 Task: Open Card Blog Post Writing in Board Ad Campaigns to Workspace Information Technology and add a team member Softage.4@softage.net, a label Blue, a checklist Language Teaching, an attachment from your computer, a color Blue and finally, add a card description 'Develop and launch new referral program' and a comment 'Let us approach this task with a sense of collaboration and teamwork, leveraging the strengths of each team member.'. Add a start date 'Jan 04, 1900' with a due date 'Jan 11, 1900'
Action: Mouse moved to (40, 268)
Screenshot: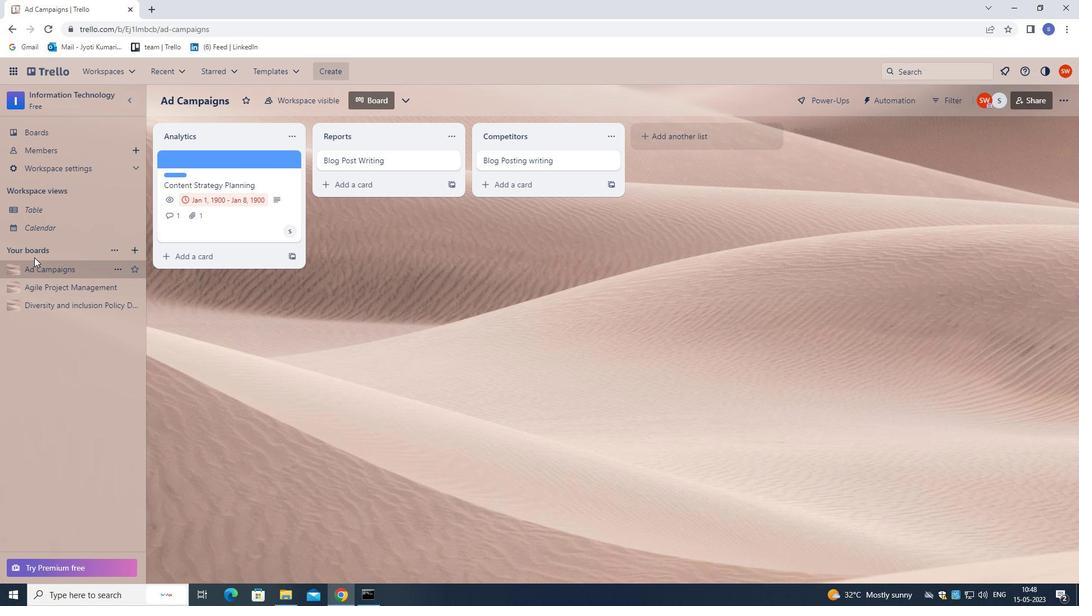 
Action: Mouse pressed left at (40, 268)
Screenshot: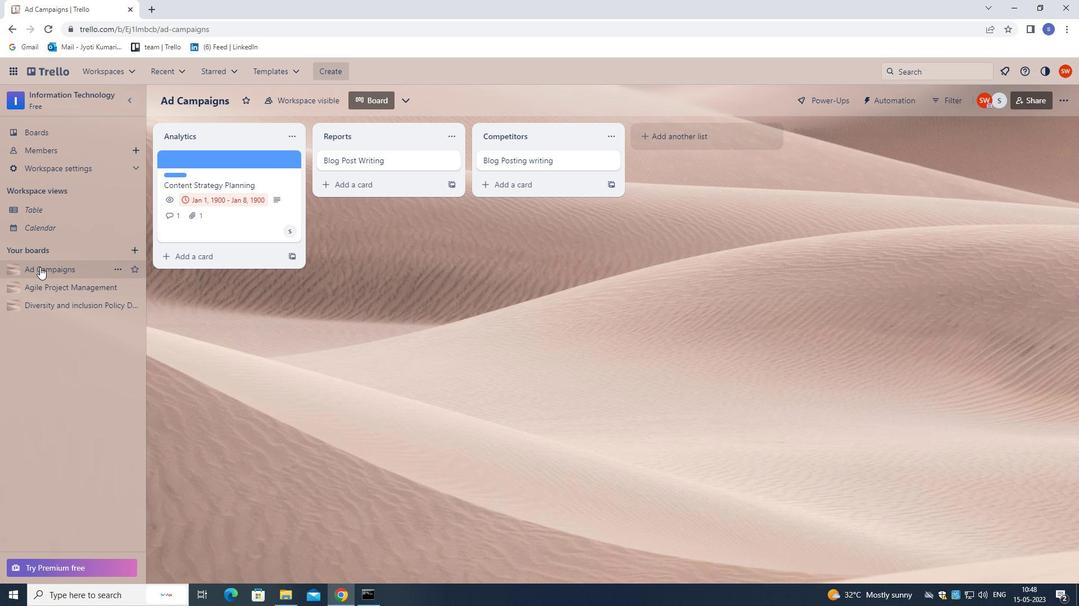 
Action: Mouse pressed left at (40, 268)
Screenshot: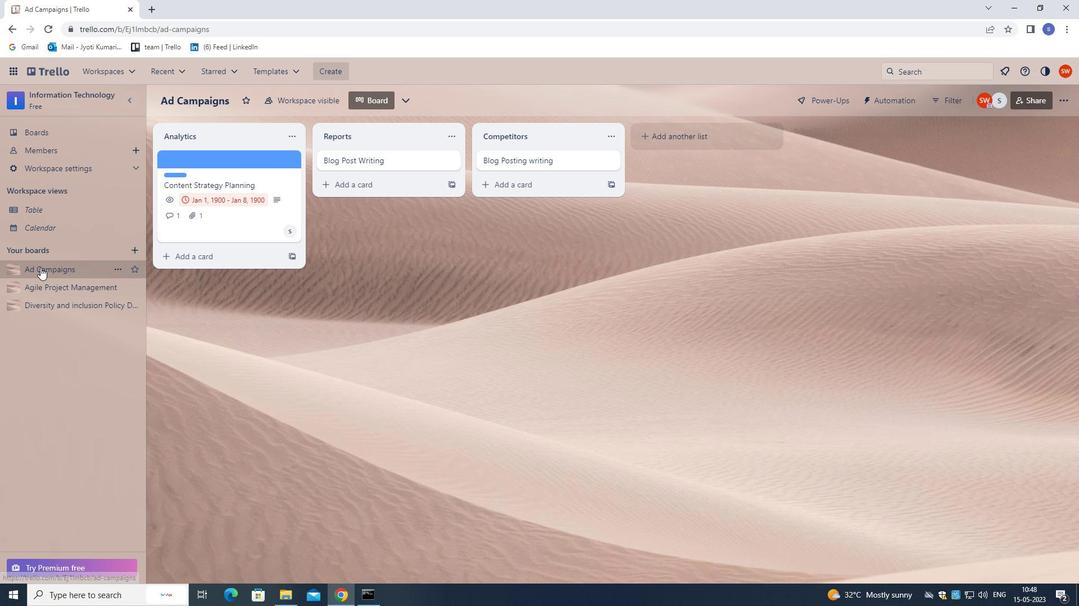 
Action: Mouse moved to (364, 163)
Screenshot: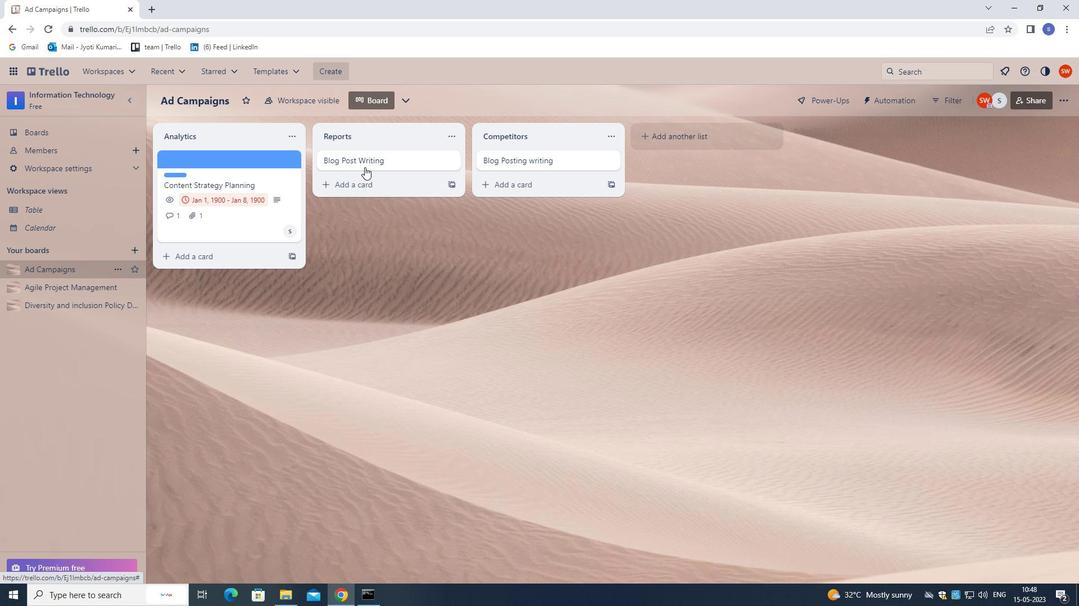 
Action: Mouse pressed left at (364, 163)
Screenshot: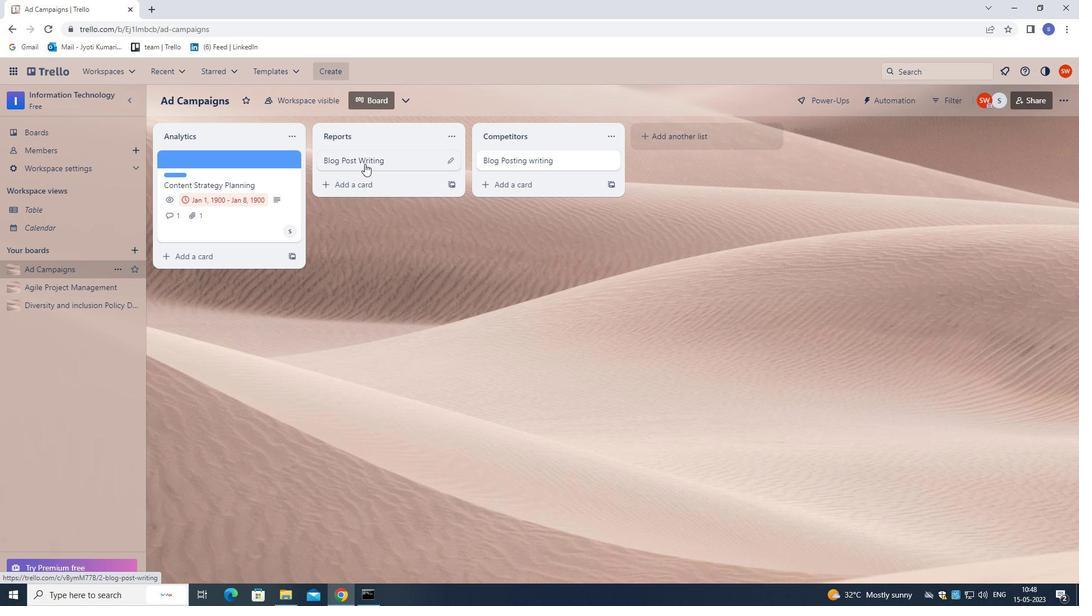 
Action: Mouse moved to (653, 193)
Screenshot: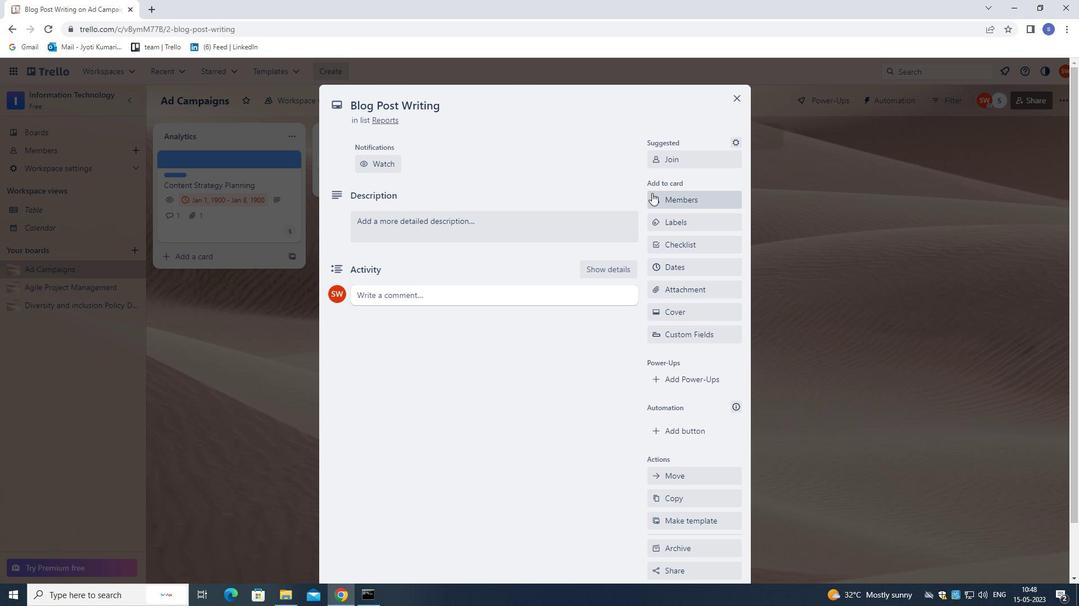 
Action: Mouse pressed left at (653, 193)
Screenshot: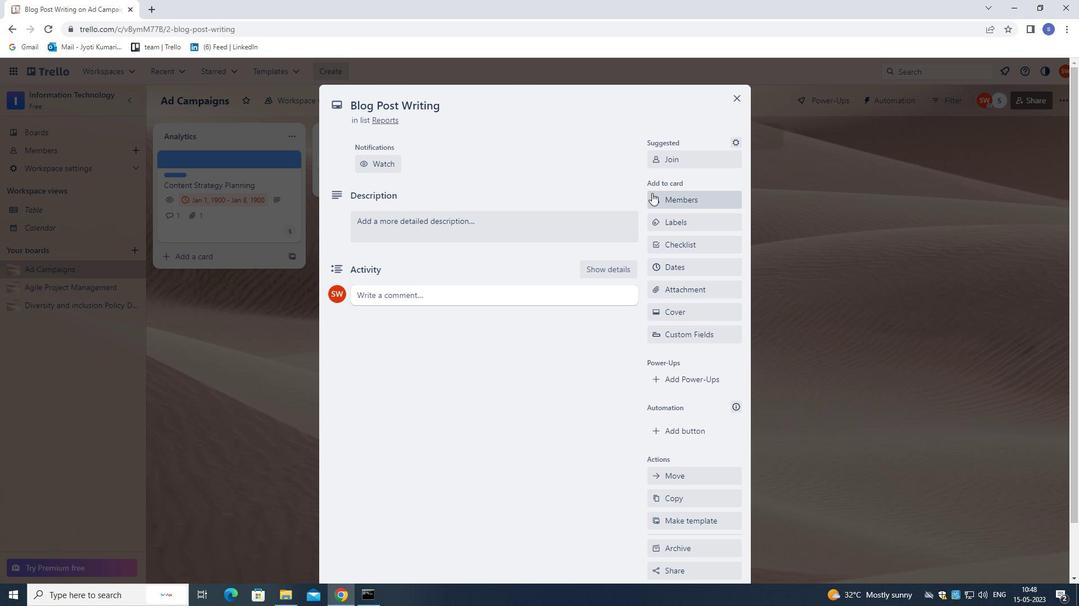 
Action: Mouse moved to (301, 295)
Screenshot: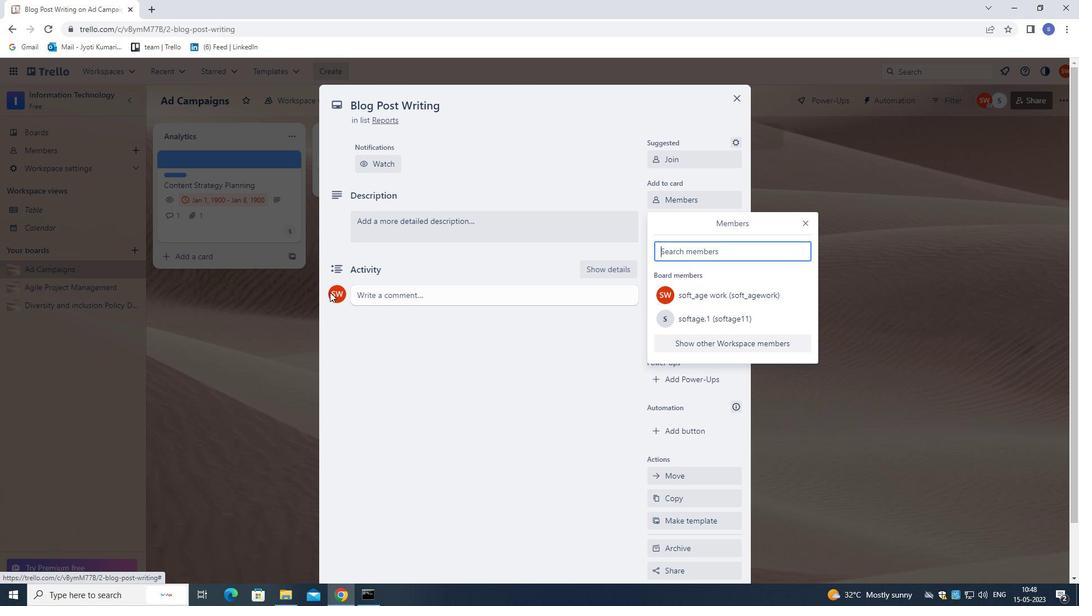 
Action: Key pressed softage.4<Key.shift>@SOFTAGE.NET
Screenshot: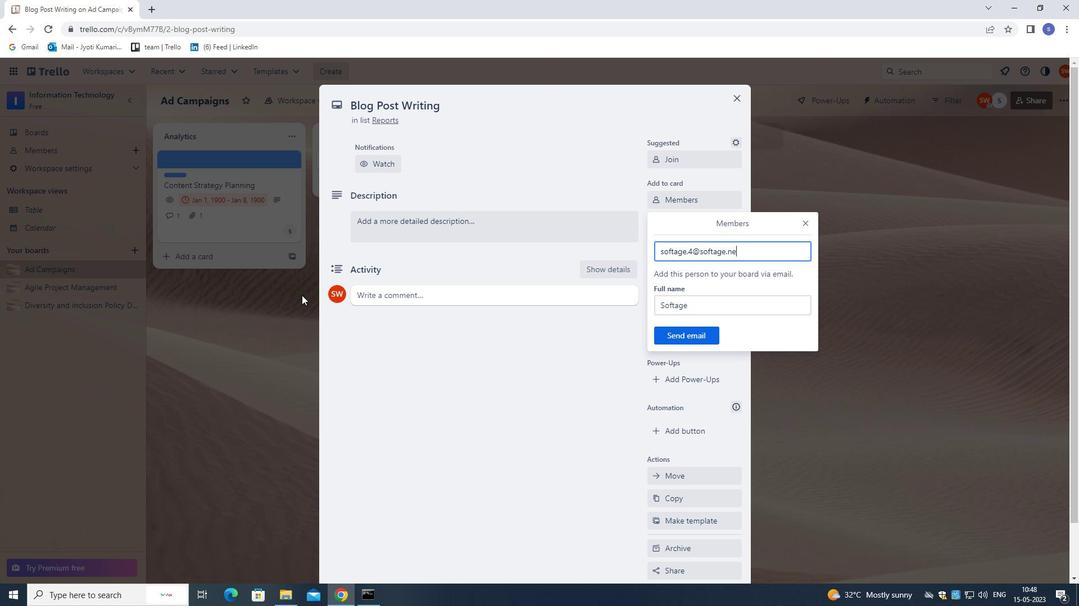 
Action: Mouse moved to (674, 331)
Screenshot: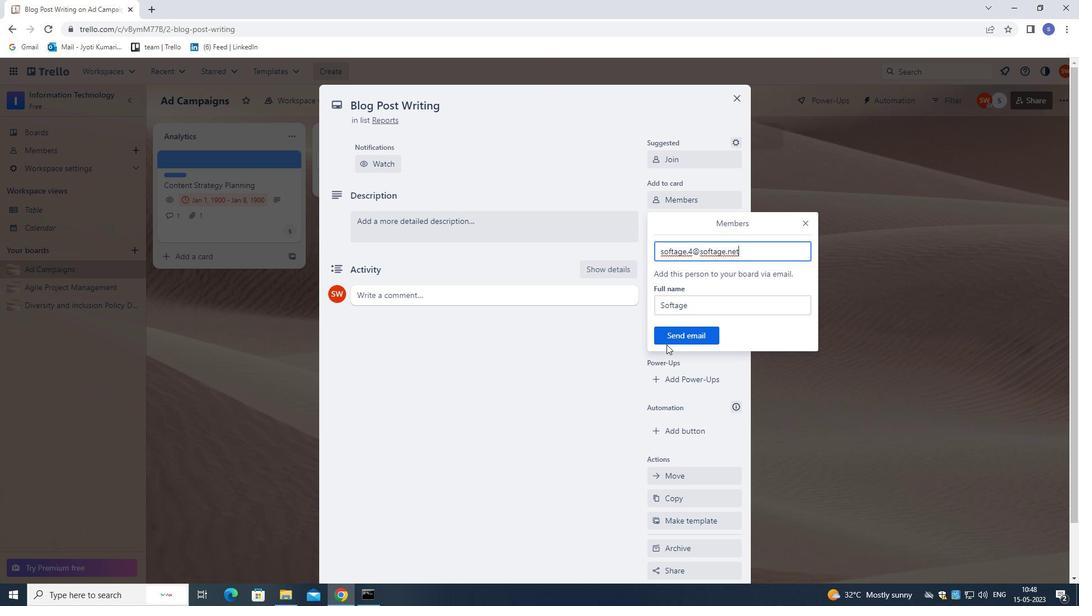 
Action: Mouse pressed left at (674, 331)
Screenshot: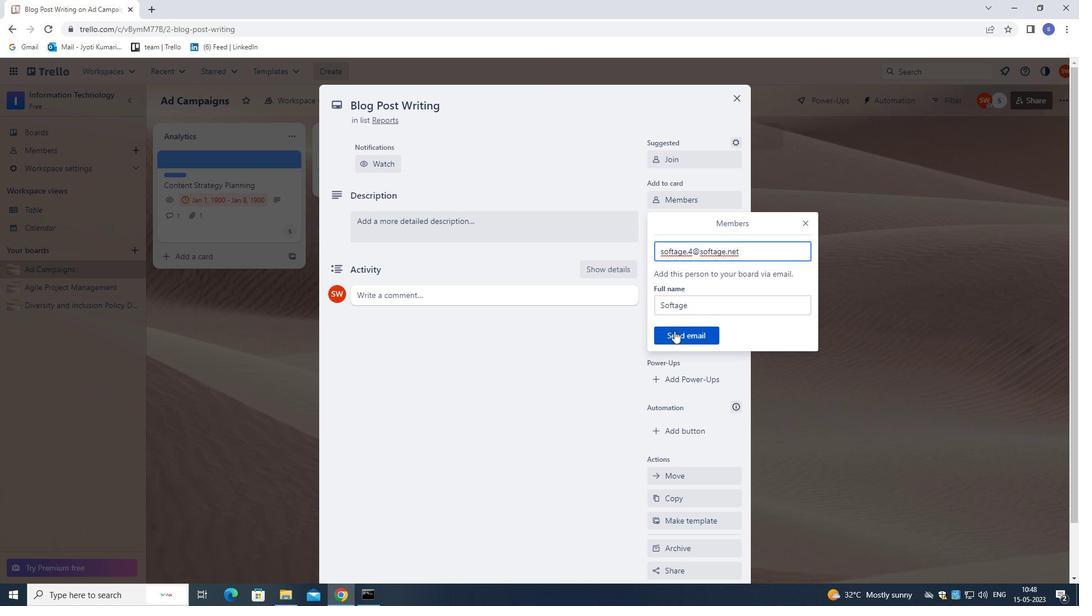 
Action: Mouse moved to (687, 228)
Screenshot: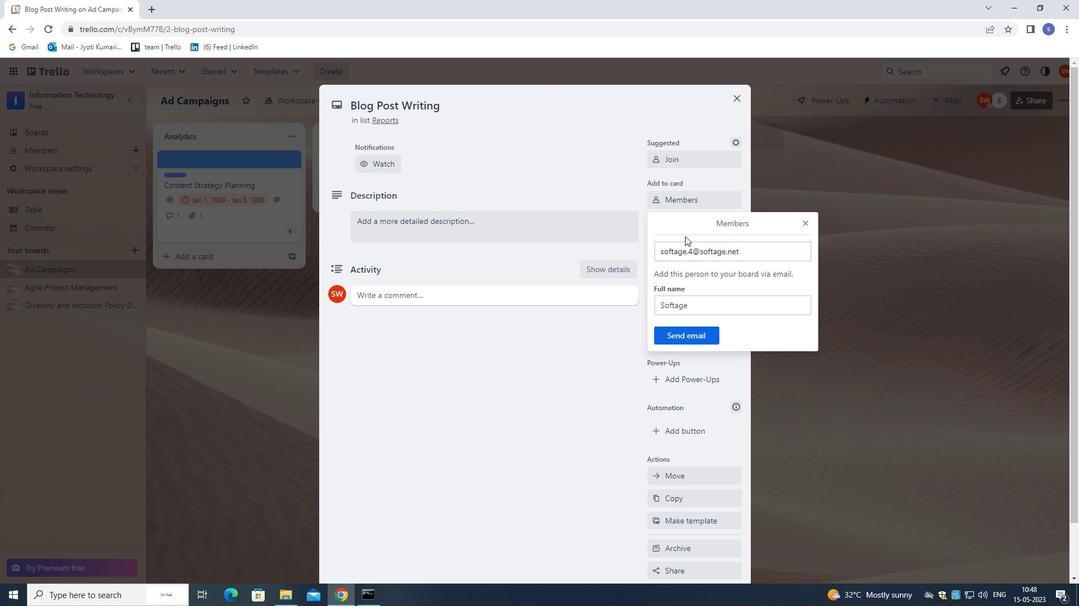 
Action: Mouse pressed left at (687, 228)
Screenshot: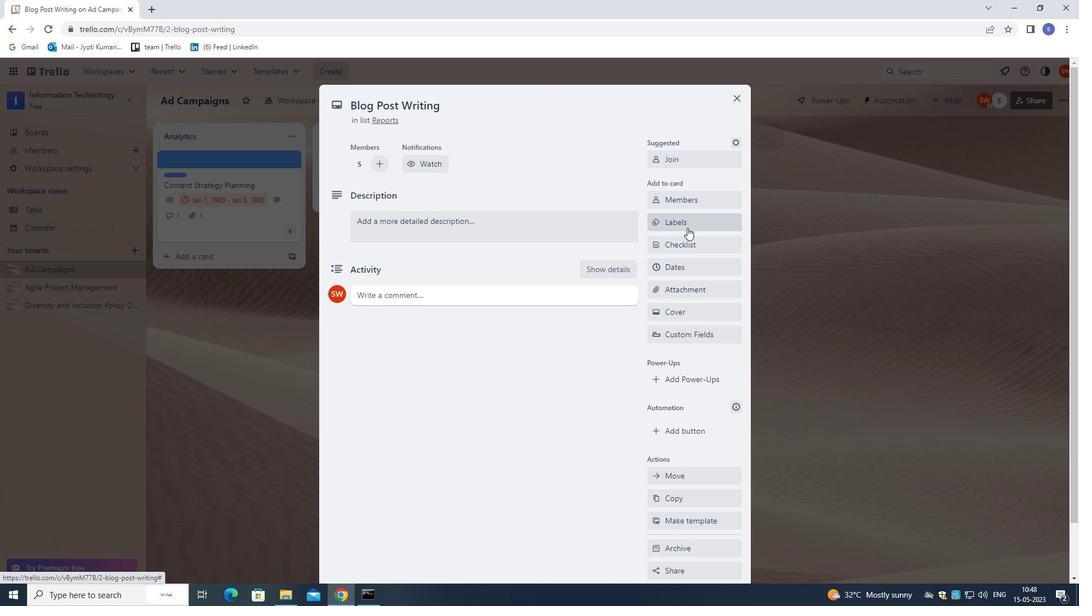 
Action: Key pressed B
Screenshot: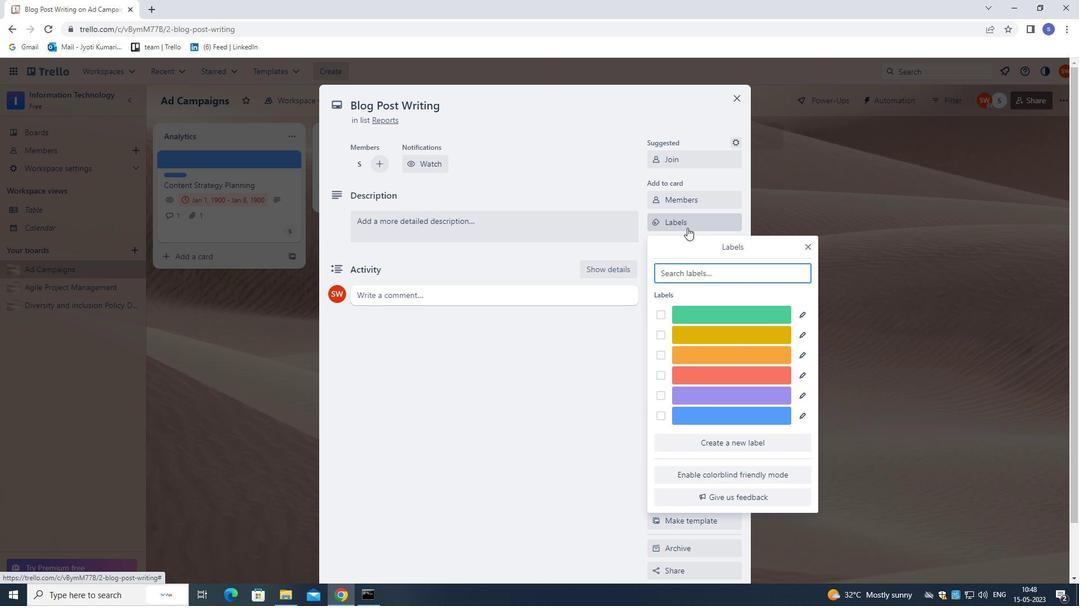 
Action: Mouse moved to (721, 314)
Screenshot: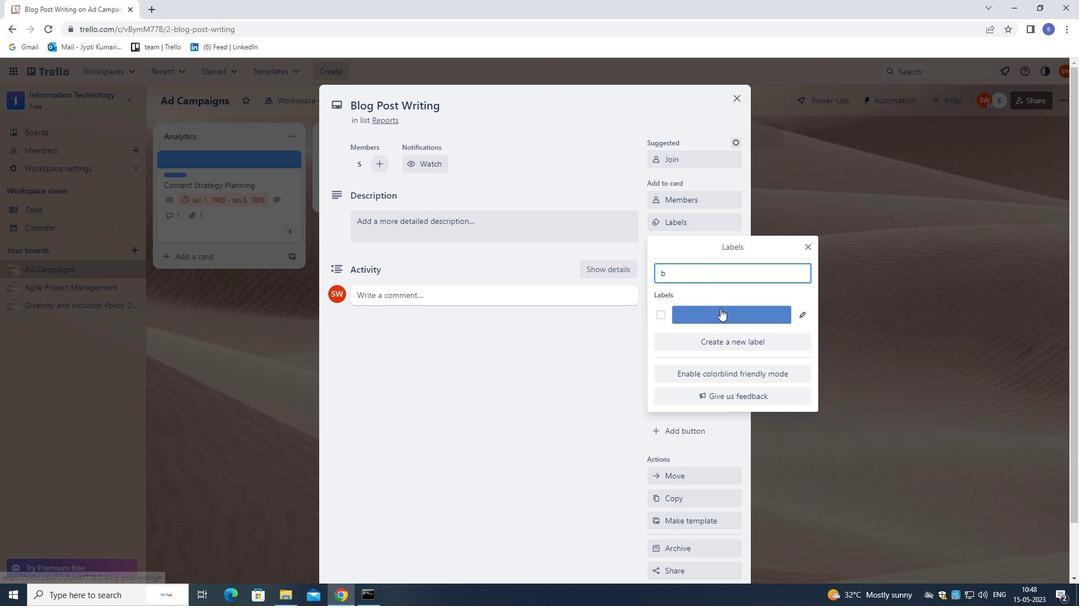 
Action: Mouse pressed left at (721, 314)
Screenshot: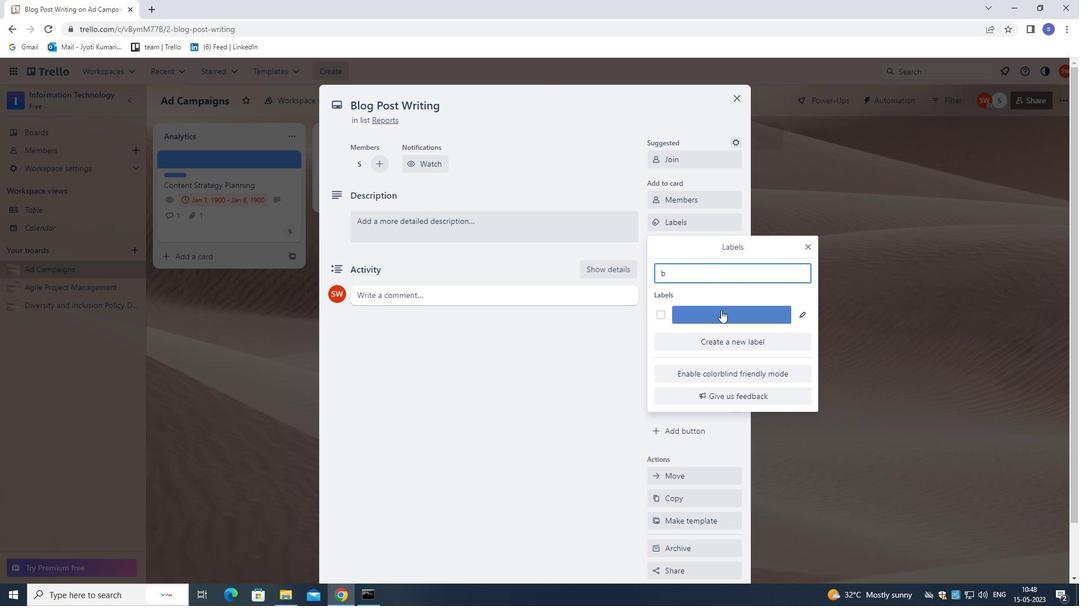 
Action: Mouse moved to (810, 244)
Screenshot: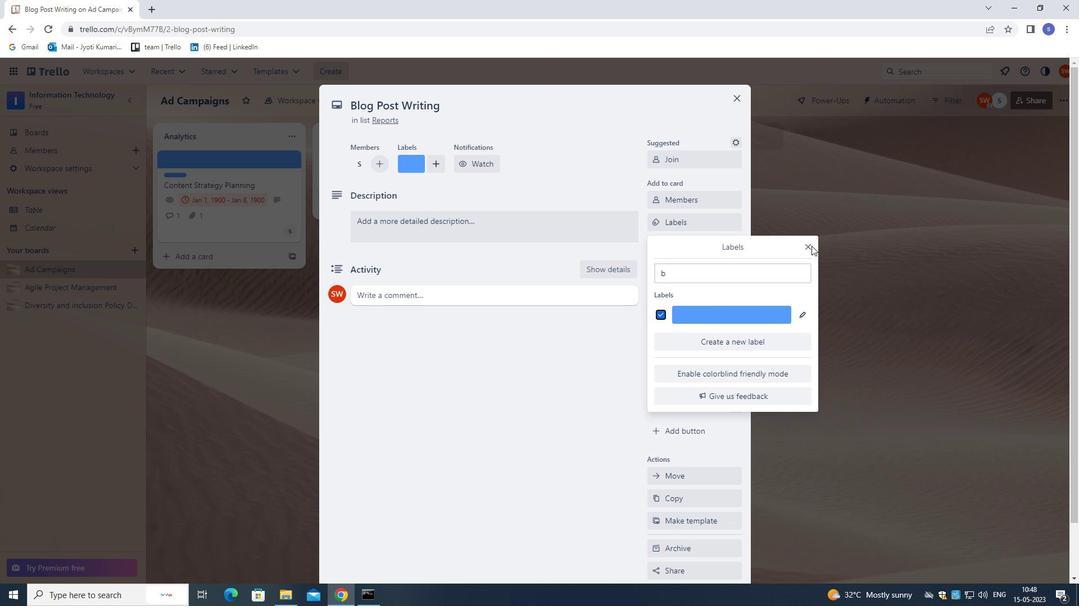 
Action: Mouse pressed left at (810, 244)
Screenshot: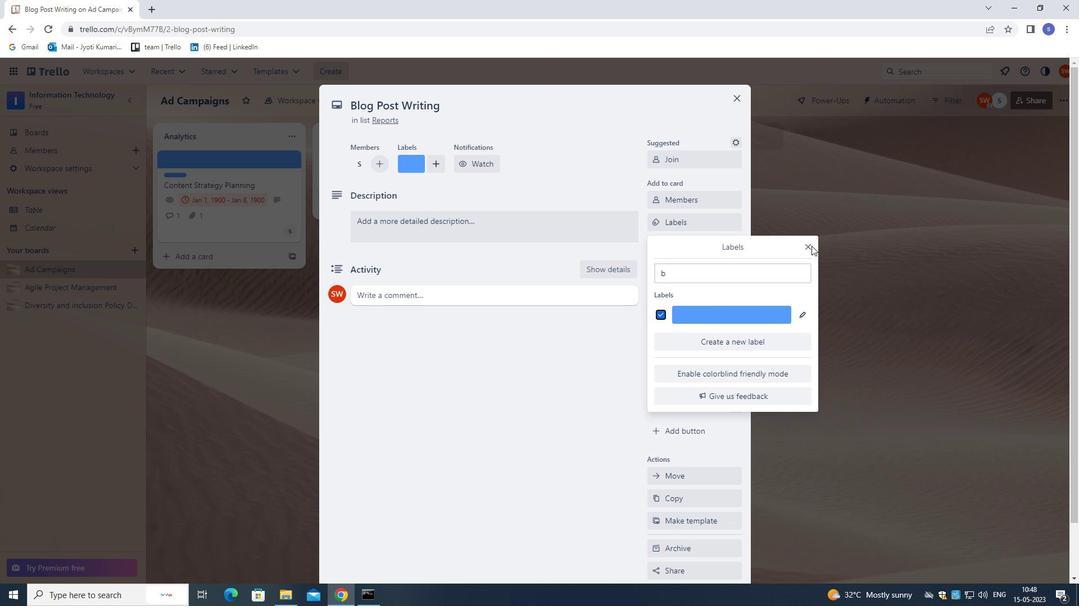 
Action: Mouse moved to (701, 249)
Screenshot: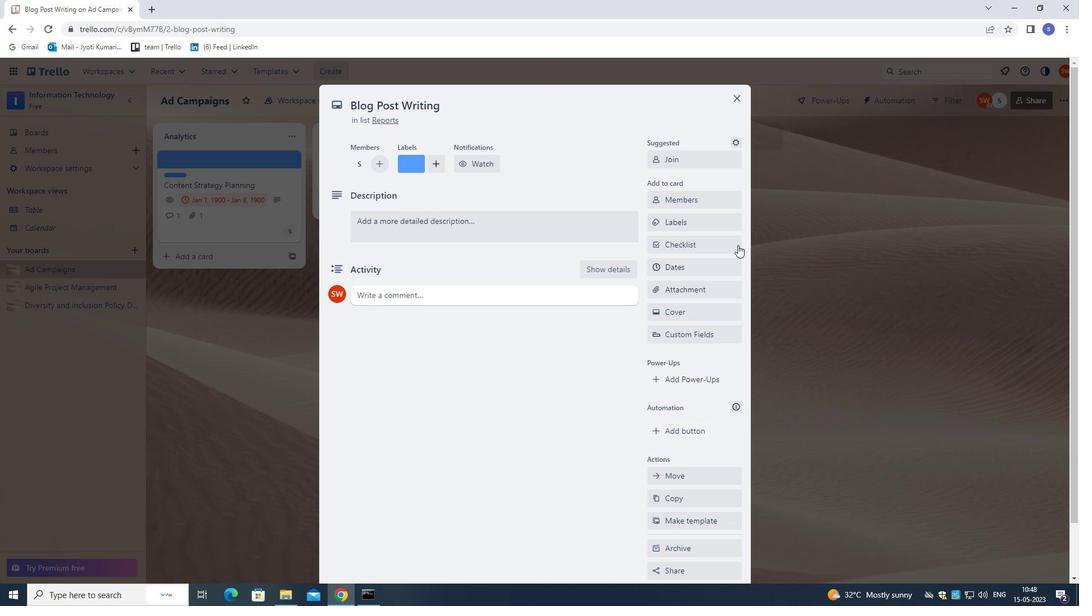 
Action: Mouse pressed left at (701, 249)
Screenshot: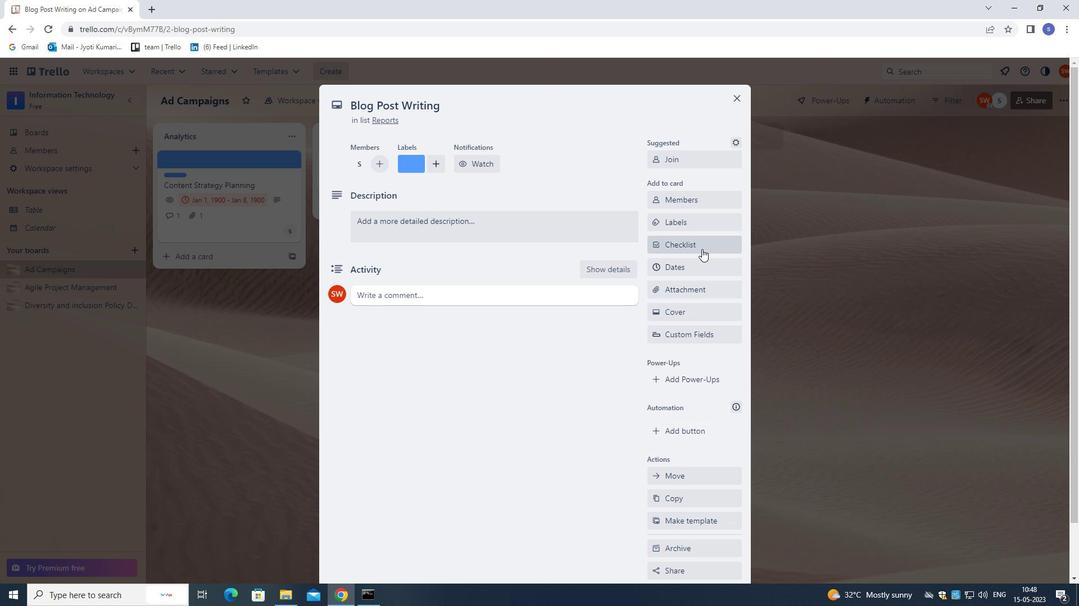 
Action: Mouse moved to (638, 246)
Screenshot: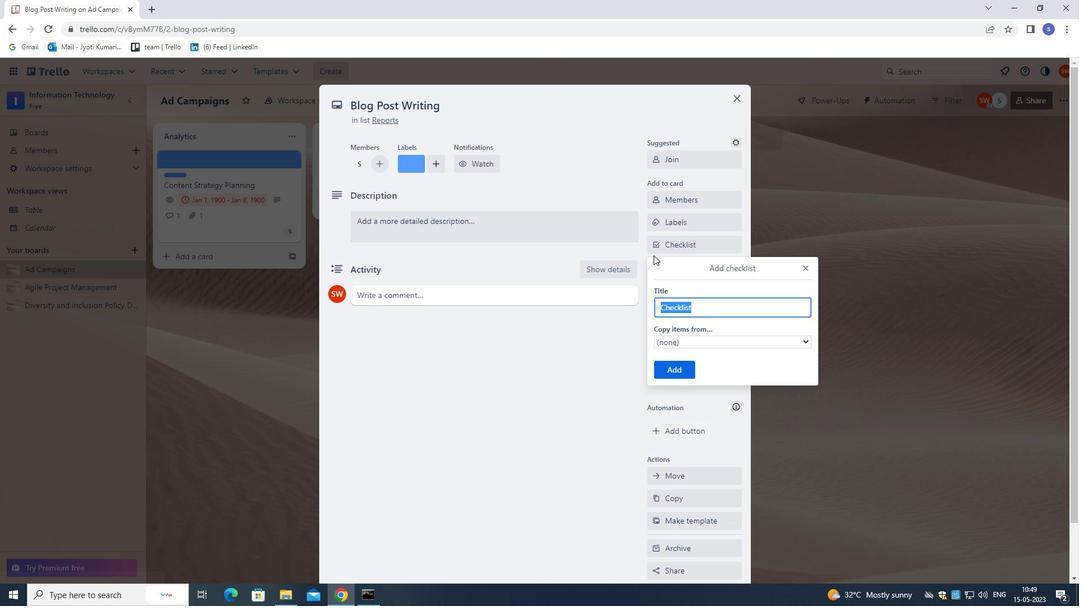
Action: Key pressed <Key.shift>LANGUAGE<Key.space><Key.shift>TEC<Key.backspace>ACHING<Key.enter>
Screenshot: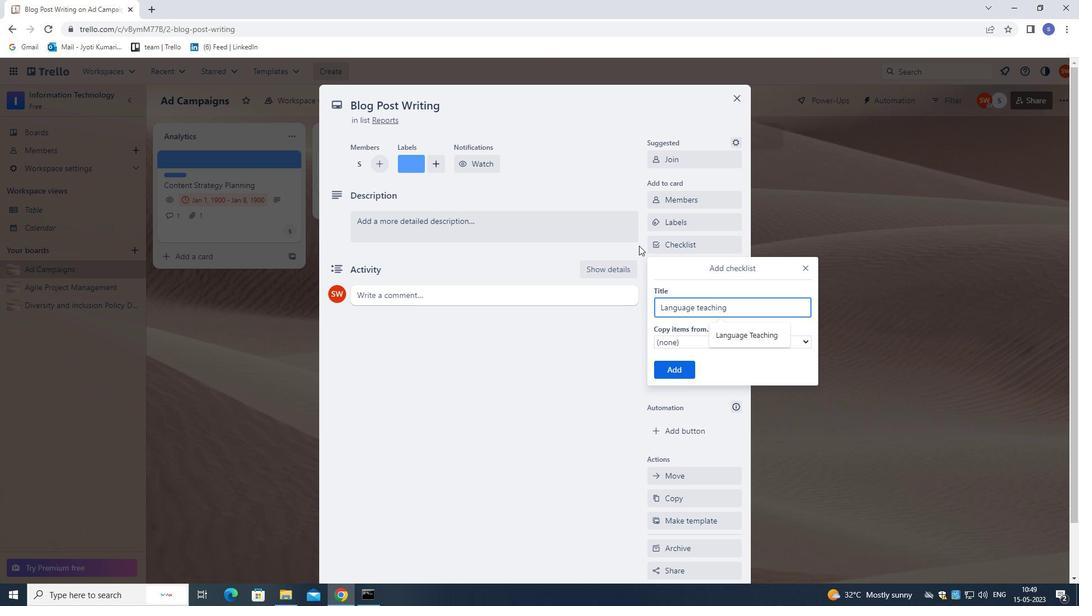 
Action: Mouse moved to (667, 270)
Screenshot: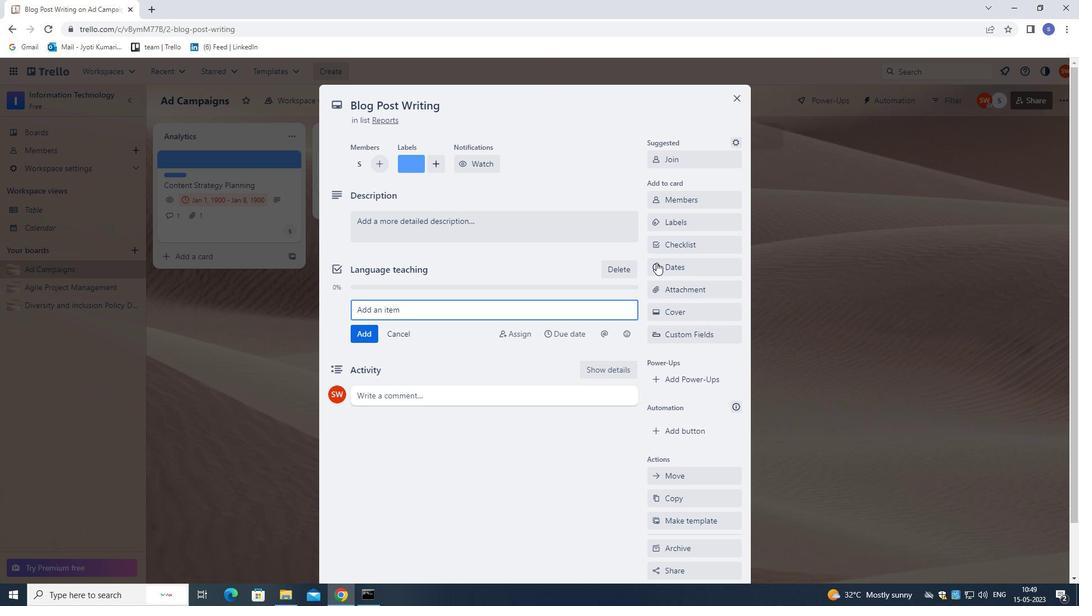 
Action: Mouse pressed left at (667, 270)
Screenshot: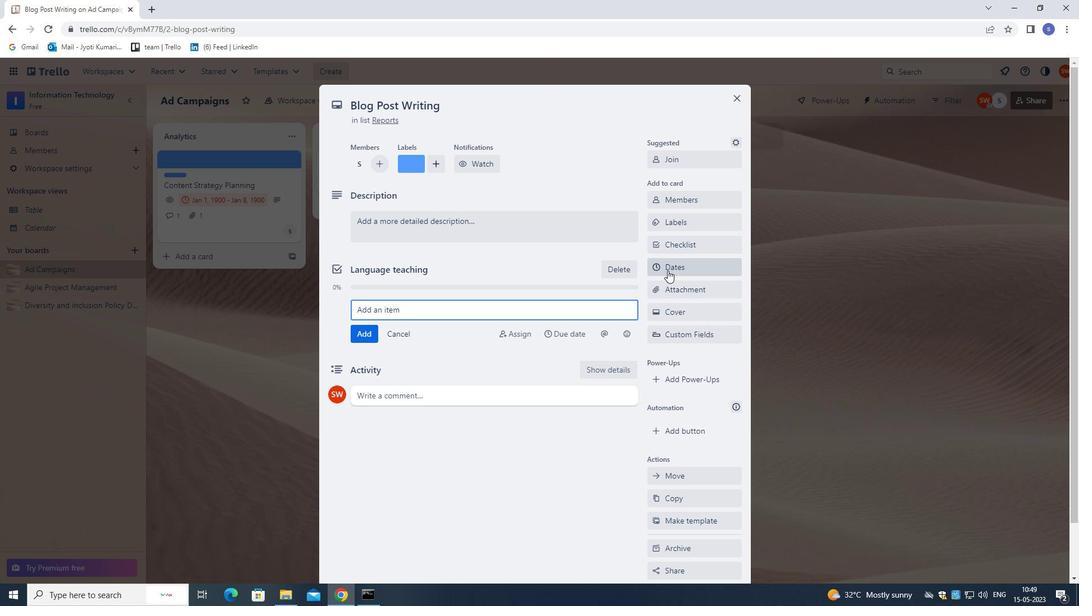 
Action: Mouse moved to (659, 302)
Screenshot: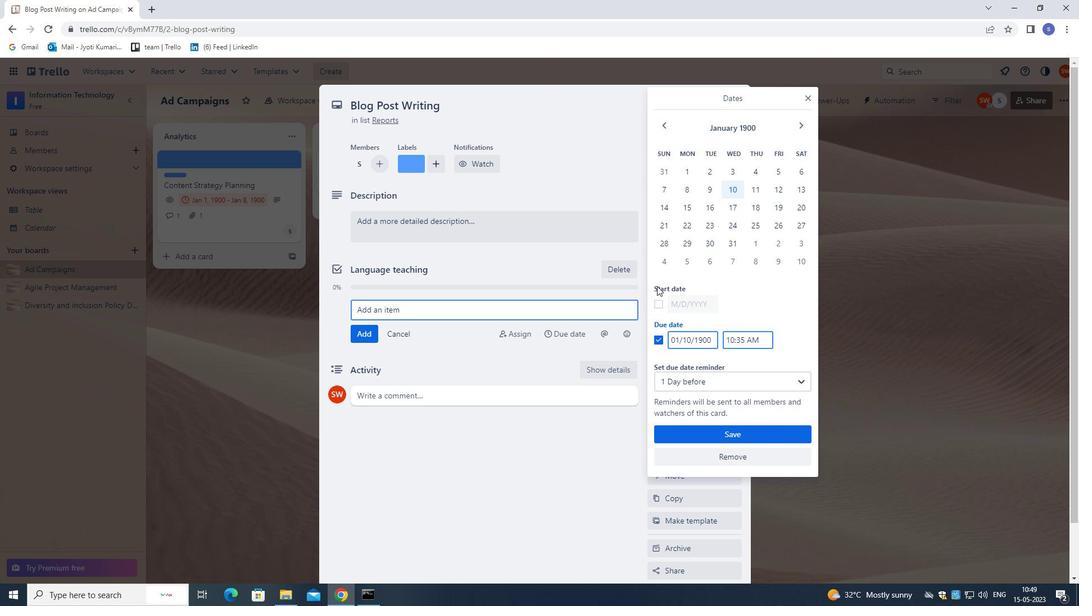 
Action: Mouse pressed left at (659, 302)
Screenshot: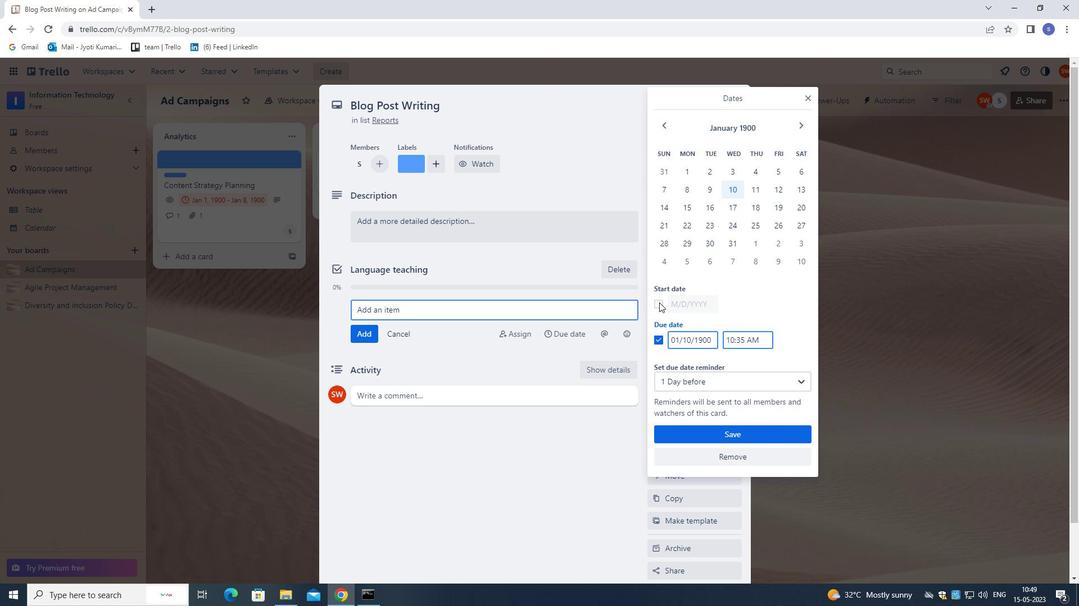 
Action: Mouse moved to (759, 172)
Screenshot: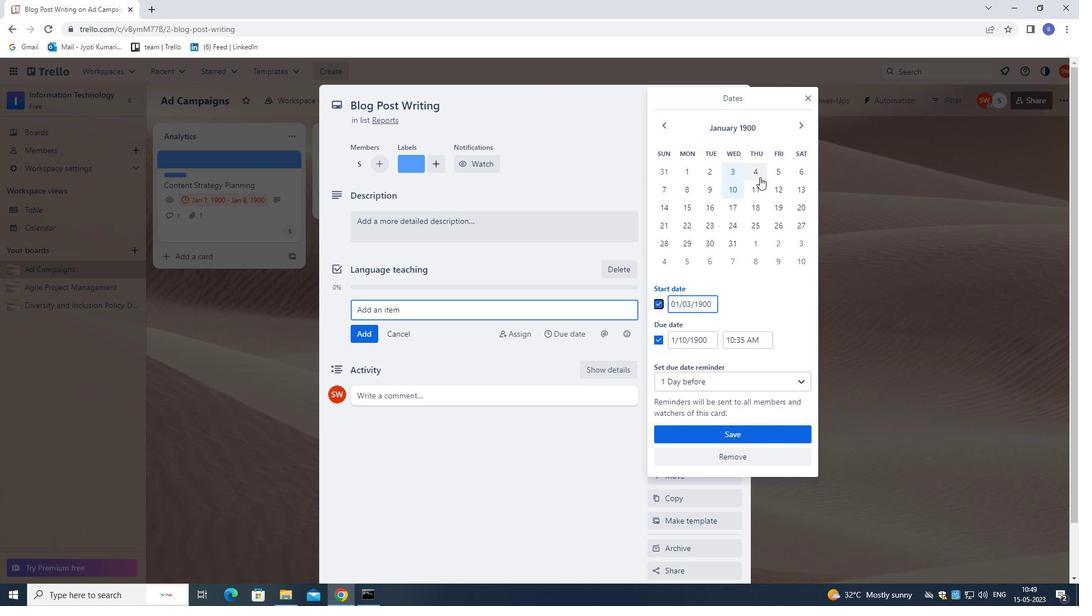 
Action: Mouse pressed left at (759, 172)
Screenshot: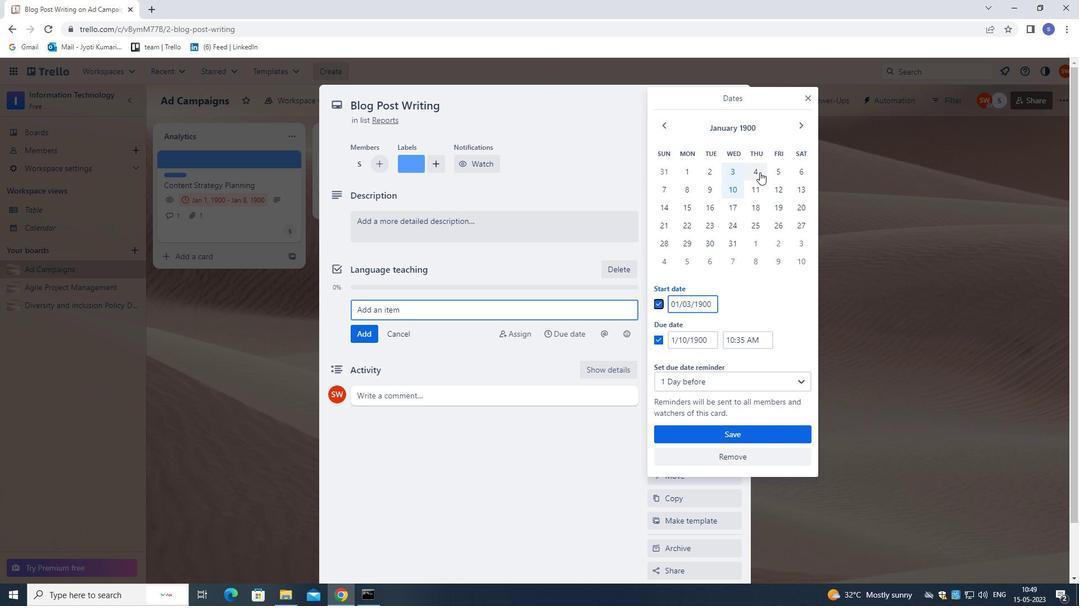 
Action: Mouse moved to (746, 190)
Screenshot: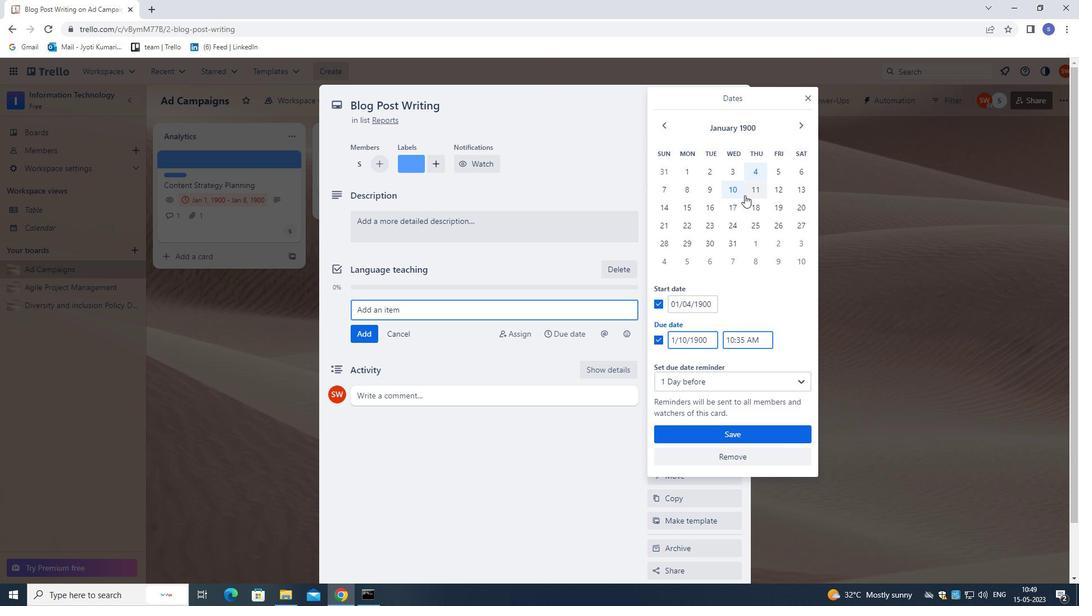 
Action: Mouse pressed left at (746, 190)
Screenshot: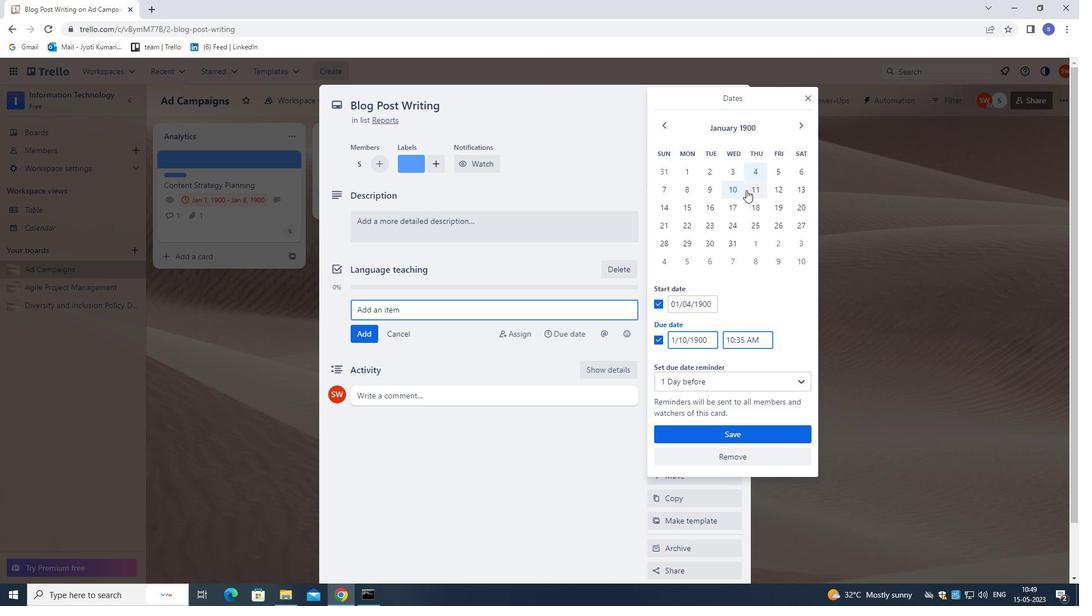 
Action: Mouse moved to (685, 436)
Screenshot: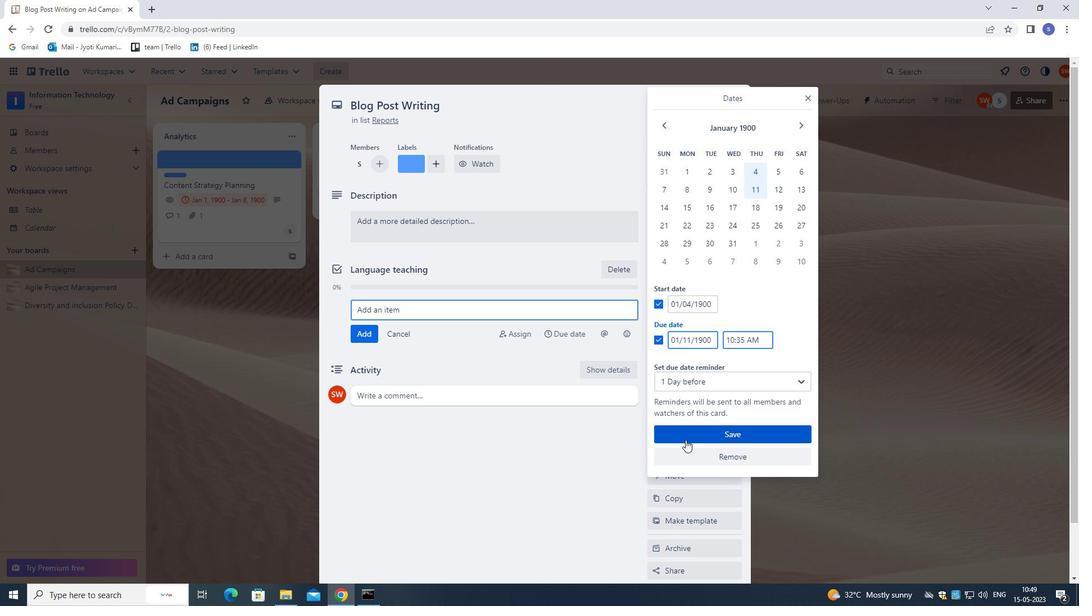 
Action: Mouse pressed left at (685, 436)
Screenshot: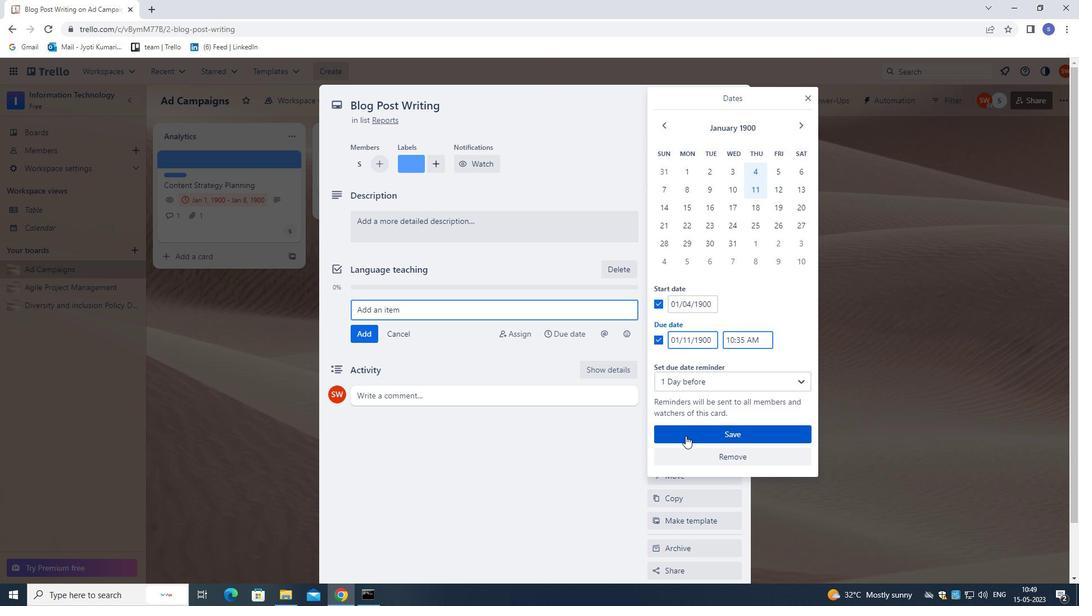 
Action: Mouse moved to (668, 291)
Screenshot: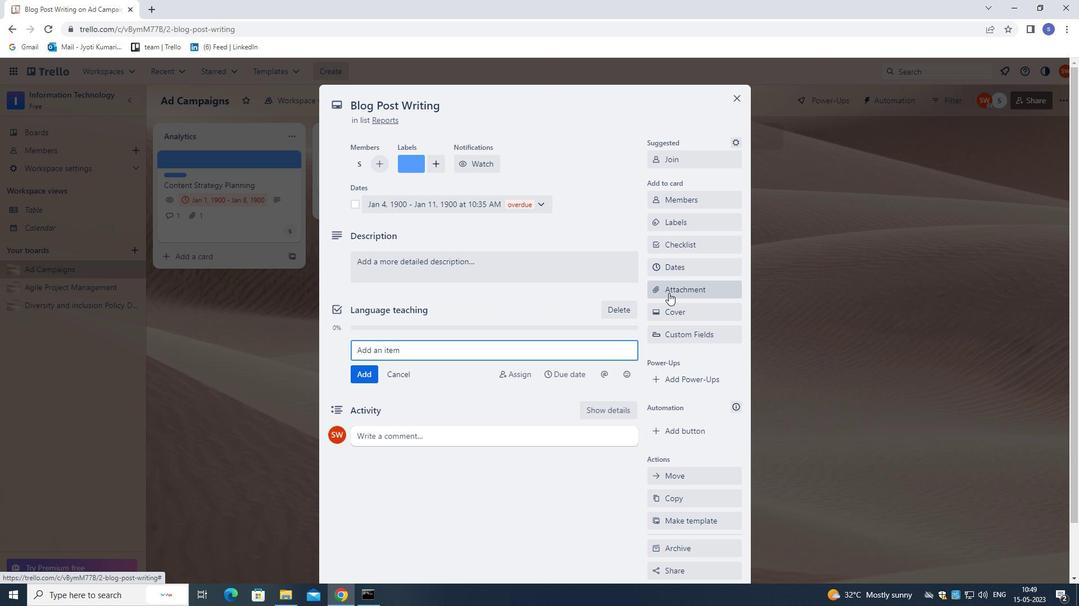 
Action: Mouse pressed left at (668, 291)
Screenshot: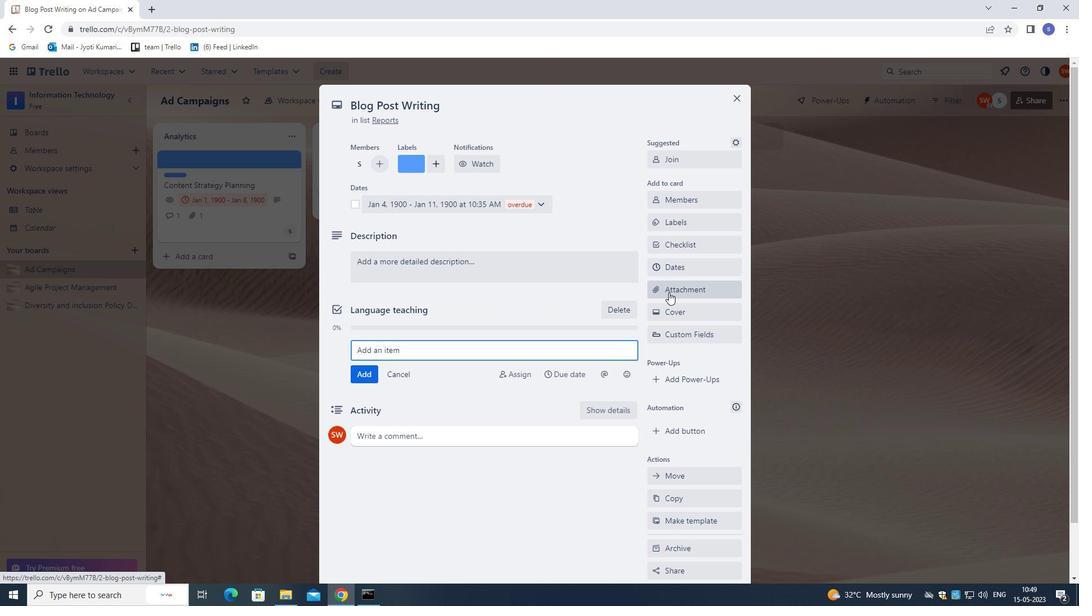 
Action: Mouse moved to (662, 334)
Screenshot: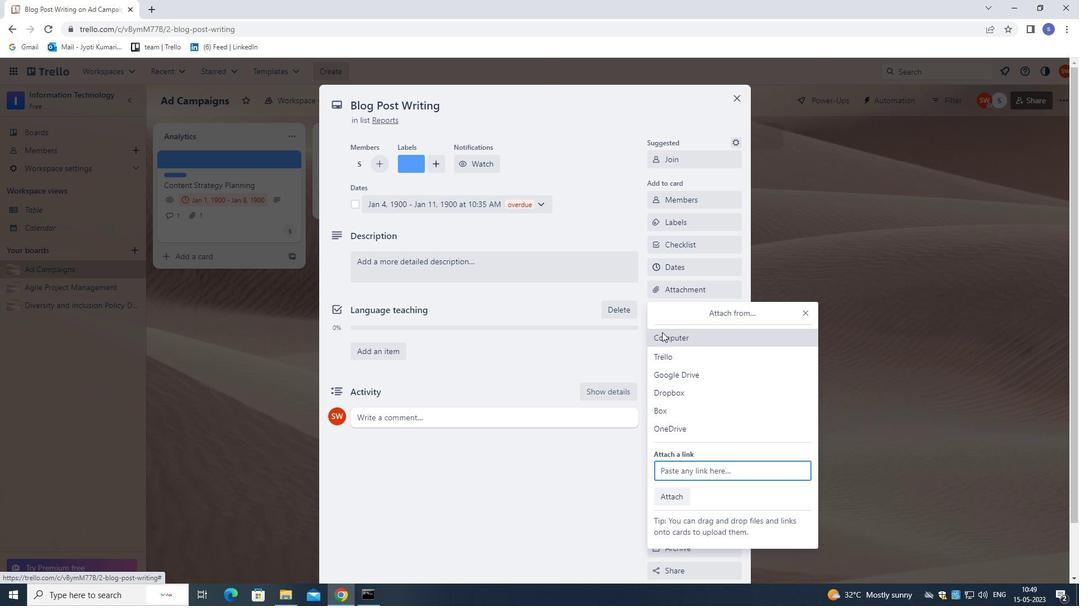 
Action: Mouse pressed left at (662, 334)
Screenshot: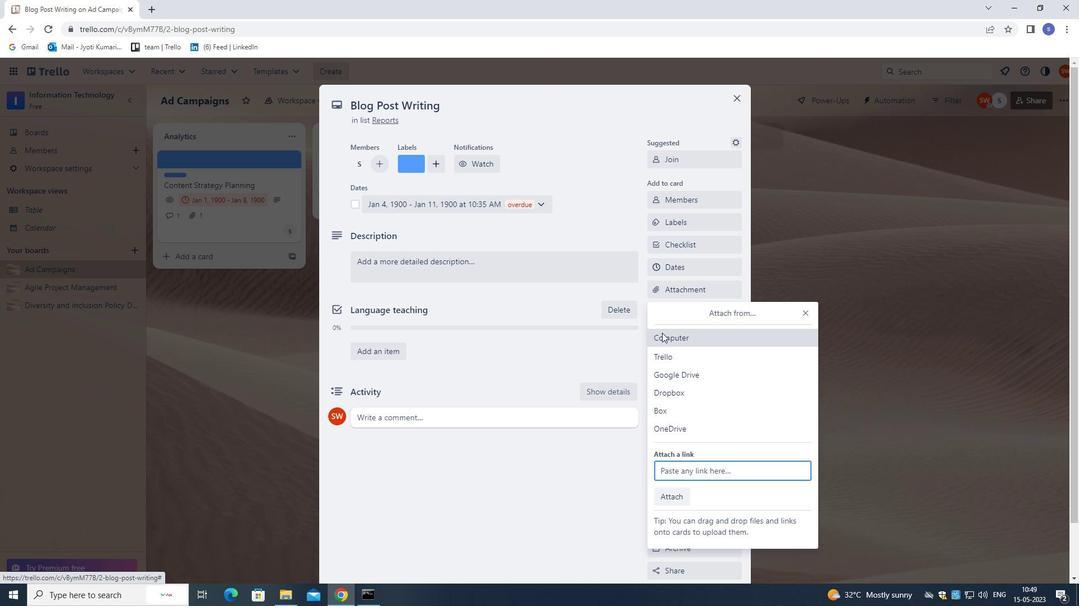 
Action: Mouse moved to (334, 160)
Screenshot: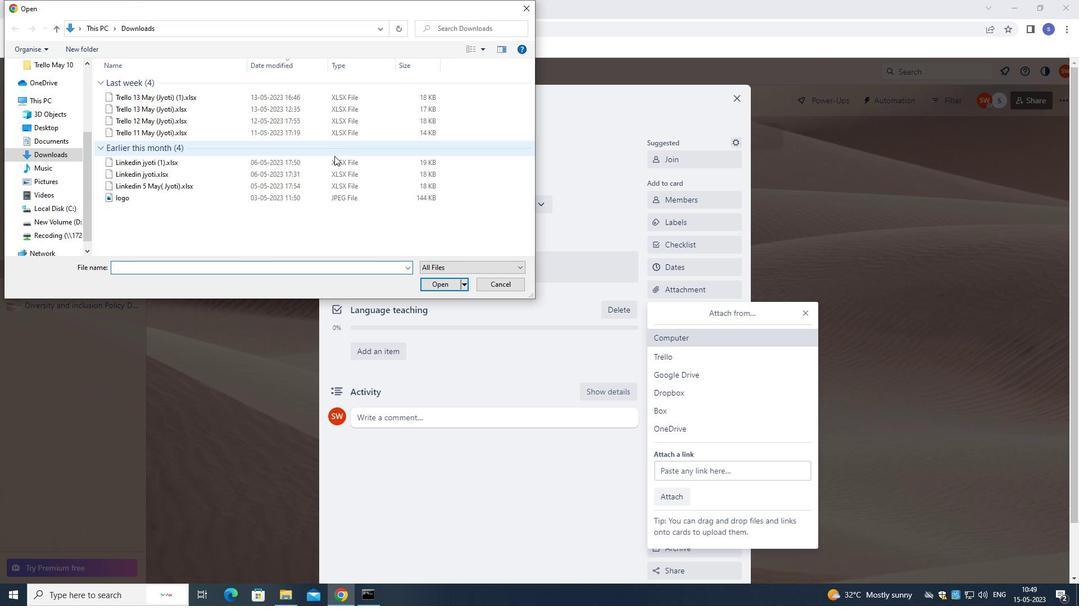 
Action: Mouse pressed left at (334, 160)
Screenshot: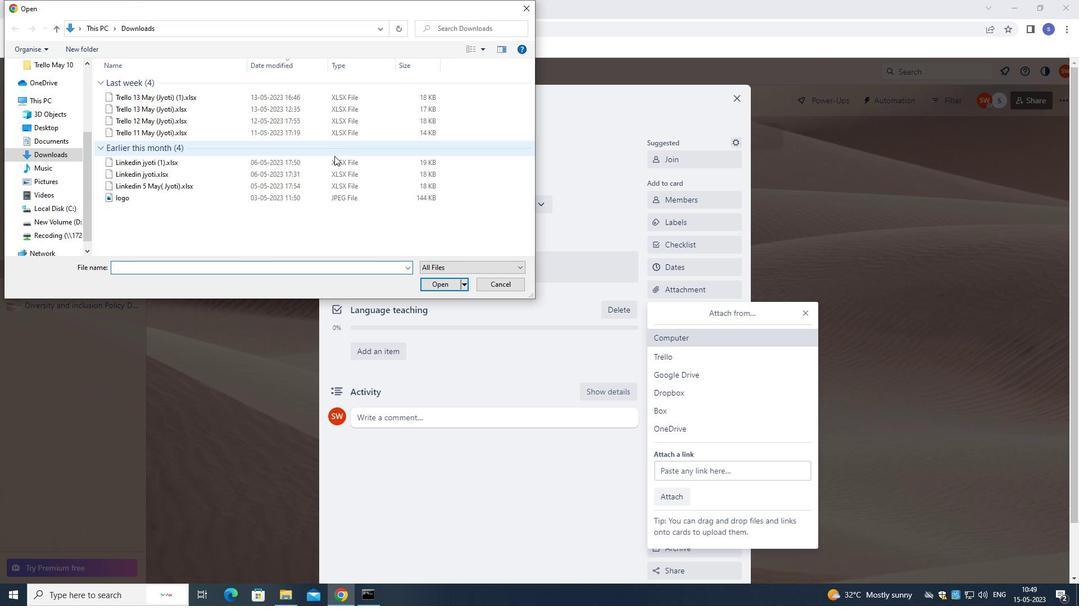 
Action: Mouse moved to (453, 281)
Screenshot: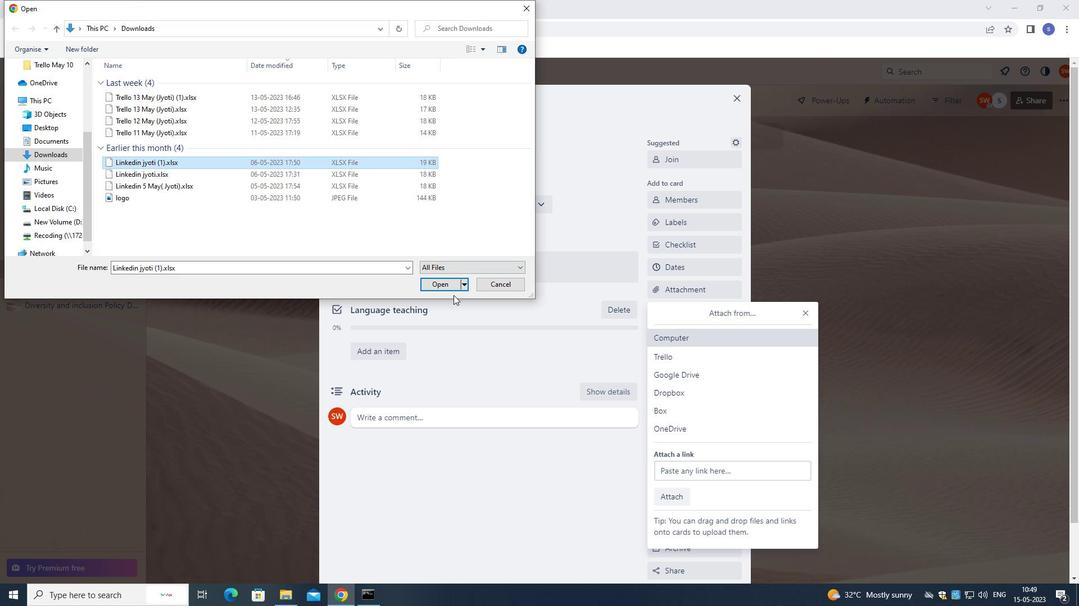 
Action: Mouse pressed left at (453, 281)
Screenshot: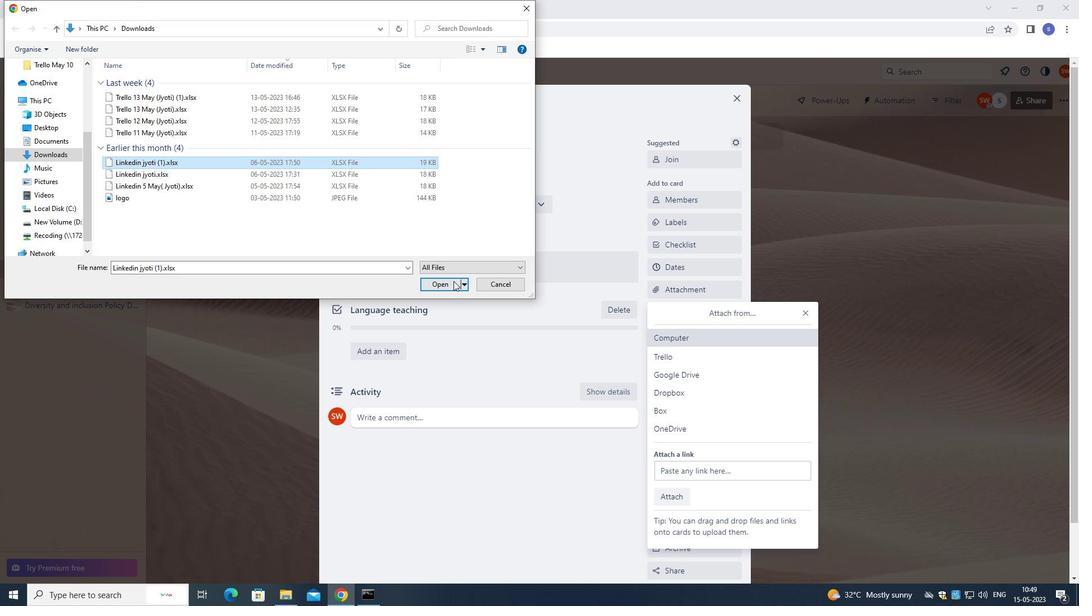 
Action: Mouse moved to (678, 314)
Screenshot: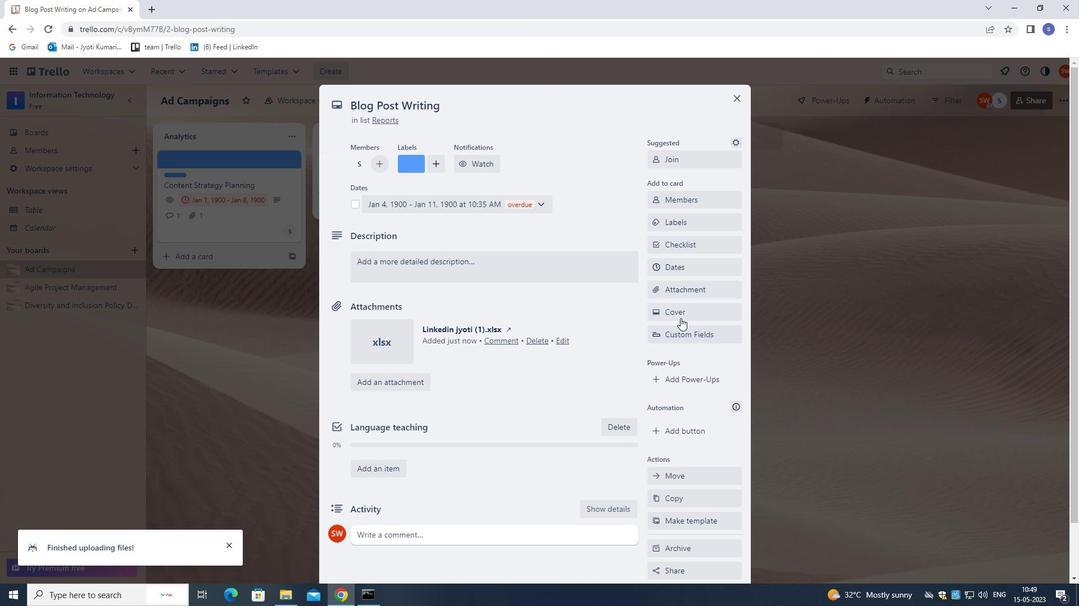 
Action: Mouse pressed left at (678, 314)
Screenshot: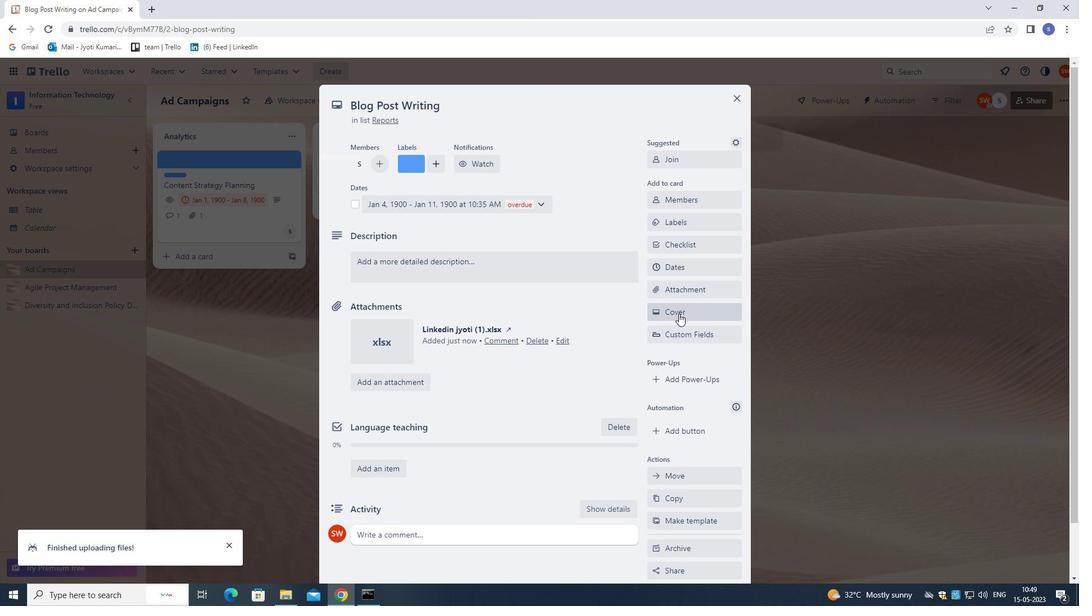 
Action: Mouse moved to (671, 384)
Screenshot: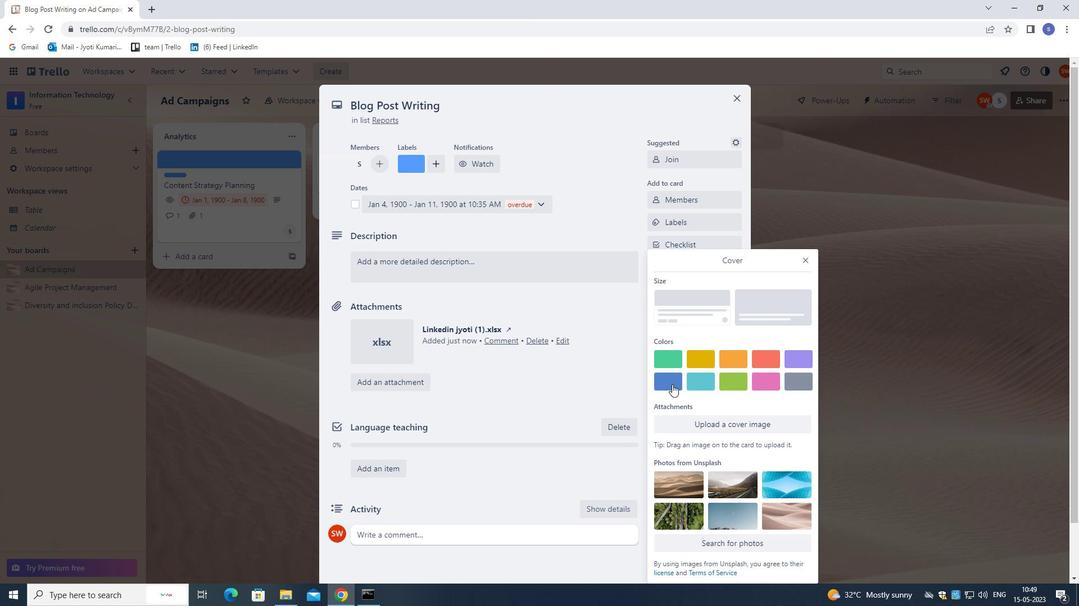 
Action: Mouse pressed left at (671, 384)
Screenshot: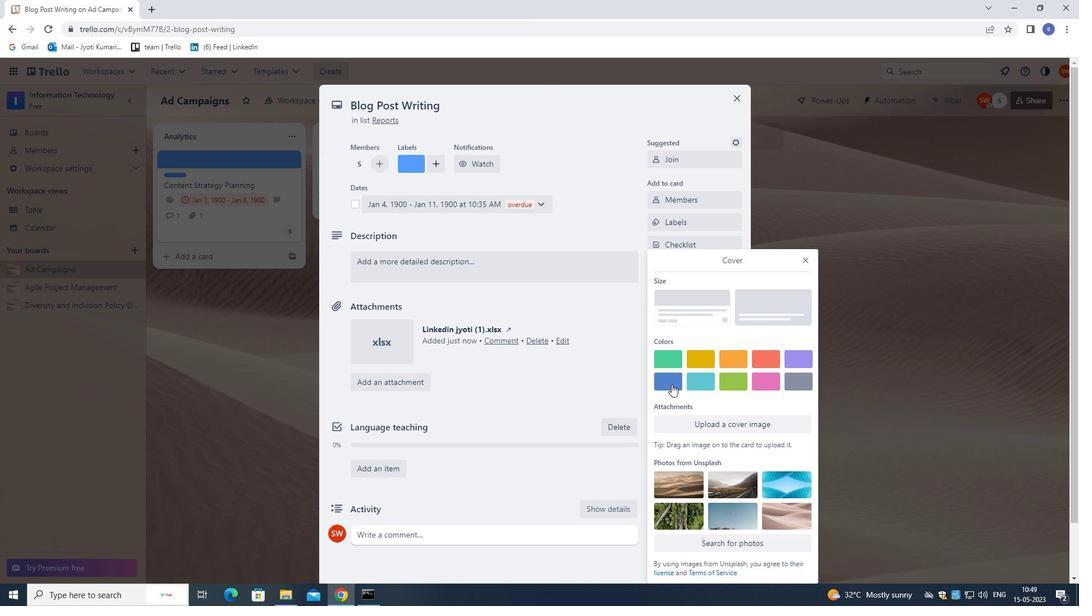 
Action: Mouse moved to (804, 239)
Screenshot: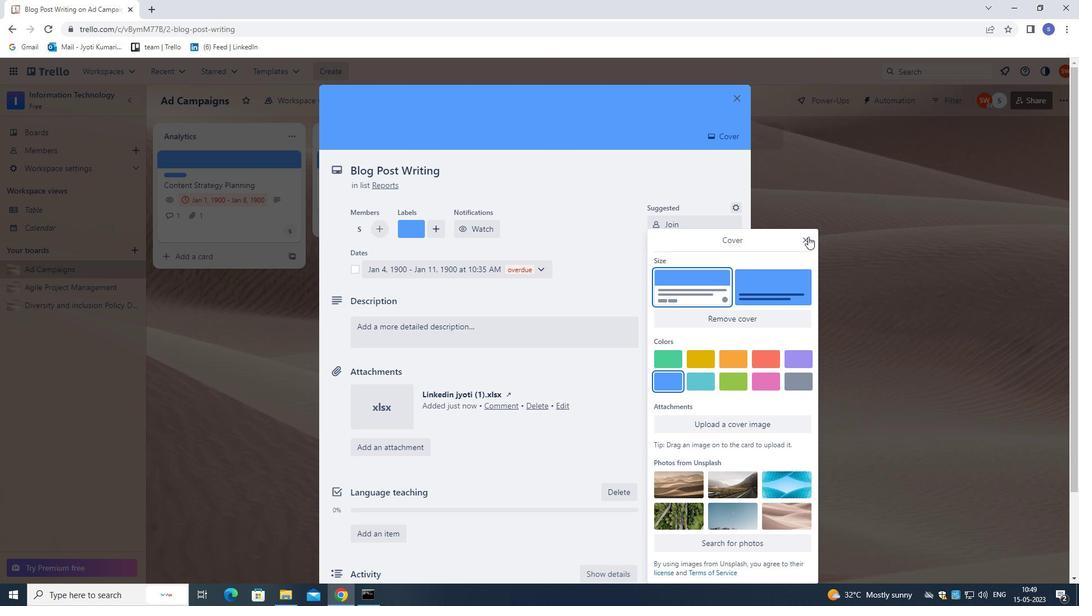 
Action: Mouse pressed left at (804, 239)
Screenshot: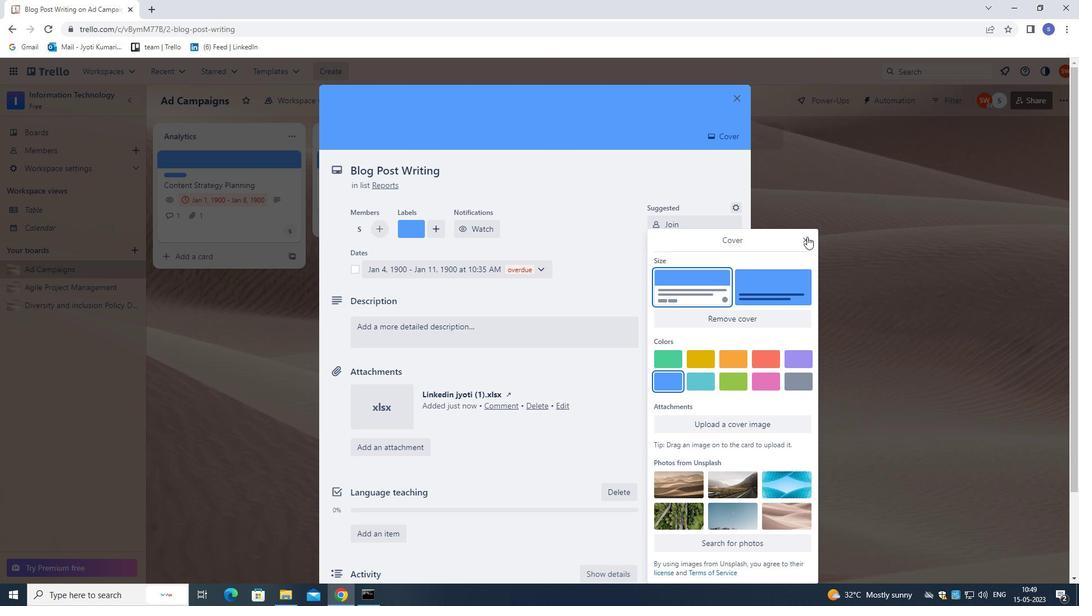 
Action: Mouse moved to (510, 325)
Screenshot: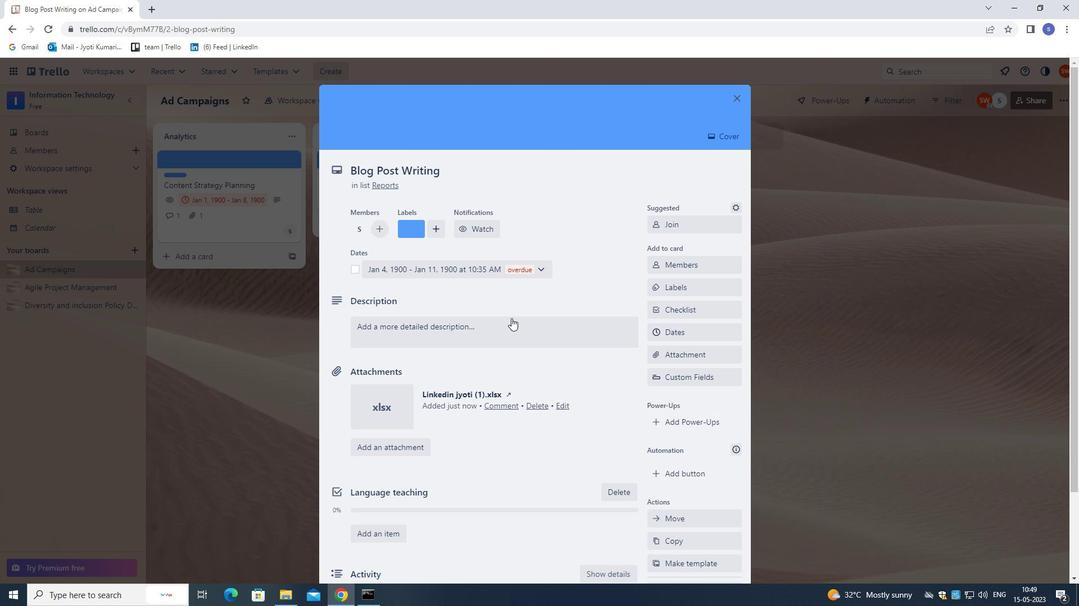 
Action: Mouse pressed left at (510, 325)
Screenshot: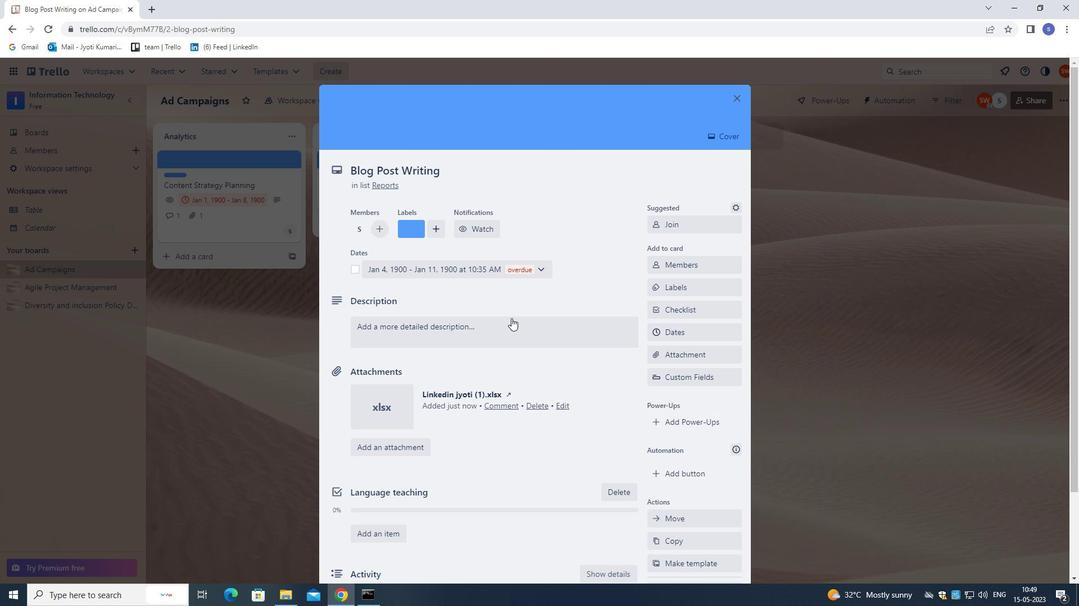 
Action: Mouse moved to (491, 0)
Screenshot: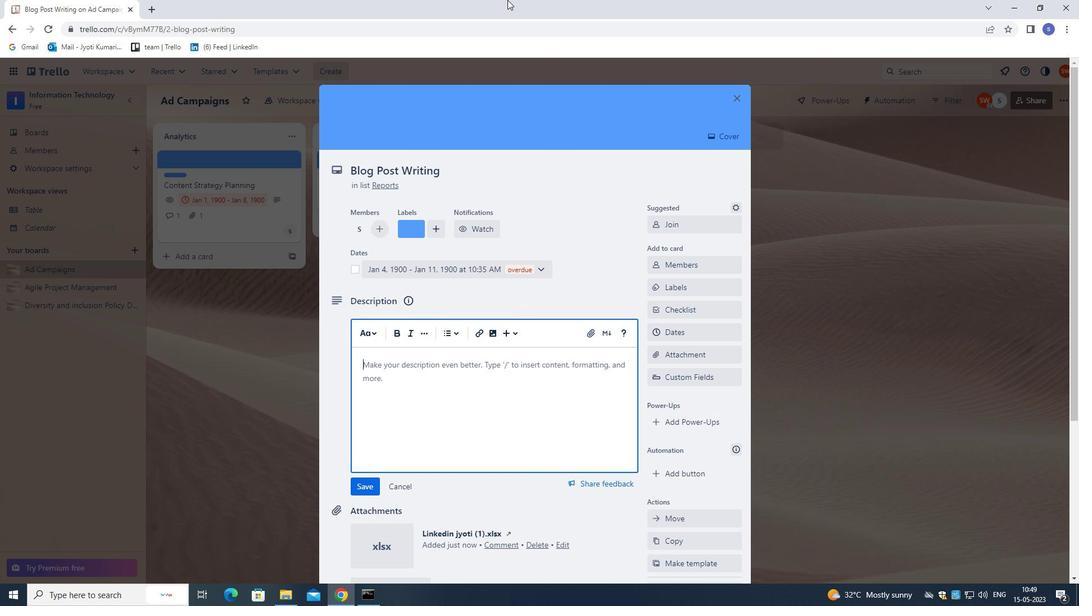 
Action: Key pressed <Key.shift><Key.shift><Key.shift><Key.shift><Key.shift><Key.shift><Key.shift><Key.shift><Key.shift>DEVELOP<Key.space>AND<Key.space>LAUNCH<Key.space>NEW<Key.space>REFERRAL<Key.space>PROGRAM.
Screenshot: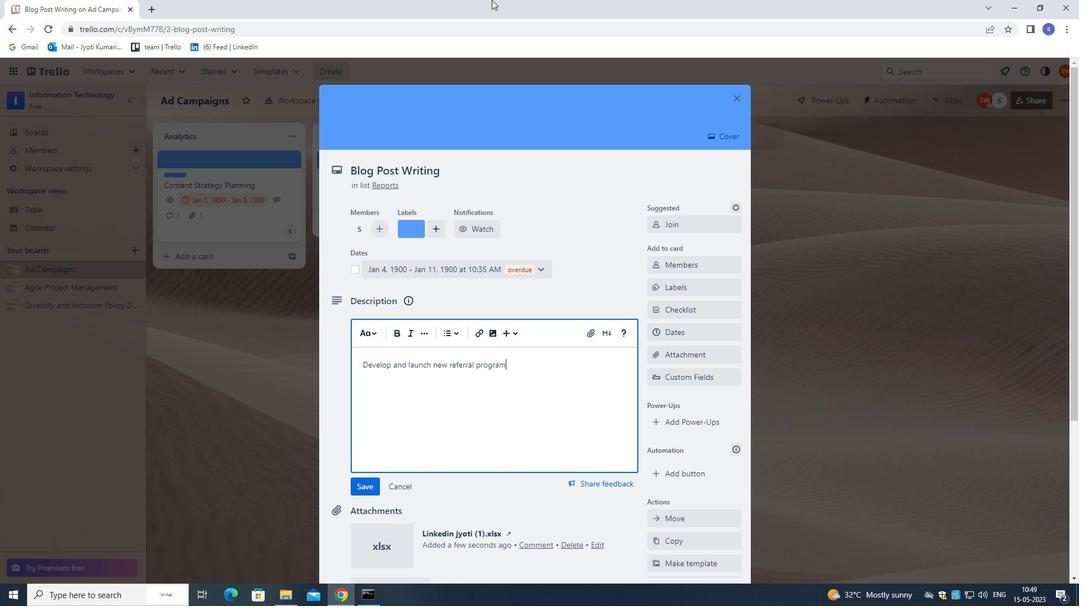 
Action: Mouse moved to (481, 106)
Screenshot: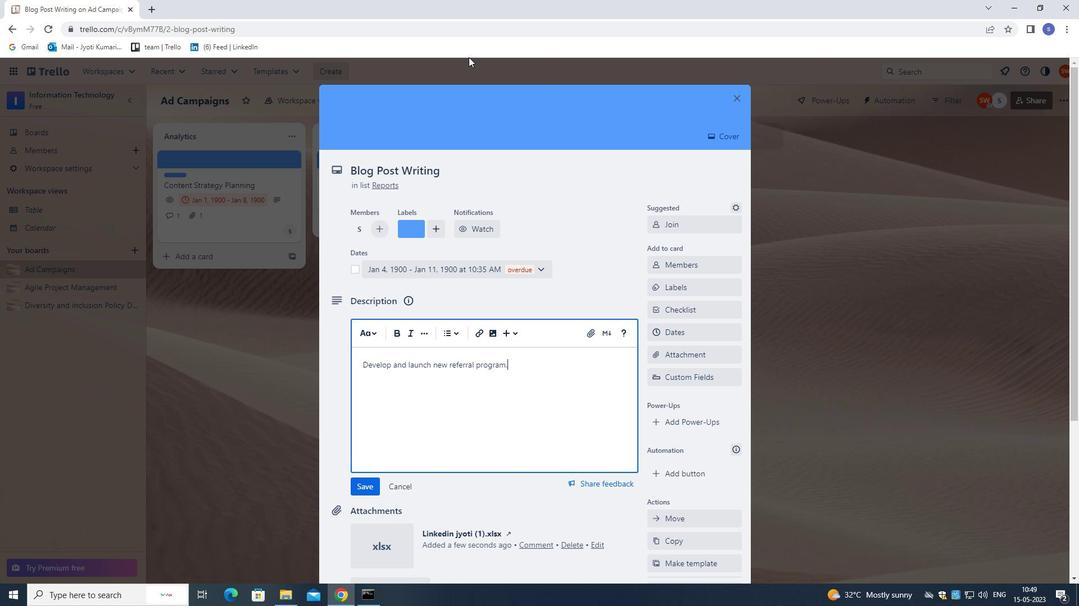 
Action: Mouse scrolled (481, 105) with delta (0, 0)
Screenshot: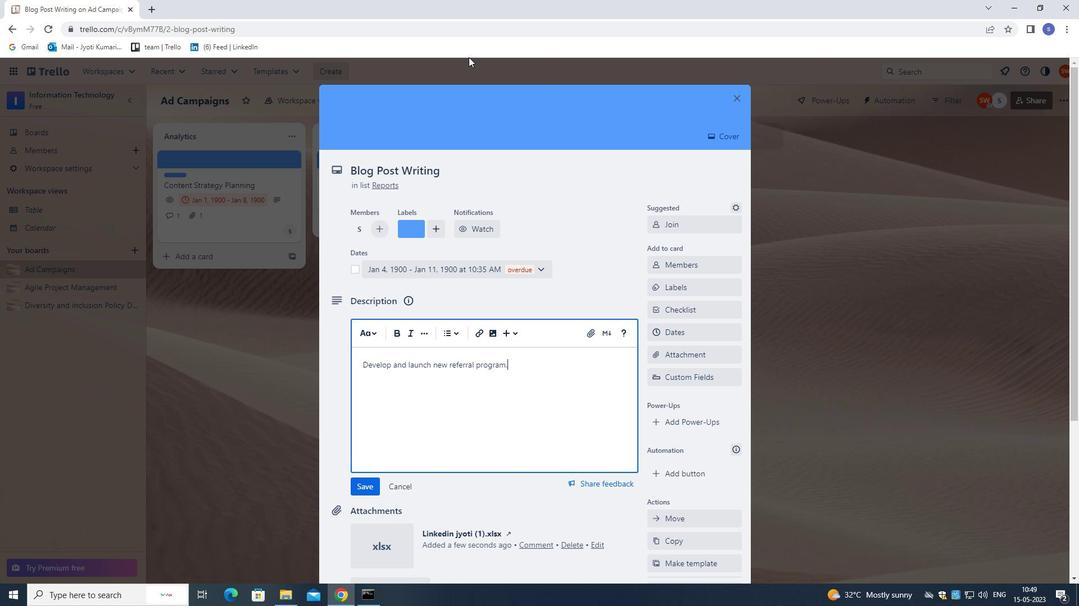 
Action: Mouse moved to (481, 106)
Screenshot: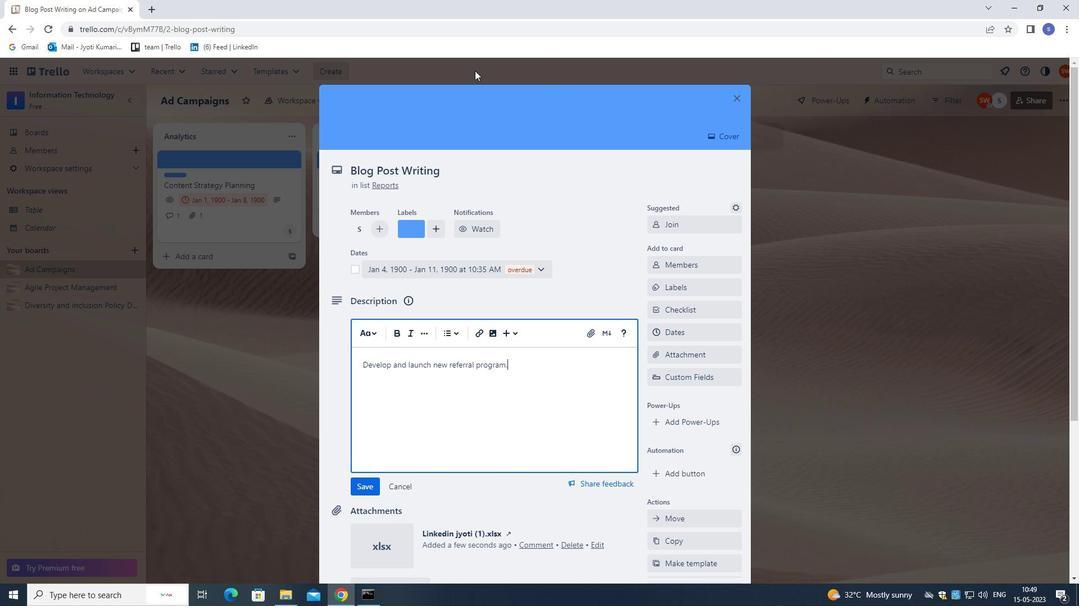 
Action: Mouse scrolled (481, 106) with delta (0, 0)
Screenshot: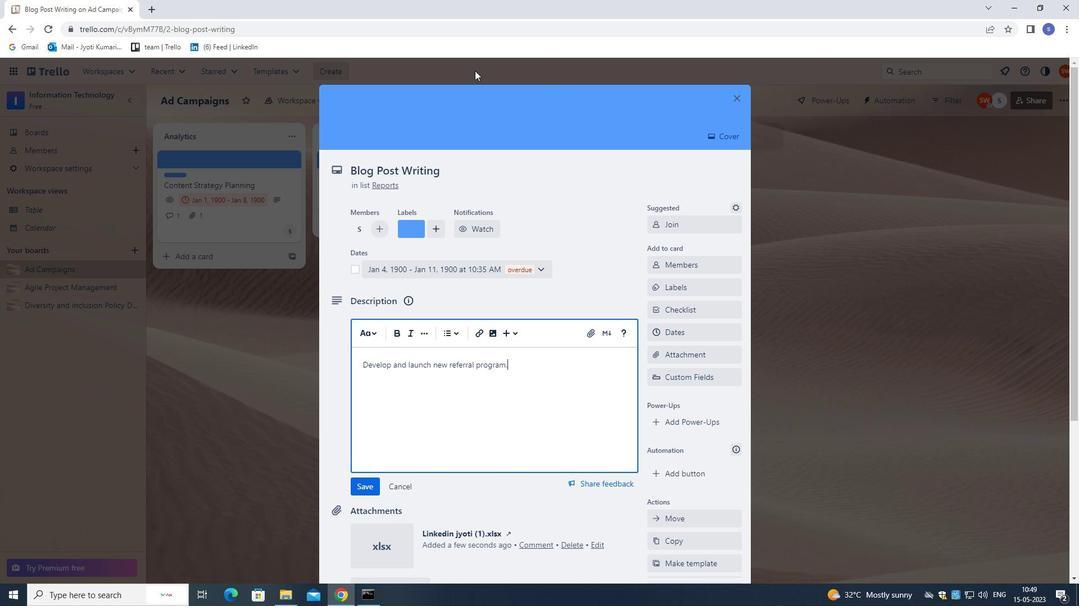 
Action: Mouse moved to (481, 108)
Screenshot: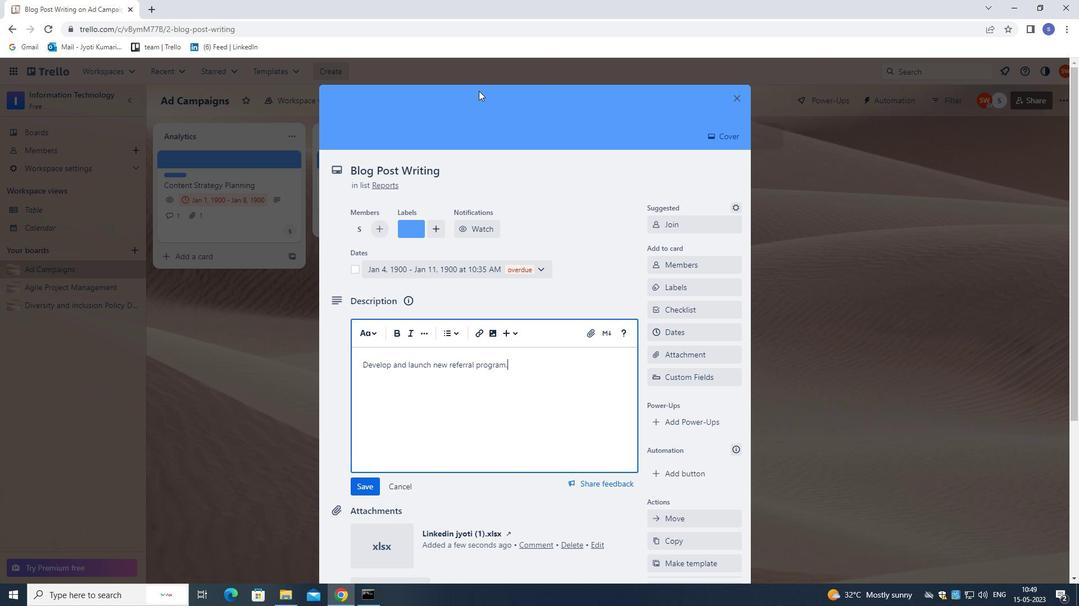 
Action: Mouse scrolled (481, 107) with delta (0, 0)
Screenshot: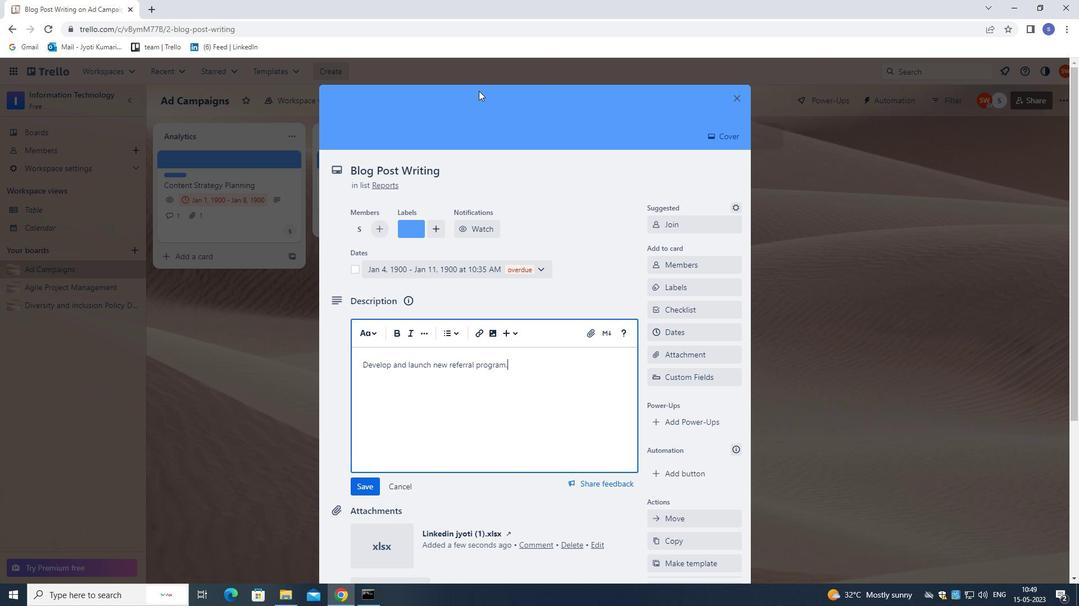 
Action: Mouse moved to (481, 109)
Screenshot: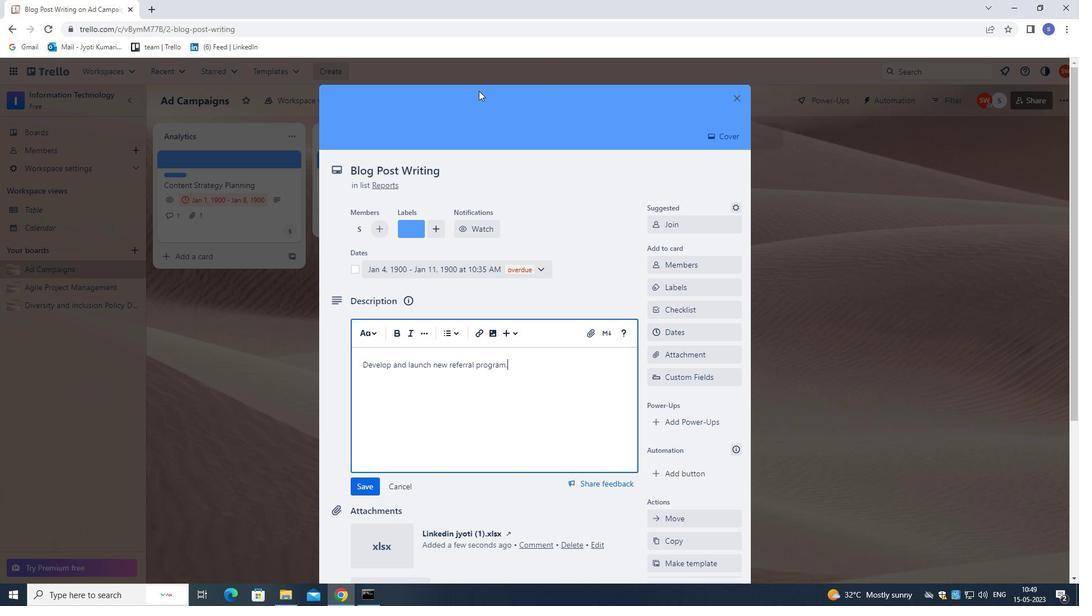 
Action: Mouse scrolled (481, 108) with delta (0, 0)
Screenshot: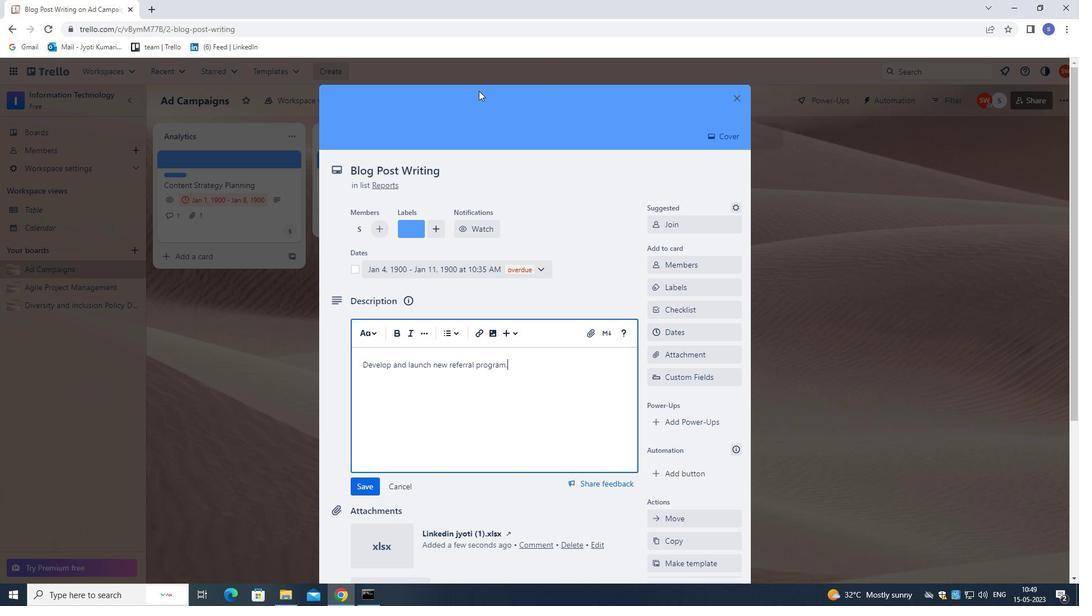 
Action: Mouse moved to (481, 109)
Screenshot: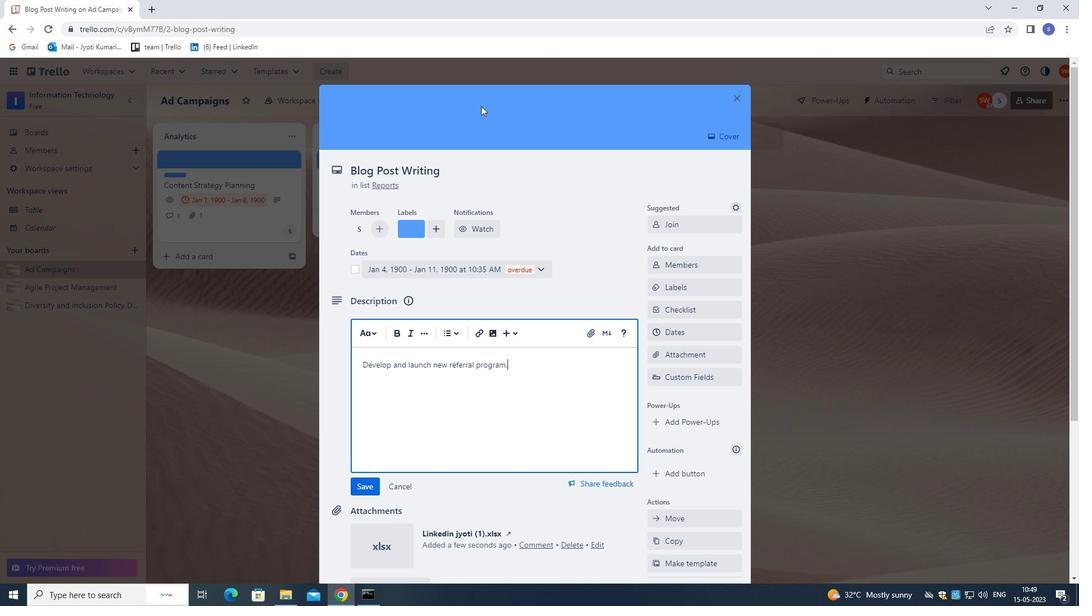 
Action: Mouse scrolled (481, 109) with delta (0, 0)
Screenshot: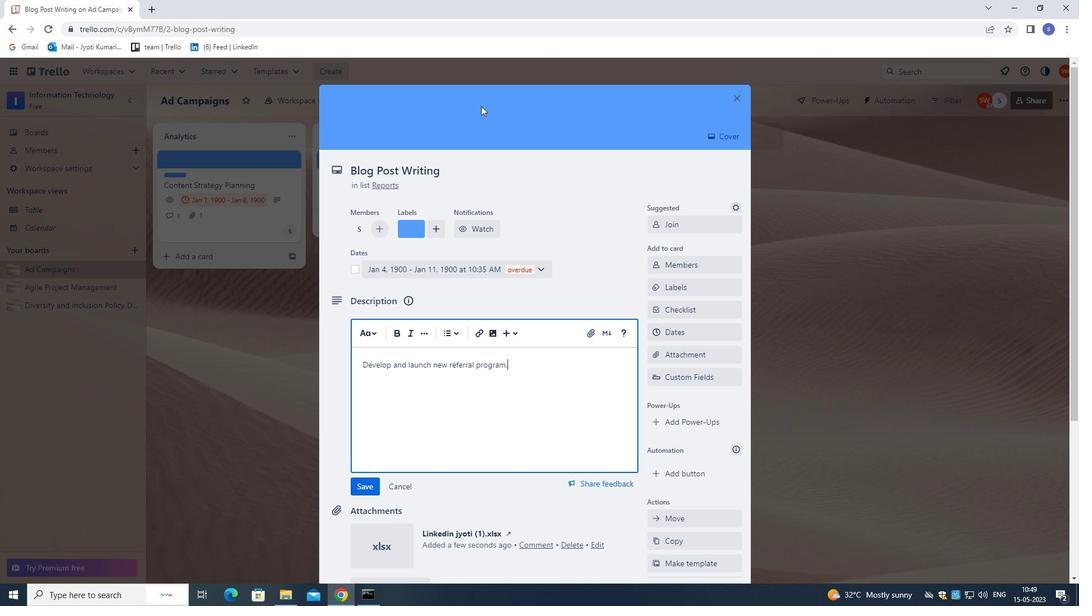 
Action: Mouse moved to (481, 110)
Screenshot: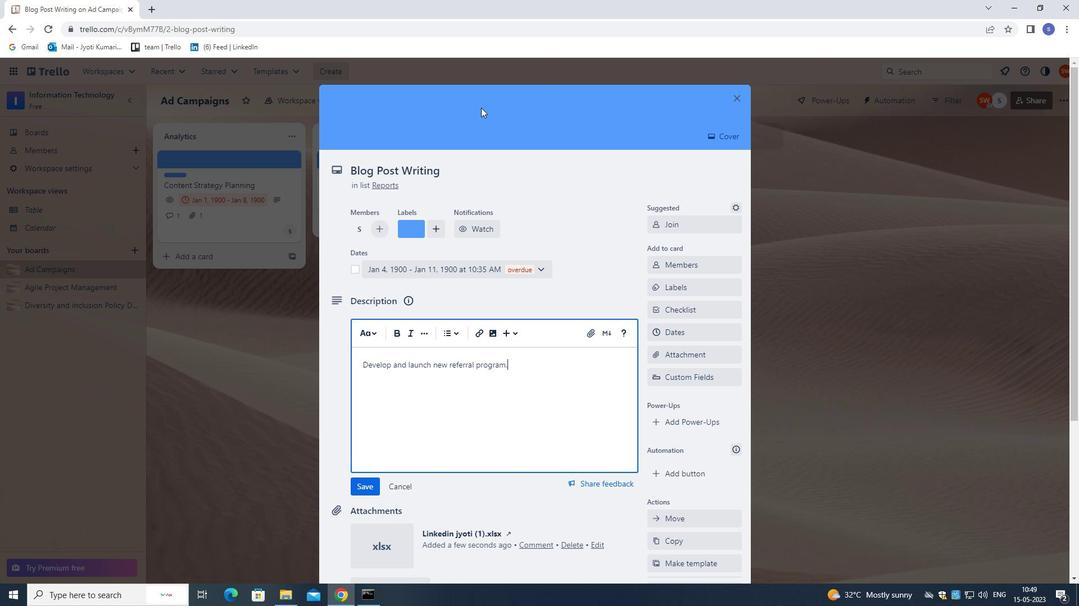 
Action: Mouse scrolled (481, 110) with delta (0, 0)
Screenshot: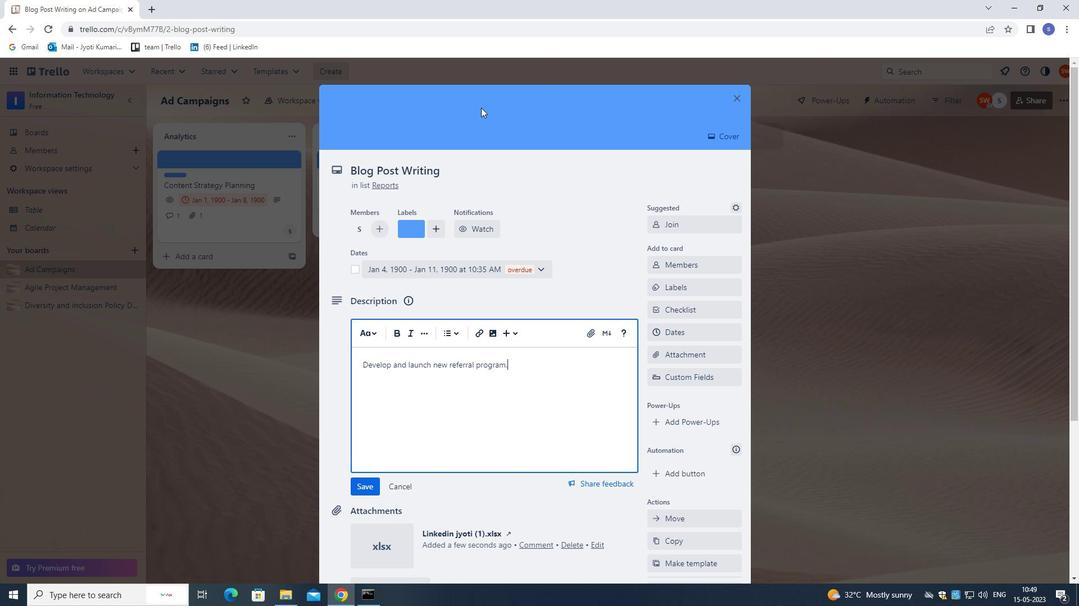 
Action: Mouse moved to (481, 111)
Screenshot: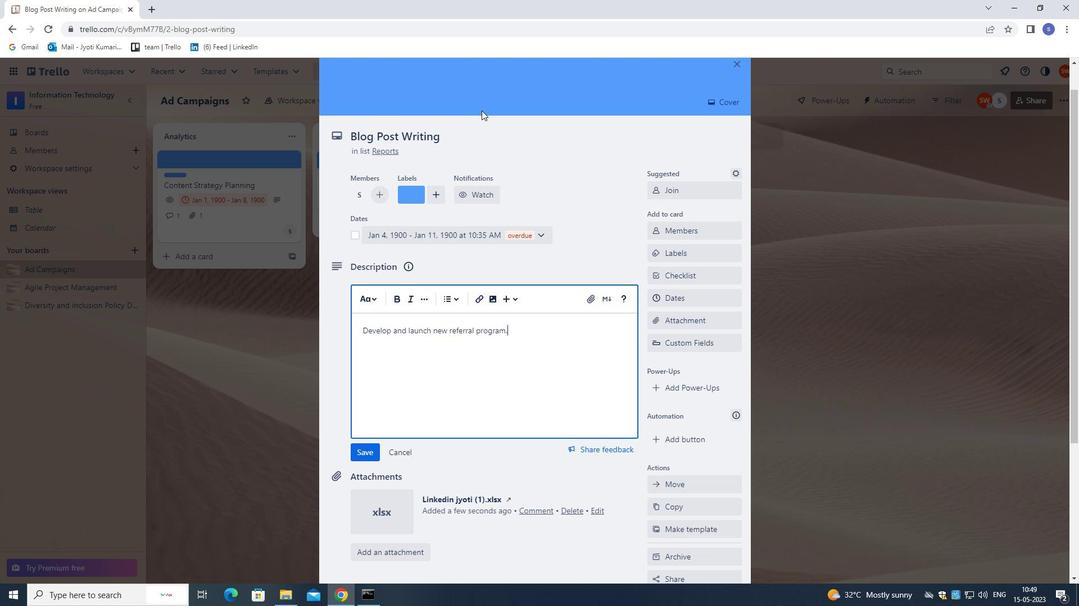 
Action: Mouse scrolled (481, 110) with delta (0, 0)
Screenshot: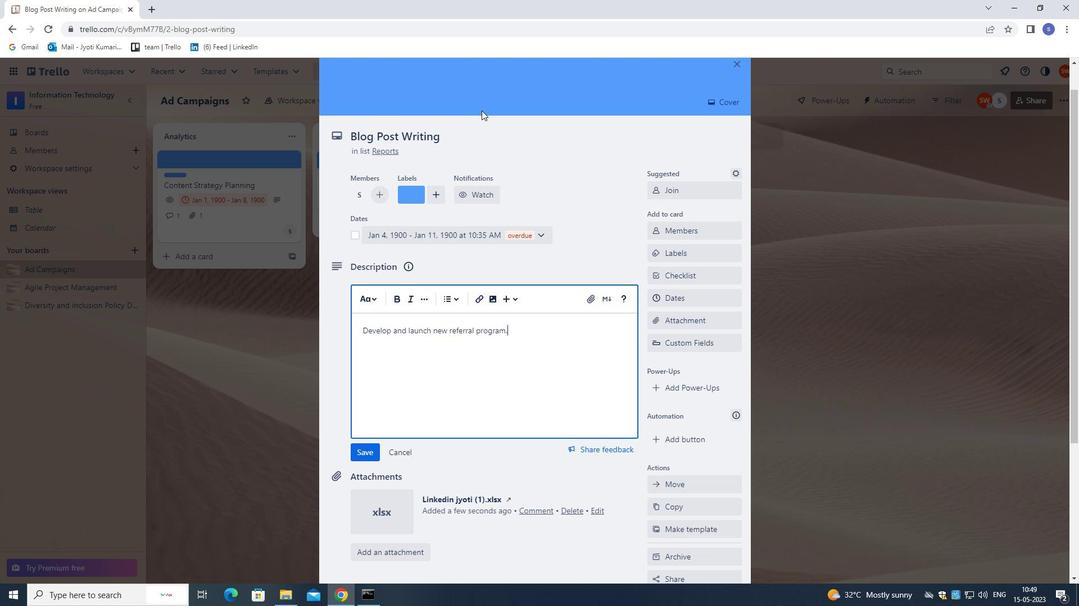 
Action: Mouse moved to (480, 112)
Screenshot: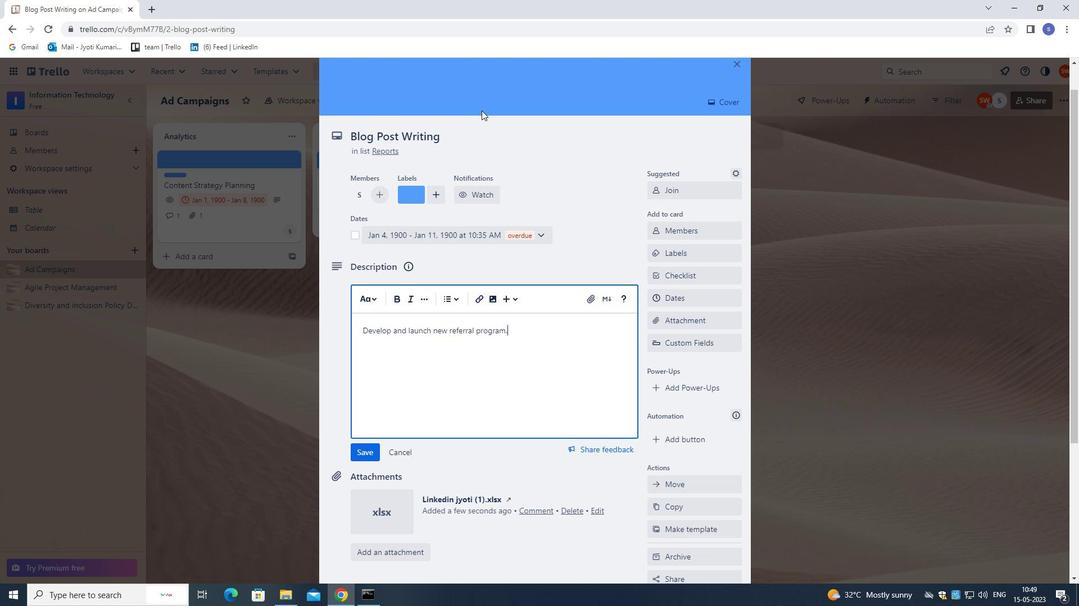 
Action: Mouse scrolled (480, 111) with delta (0, 0)
Screenshot: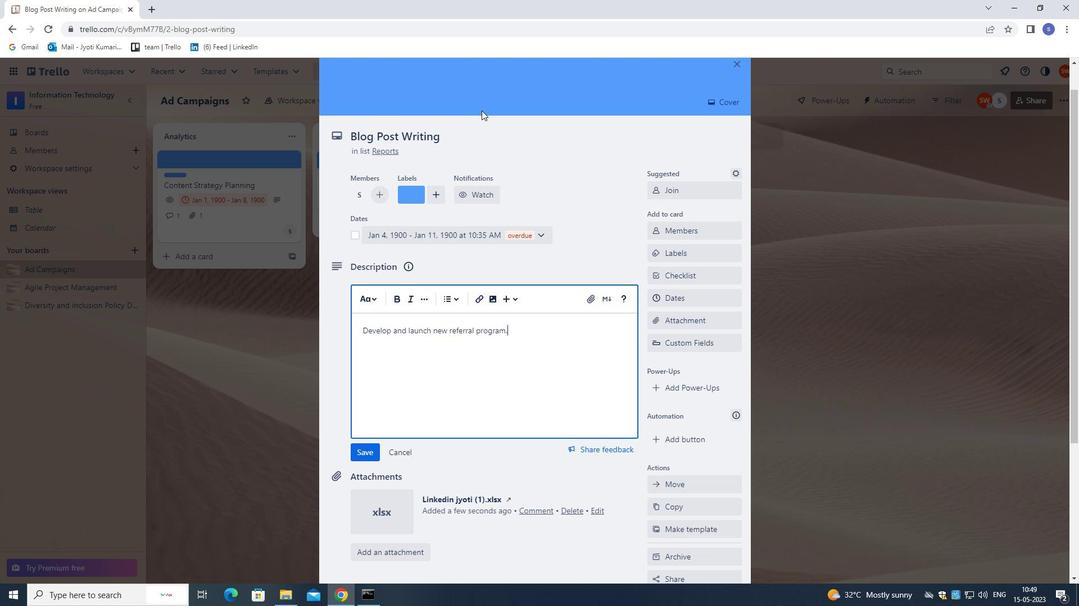 
Action: Mouse moved to (480, 112)
Screenshot: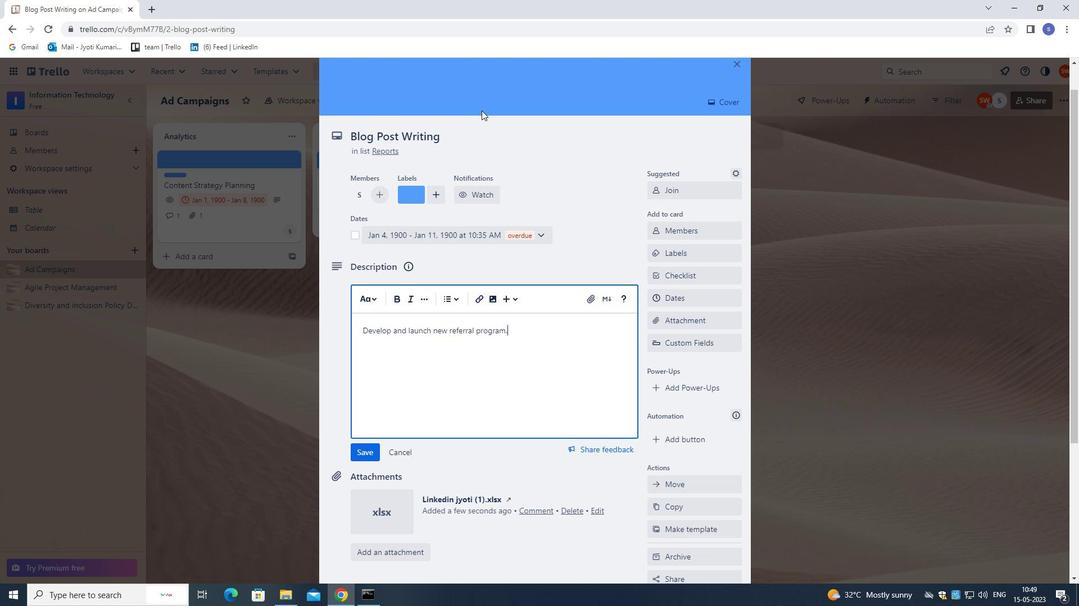 
Action: Mouse scrolled (480, 112) with delta (0, 0)
Screenshot: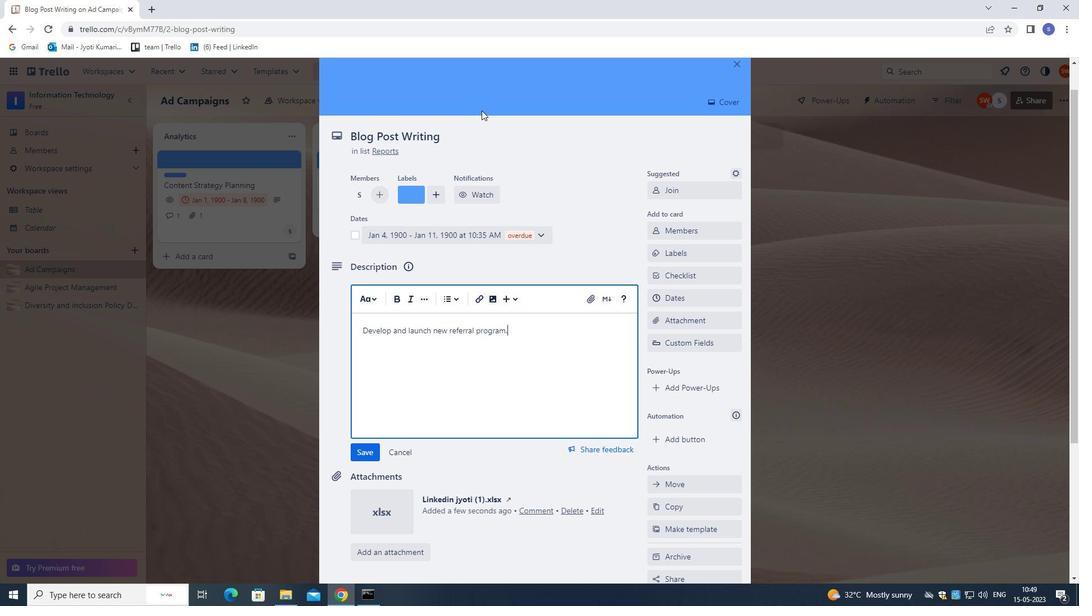 
Action: Mouse moved to (480, 112)
Screenshot: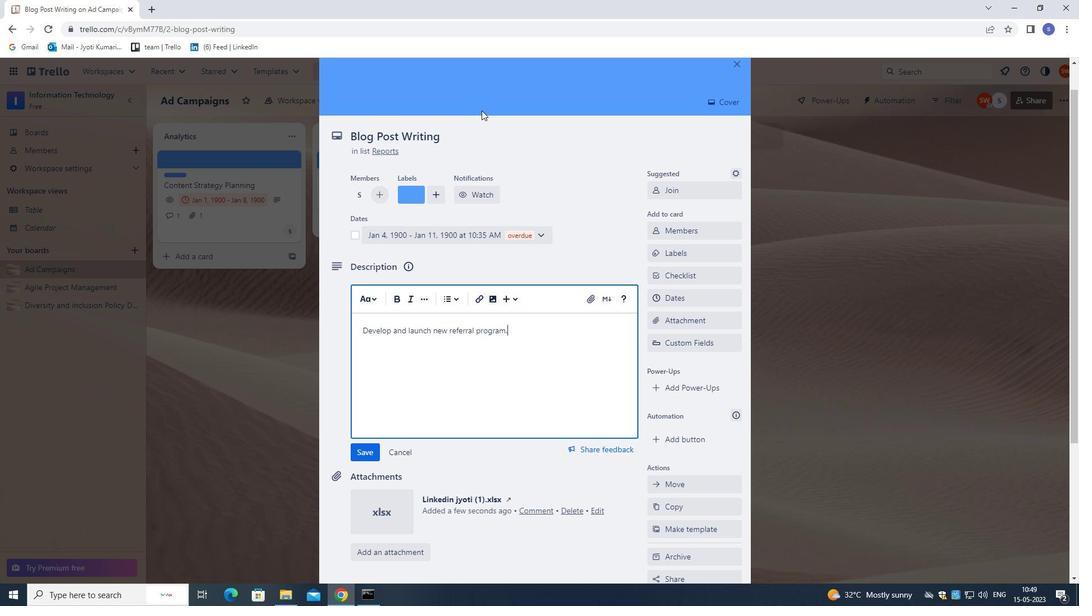 
Action: Mouse scrolled (480, 112) with delta (0, 0)
Screenshot: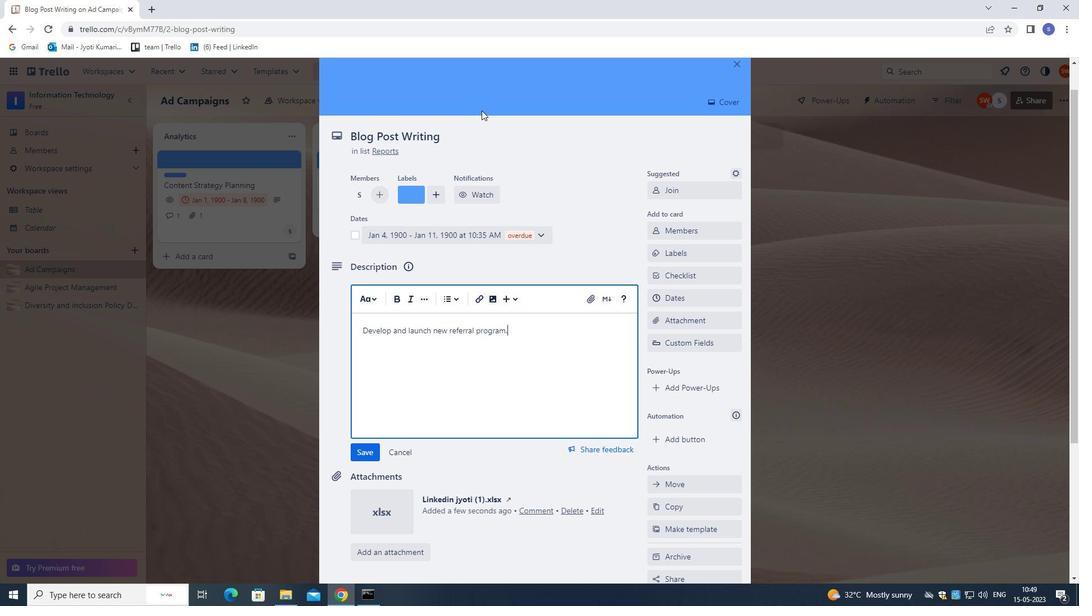 
Action: Mouse moved to (454, 518)
Screenshot: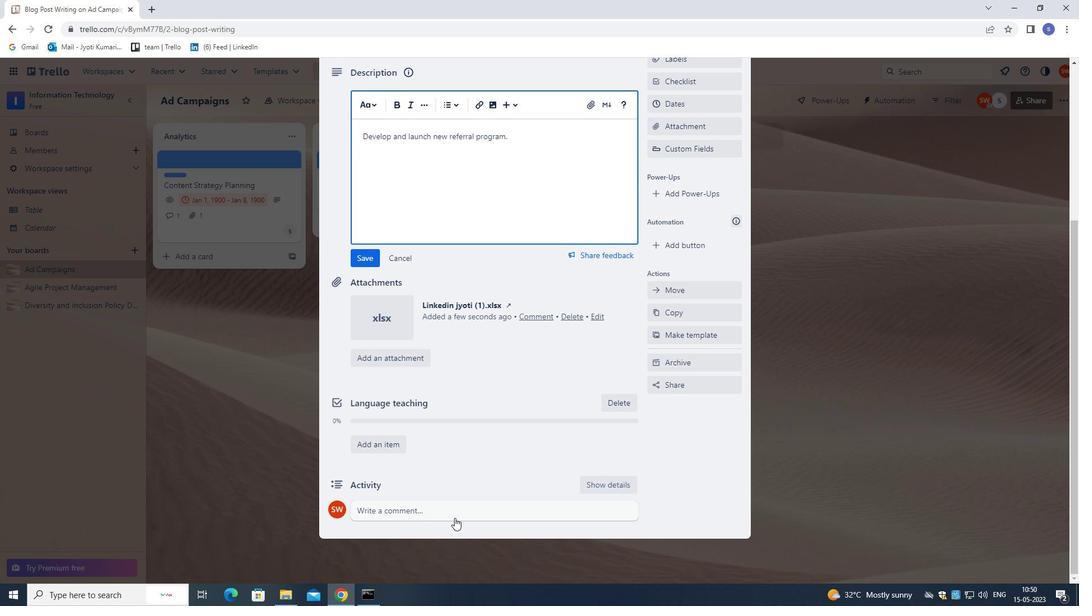 
Action: Mouse pressed left at (454, 518)
Screenshot: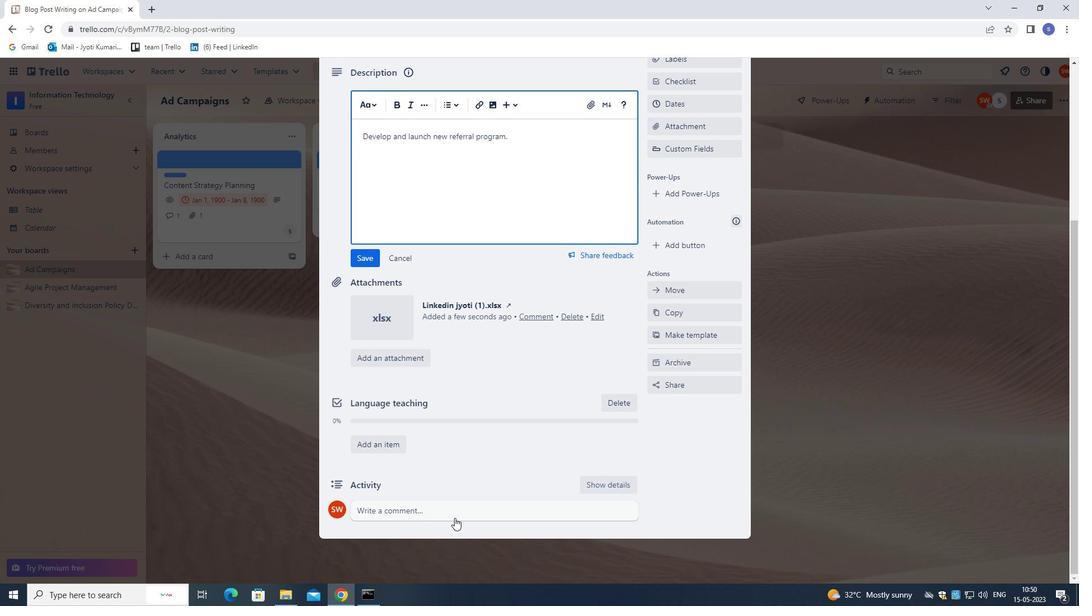 
Action: Mouse moved to (477, 333)
Screenshot: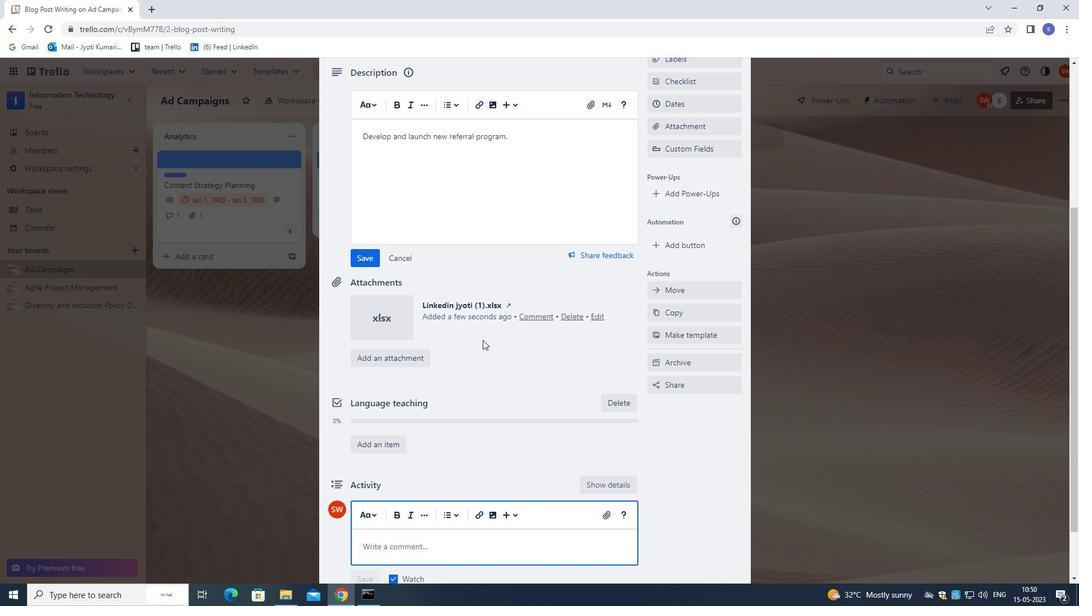 
Action: Key pressed <Key.shift>LET<Key.space>US<Key.space>
Screenshot: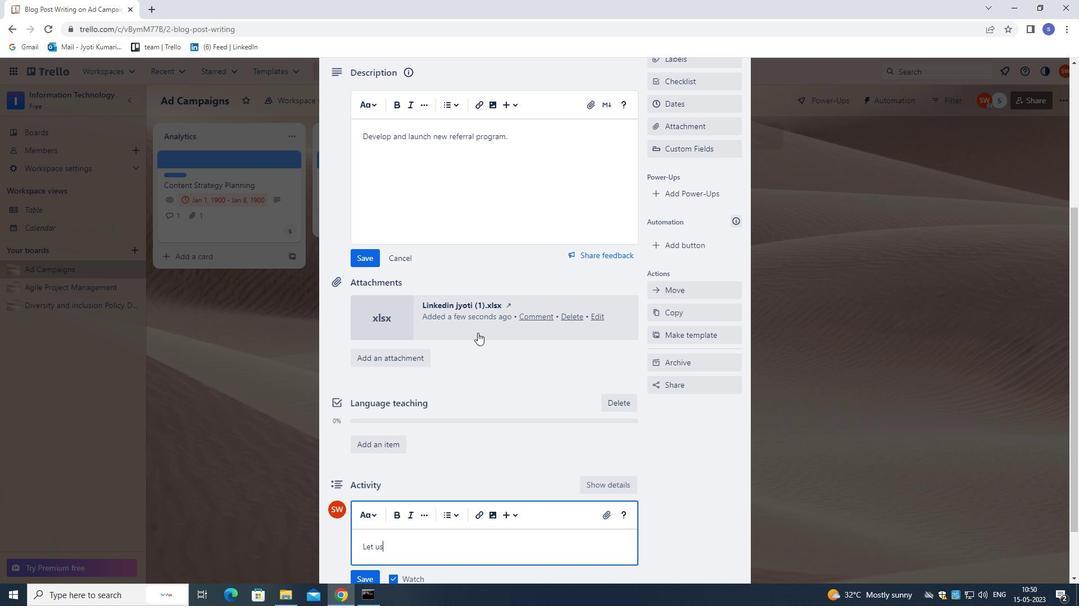 
Action: Mouse moved to (477, 332)
Screenshot: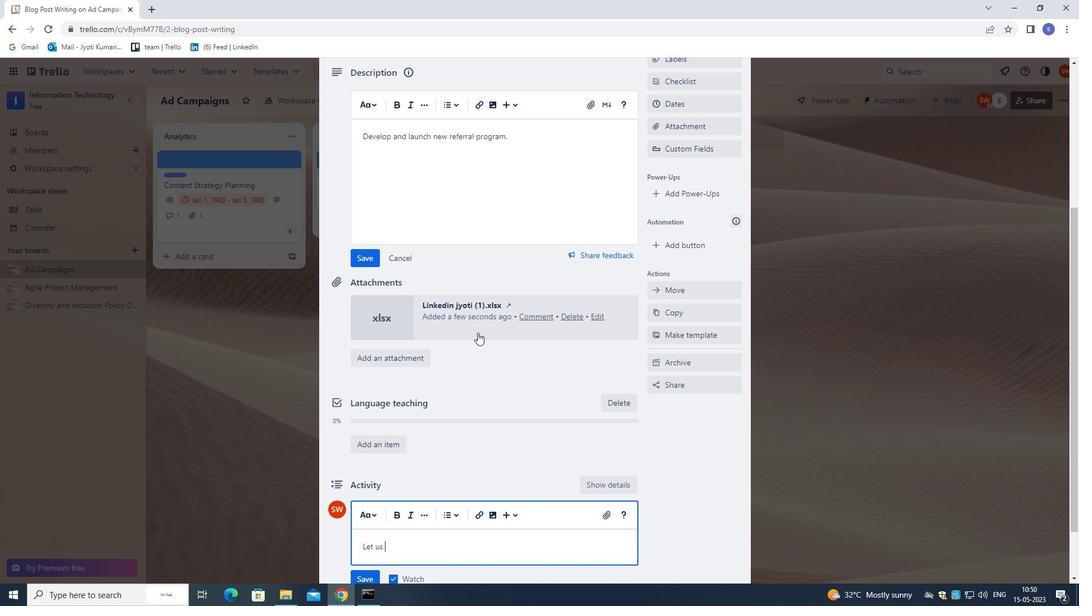 
Action: Key pressed APPROACH<Key.space>THIS<Key.space>R<Key.backspace>TASK<Key.space>WIH<Key.backspace>TH<Key.space>A<Key.space>SENSE<Key.space>OF<Key.space>COLLABORATON<Key.space>AND<Key.space>TEAMWORK,<Key.space>LEVERAGIING<Key.space><Key.backspace><Key.backspace><Key.backspace><Key.backspace><Key.backspace><Key.backspace><Key.backspace><Key.backspace>RAGING<Key.space>THE<Key.space>STRENGTHS<Key.space>OF<Key.space>EACH<Key.space>TEAM<Key.space>MEMBER.
Screenshot: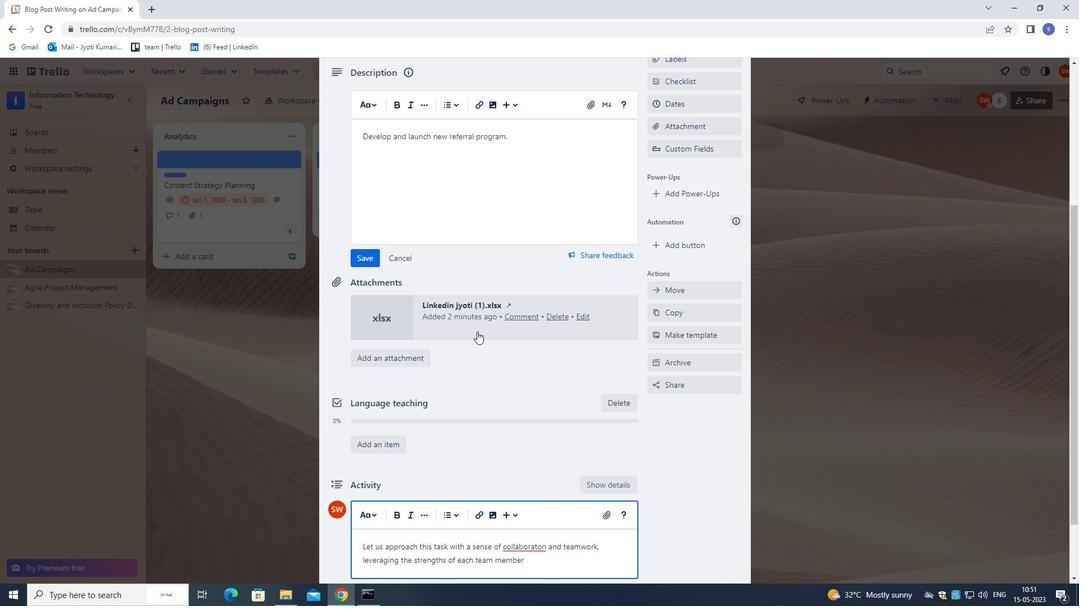 
Action: Mouse moved to (521, 586)
Screenshot: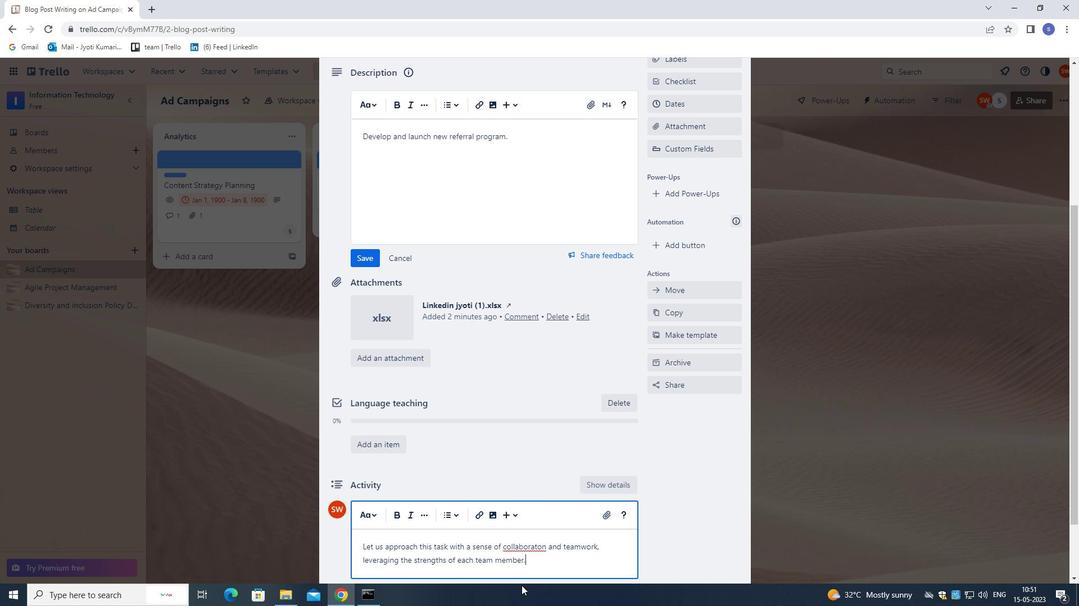 
Action: Mouse pressed left at (521, 586)
Screenshot: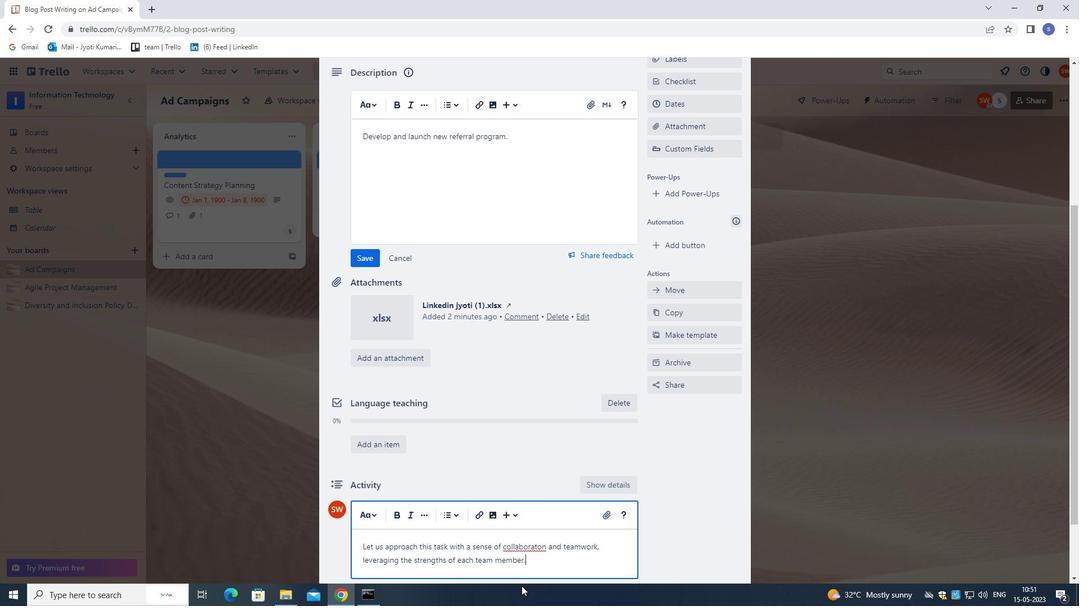 
Action: Mouse moved to (513, 546)
Screenshot: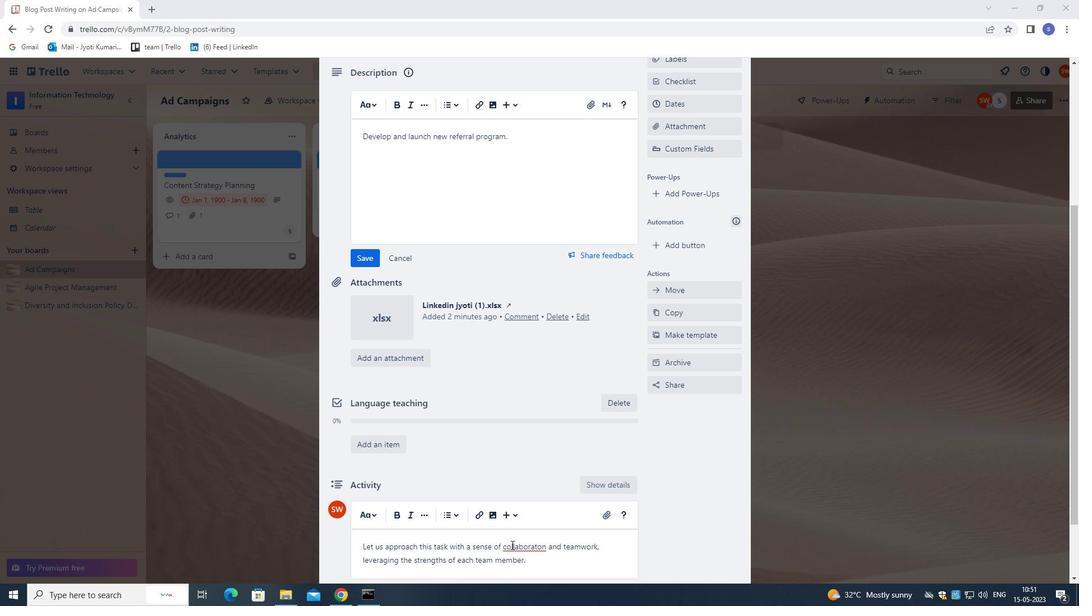 
Action: Mouse pressed left at (513, 546)
Screenshot: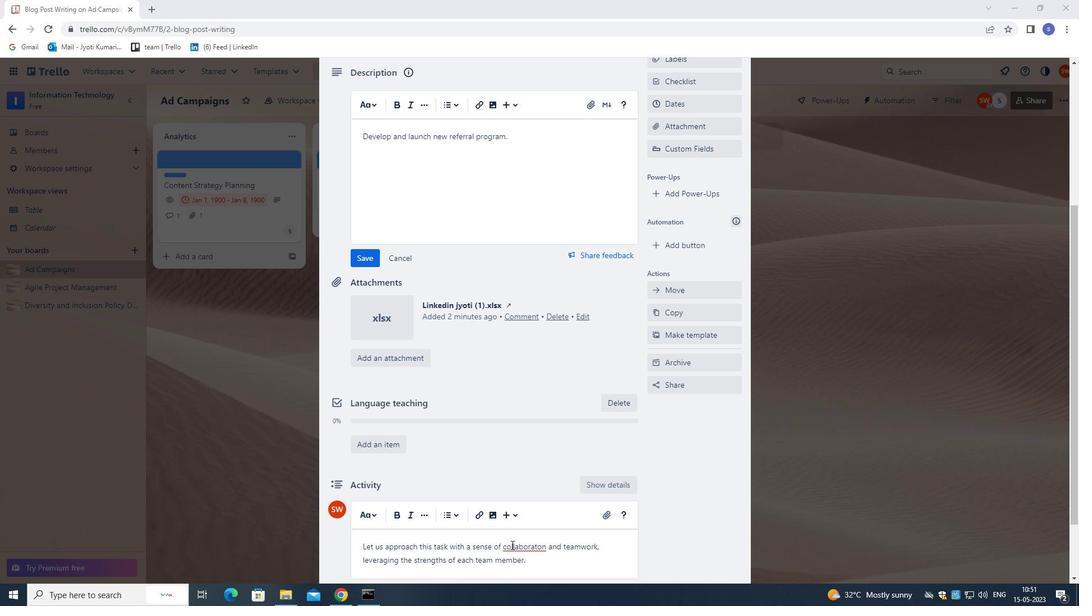 
Action: Mouse moved to (520, 558)
Screenshot: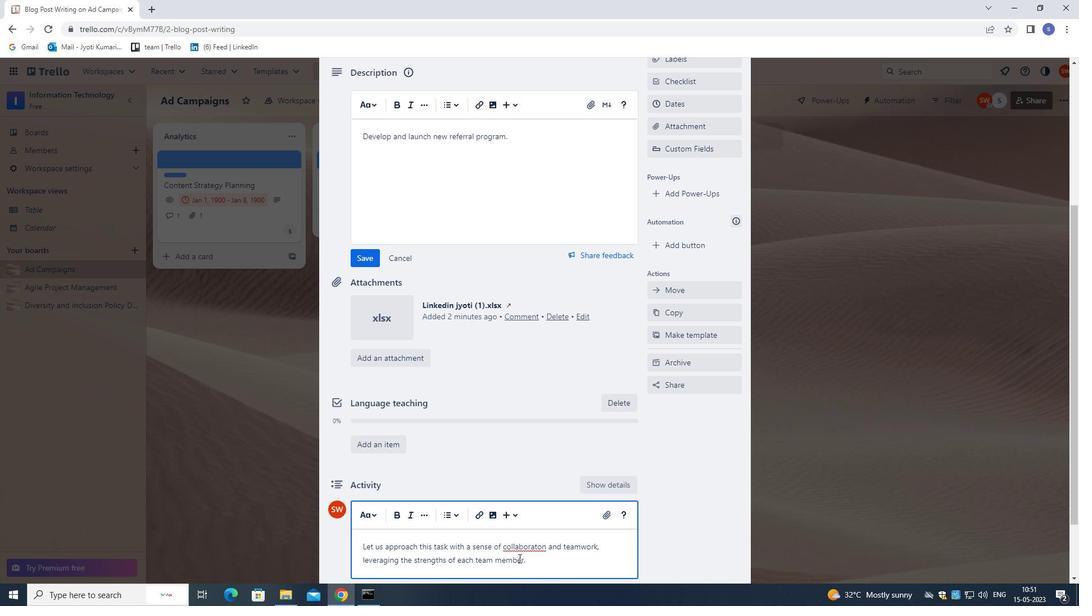 
Action: Mouse pressed left at (520, 558)
Screenshot: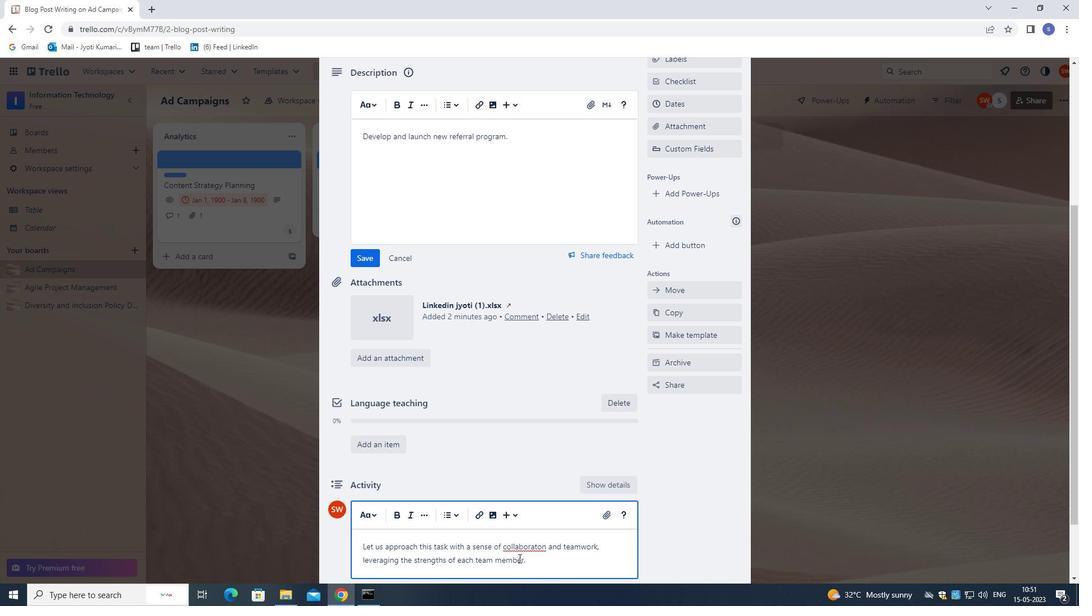 
Action: Mouse moved to (537, 549)
Screenshot: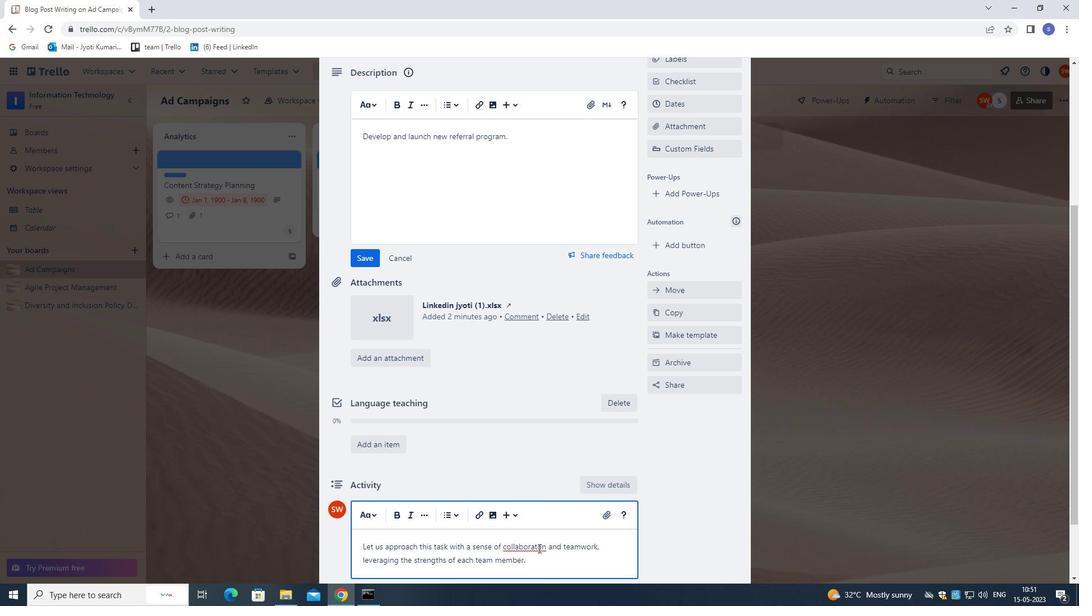 
Action: Mouse pressed left at (537, 549)
Screenshot: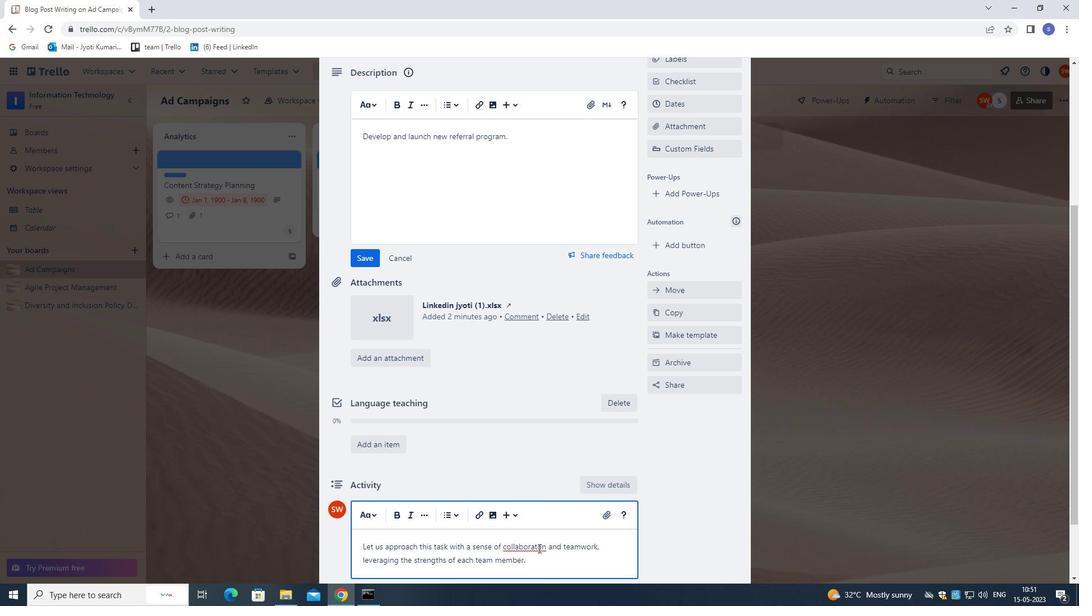 
Action: Mouse moved to (533, 591)
Screenshot: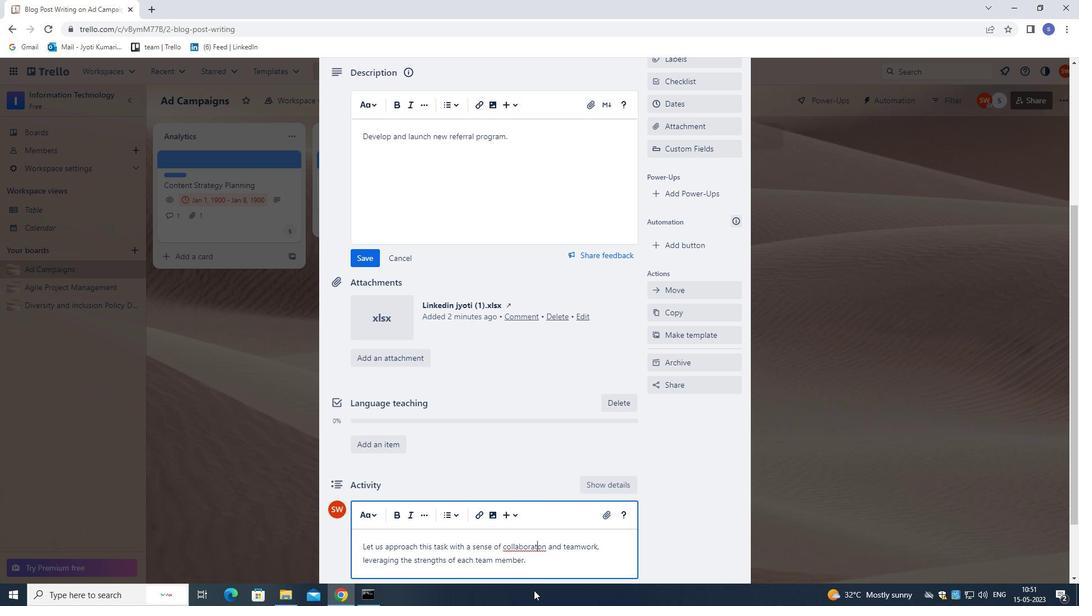 
Action: Key pressed I
Screenshot: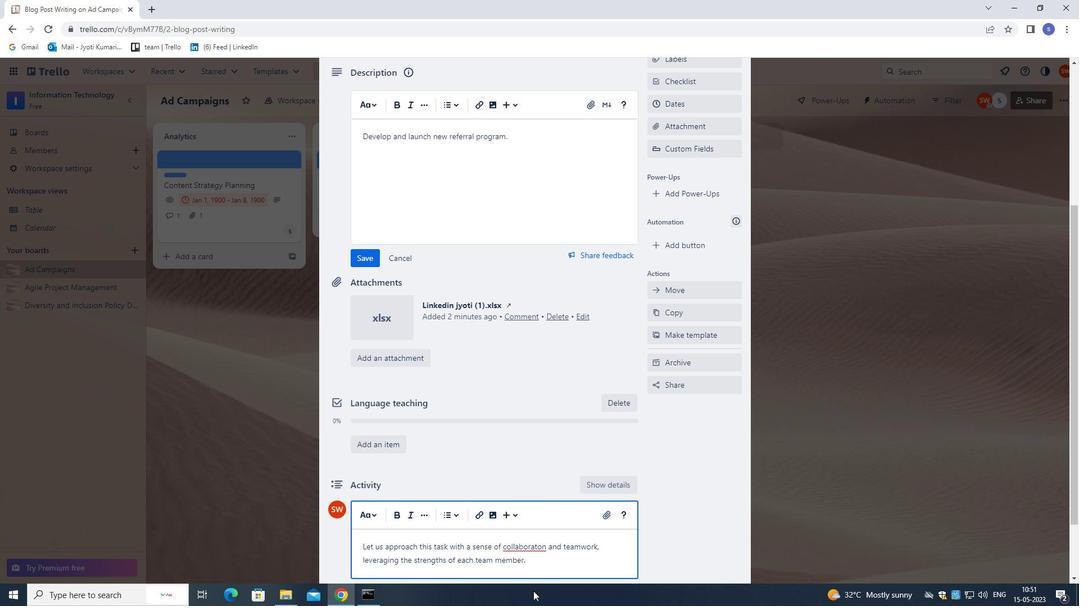 
Action: Mouse moved to (541, 555)
Screenshot: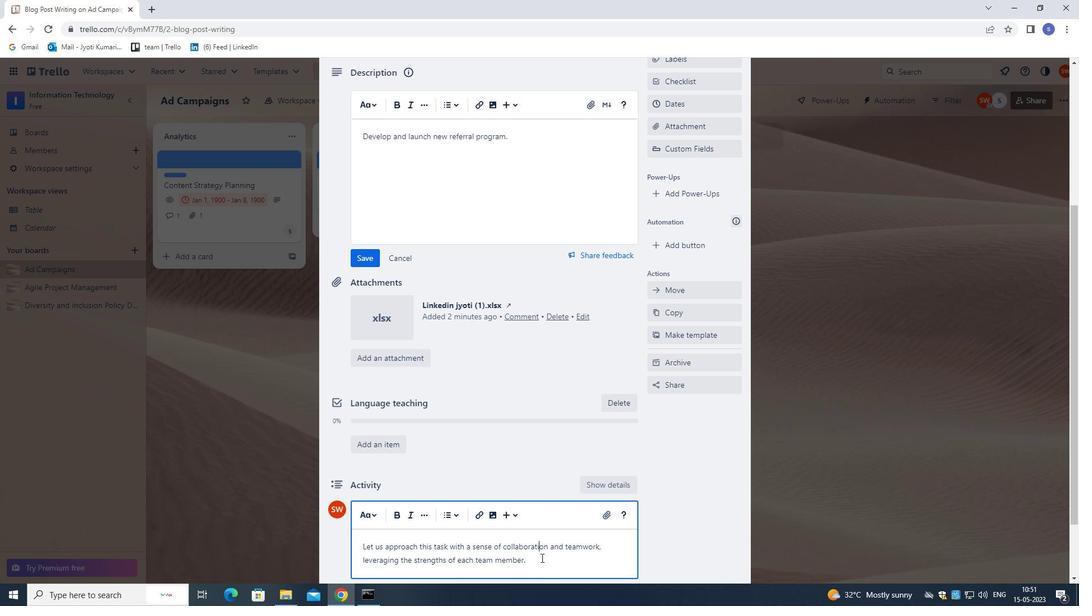 
Action: Mouse scrolled (541, 554) with delta (0, 0)
Screenshot: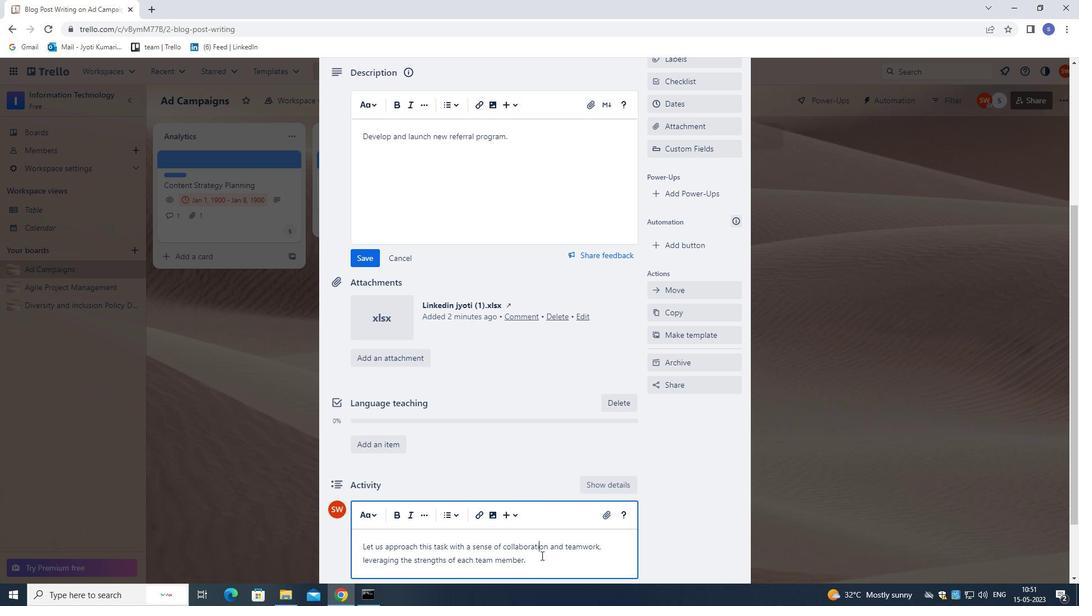 
Action: Mouse scrolled (541, 554) with delta (0, 0)
Screenshot: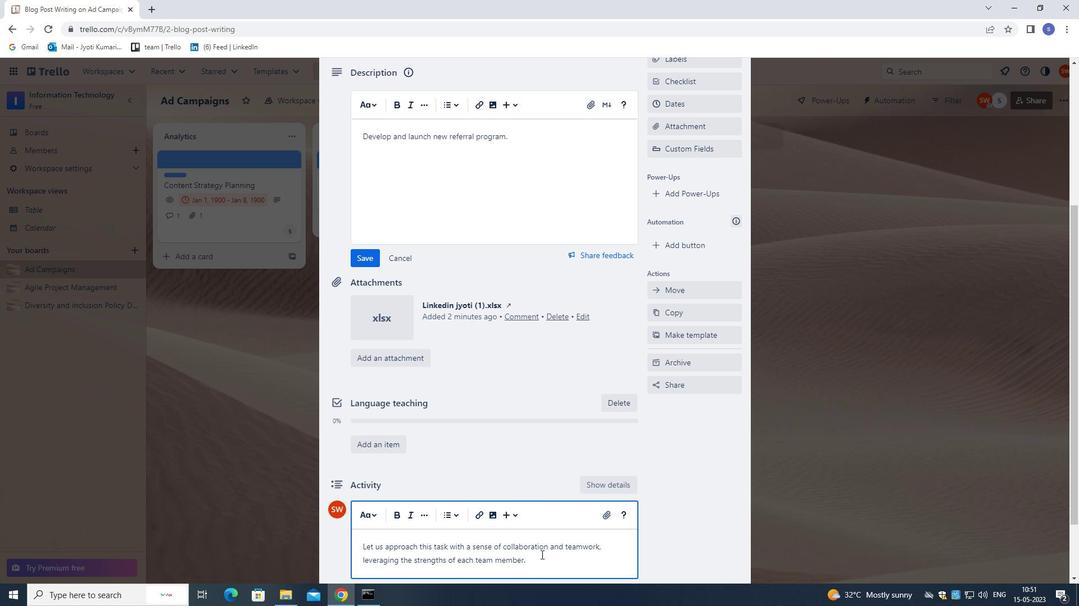 
Action: Mouse moved to (358, 181)
Screenshot: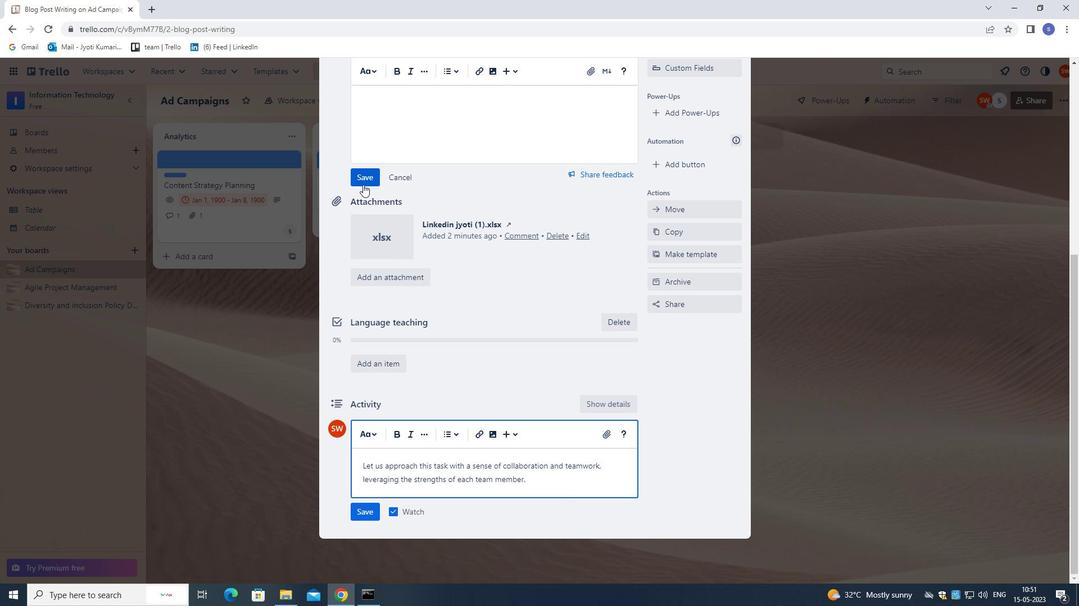 
Action: Mouse pressed left at (358, 181)
Screenshot: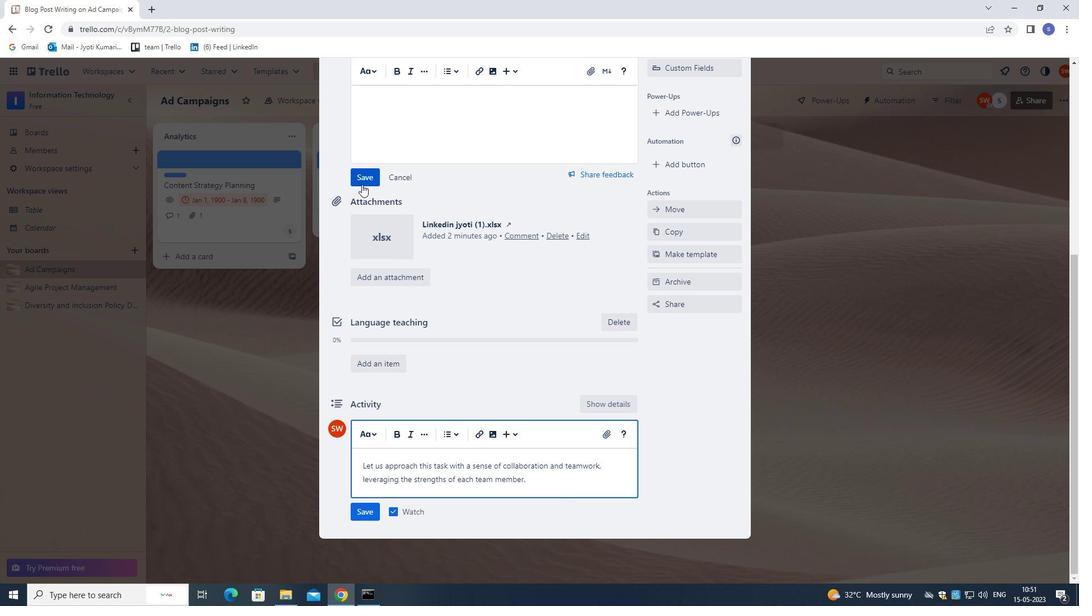
Action: Mouse moved to (373, 510)
Screenshot: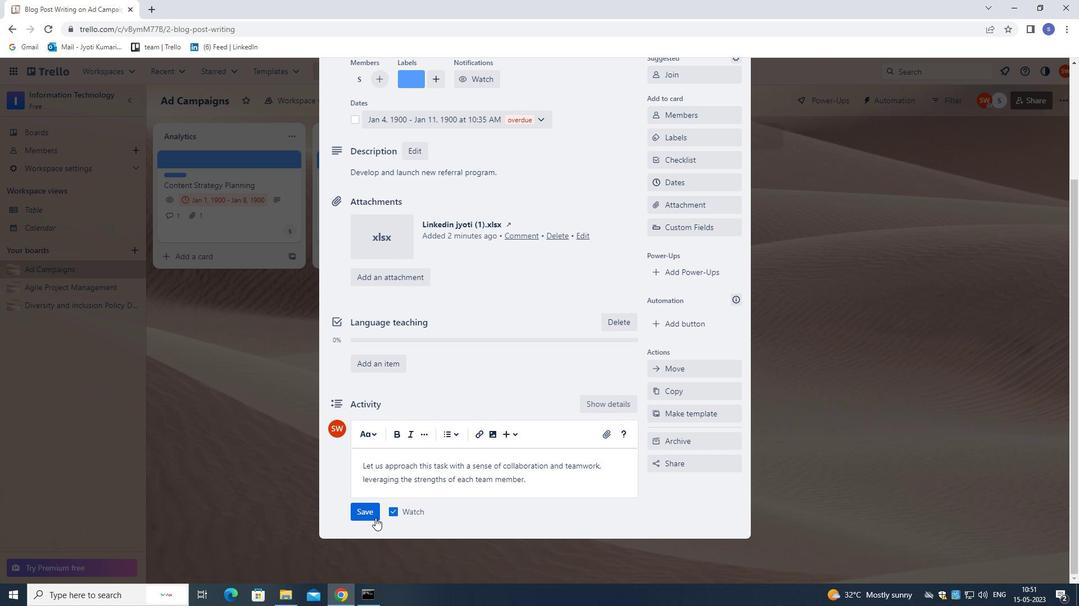 
Action: Mouse pressed left at (373, 510)
Screenshot: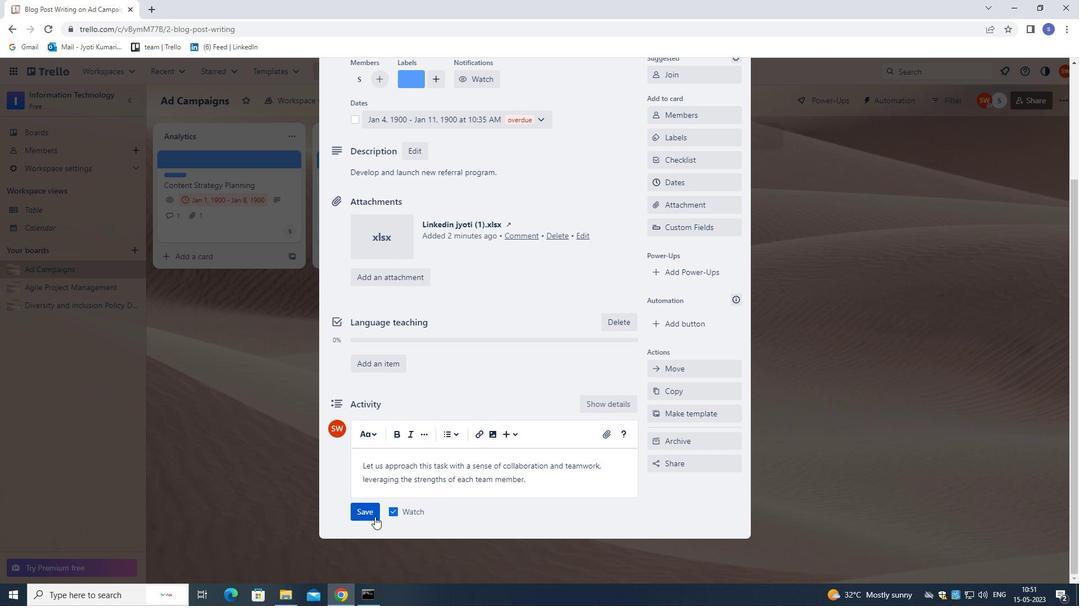
Action: Mouse moved to (463, 464)
Screenshot: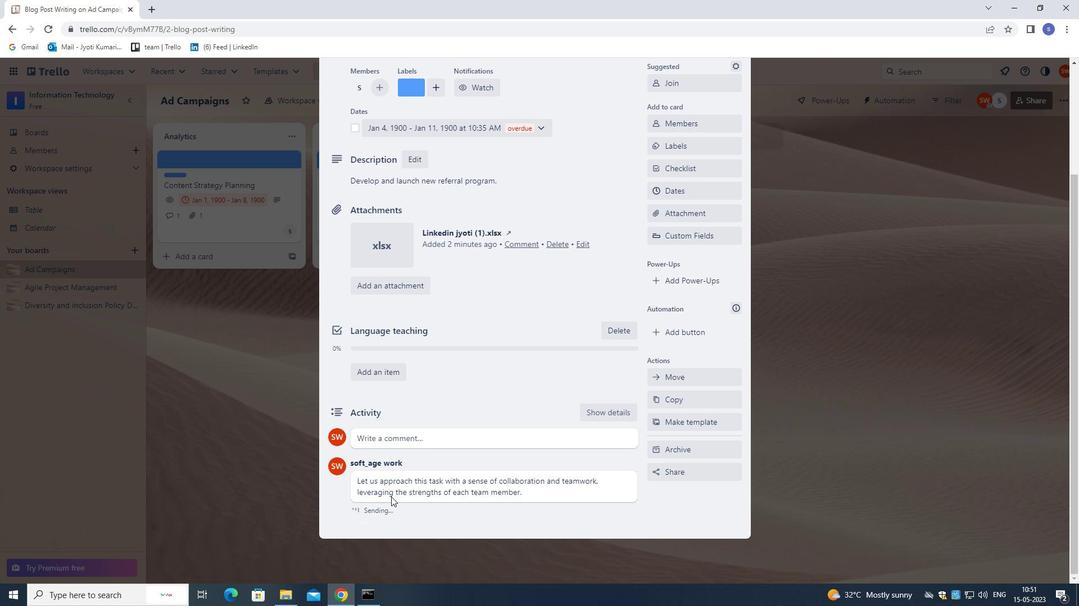 
Action: Mouse scrolled (463, 465) with delta (0, 0)
Screenshot: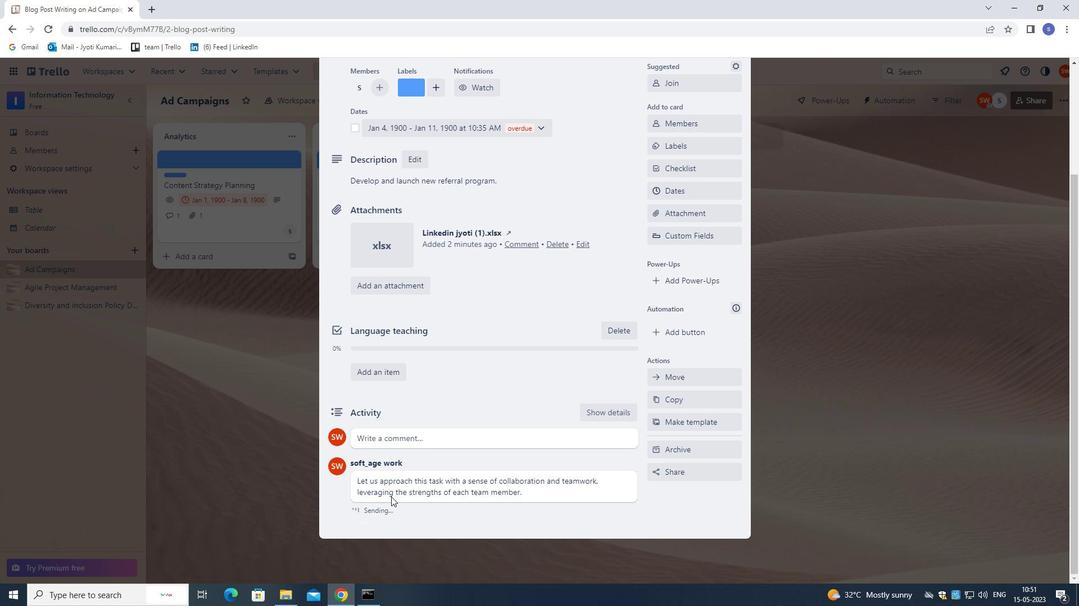 
Action: Mouse moved to (469, 460)
Screenshot: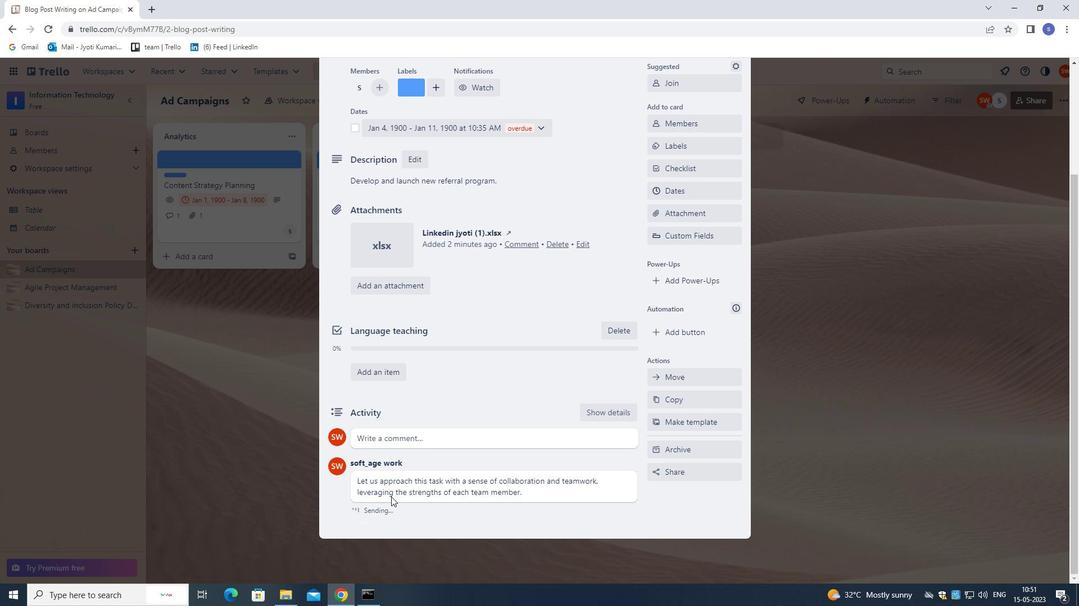 
Action: Mouse scrolled (469, 461) with delta (0, 0)
Screenshot: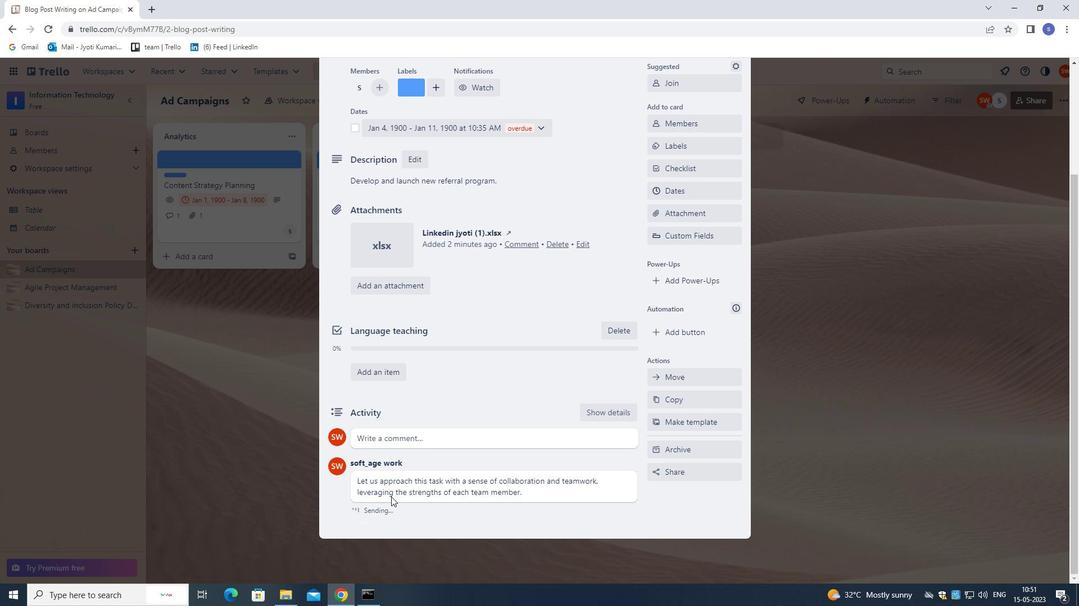 
Action: Mouse moved to (473, 457)
Screenshot: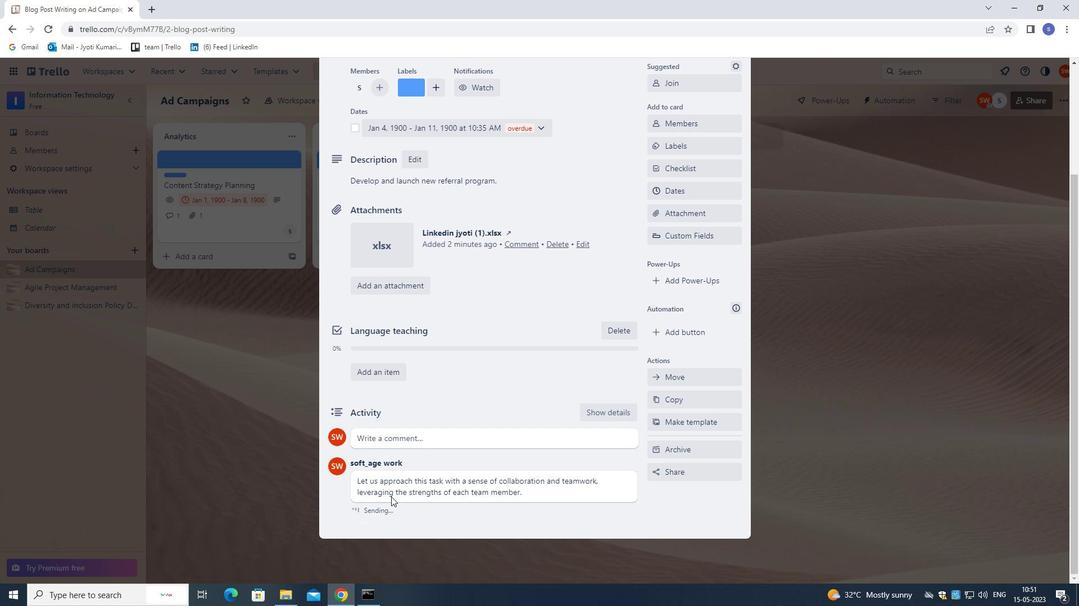 
Action: Mouse scrolled (473, 458) with delta (0, 0)
Screenshot: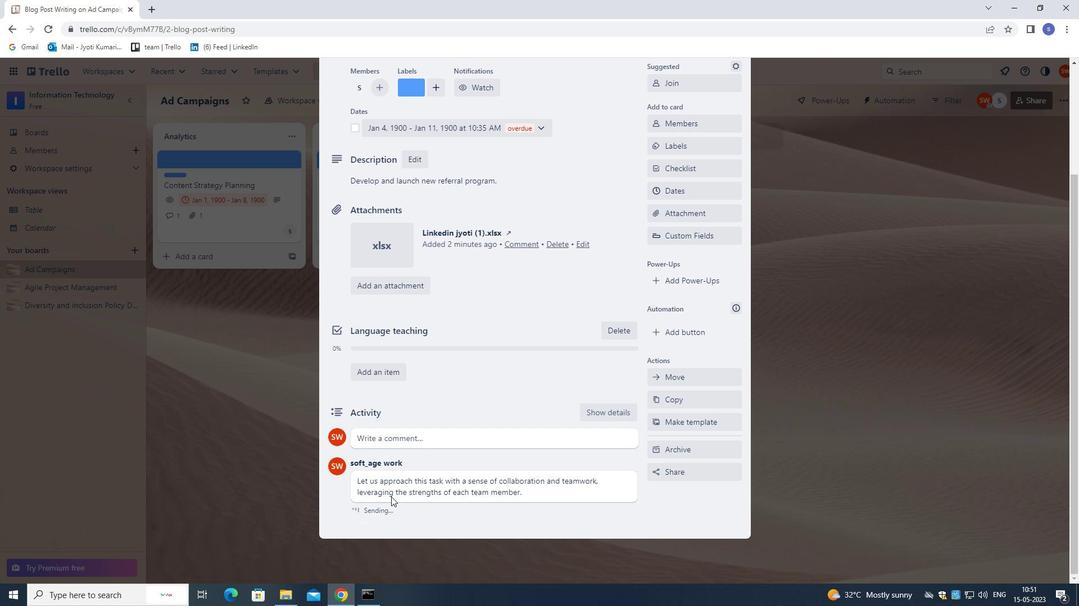 
Action: Mouse moved to (482, 451)
Screenshot: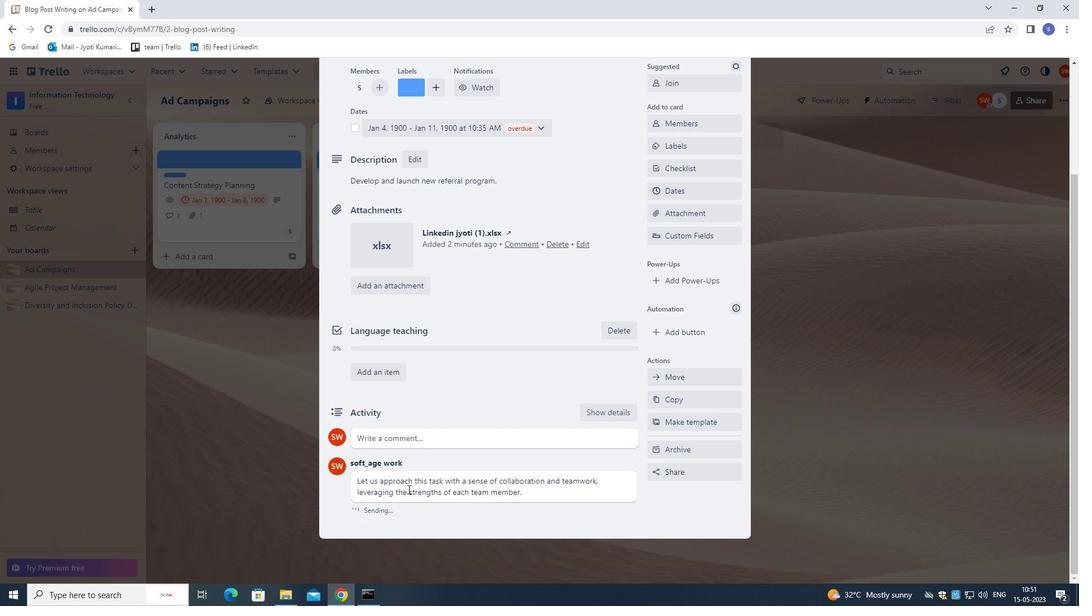 
Action: Mouse scrolled (482, 451) with delta (0, 0)
Screenshot: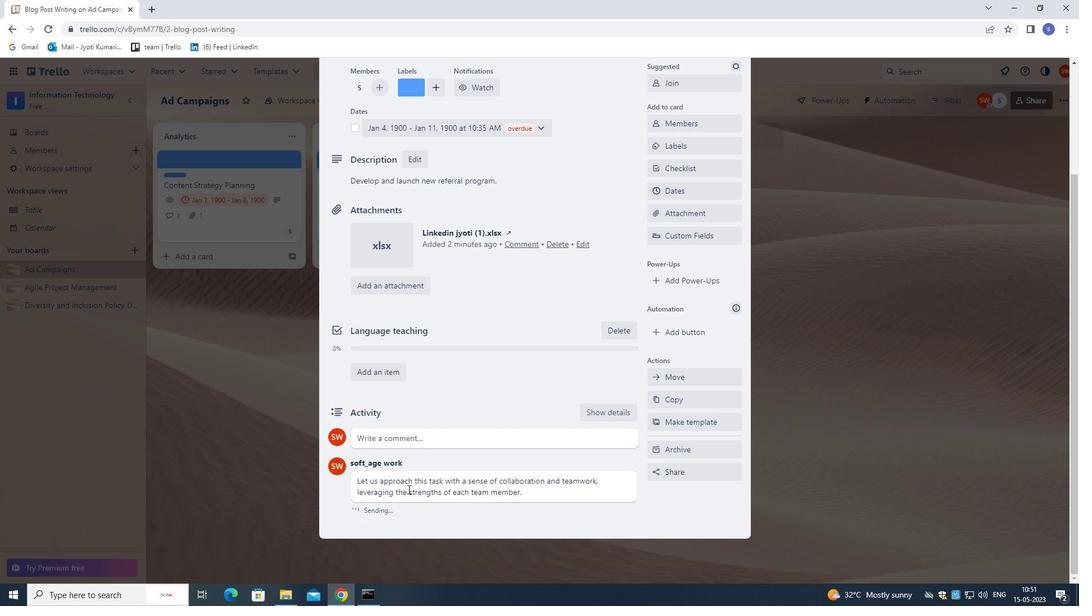 
Action: Mouse moved to (489, 446)
Screenshot: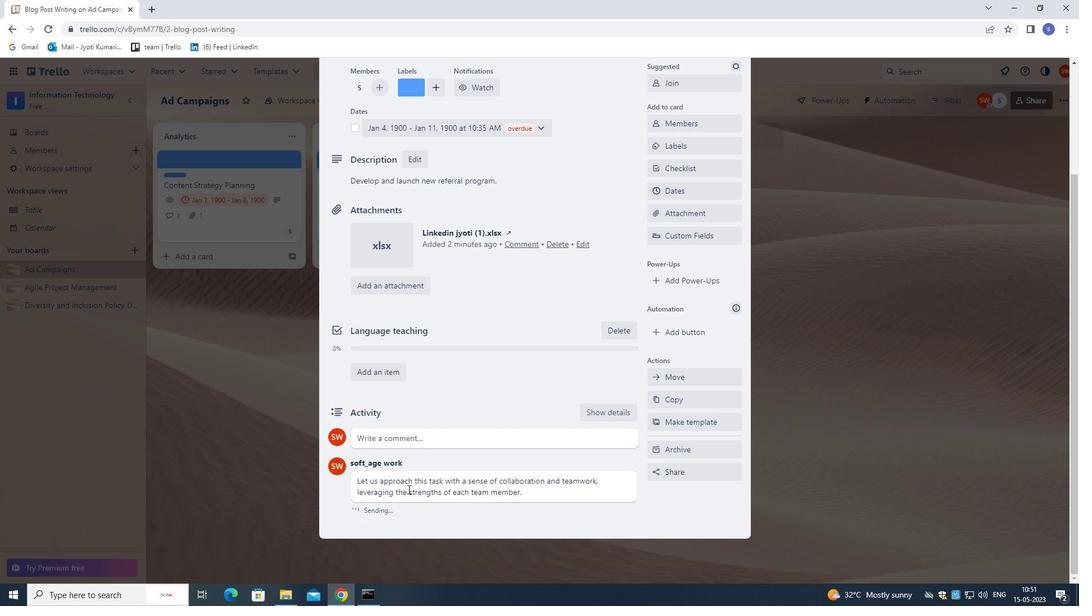 
Action: Mouse scrolled (489, 446) with delta (0, 0)
Screenshot: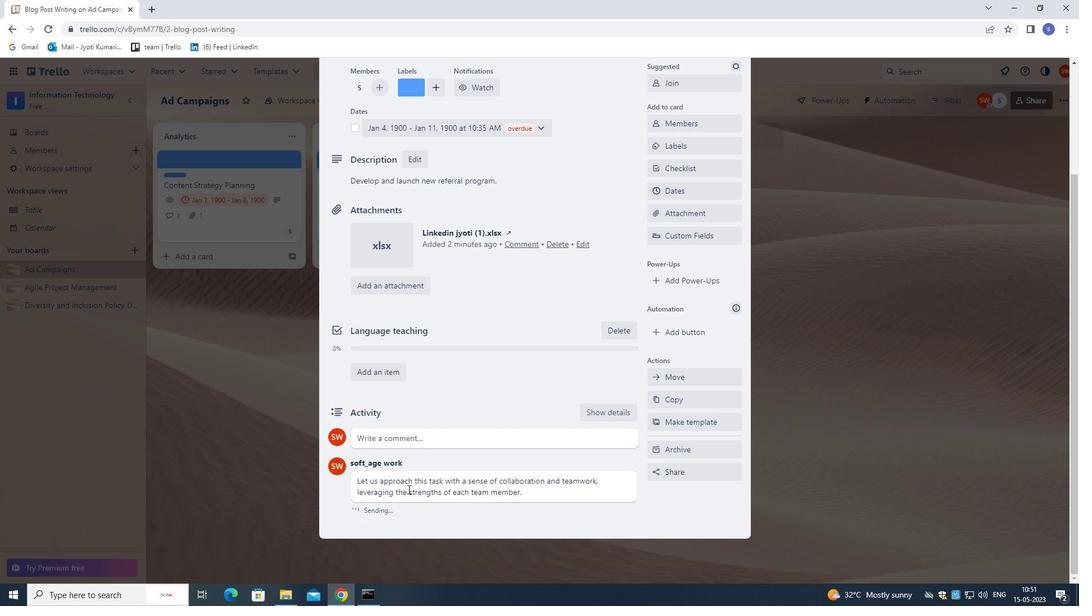 
Action: Mouse moved to (517, 427)
Screenshot: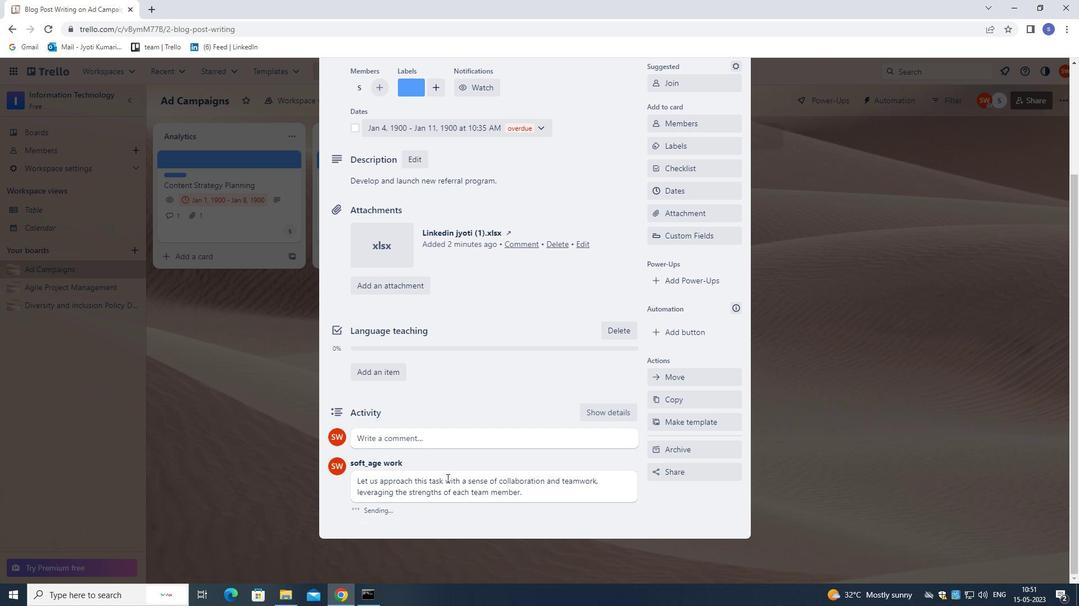 
Action: Mouse scrolled (517, 428) with delta (0, 0)
Screenshot: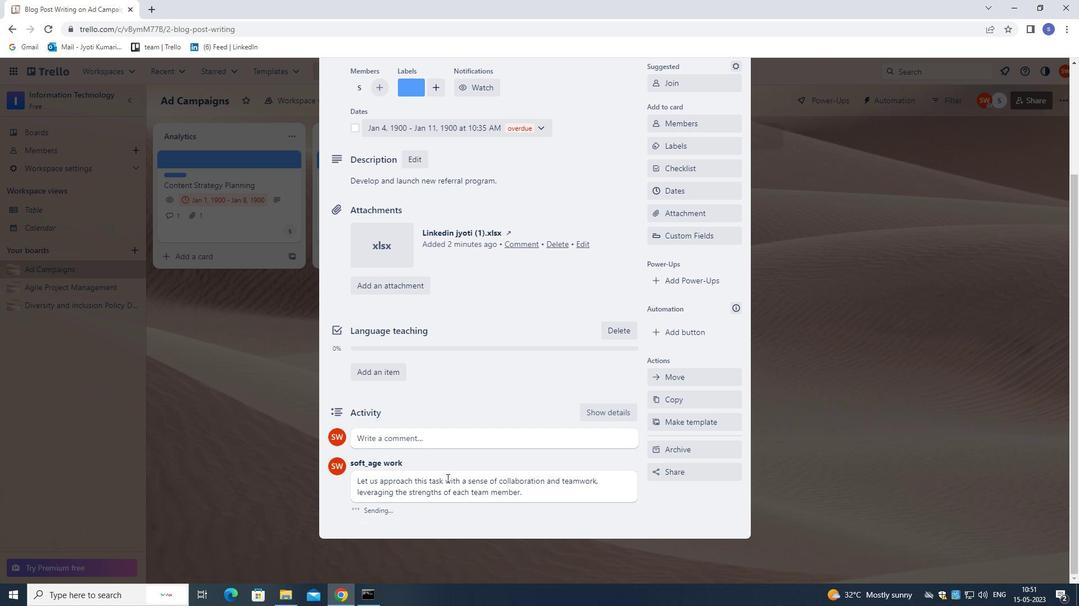 
Action: Mouse moved to (735, 97)
Screenshot: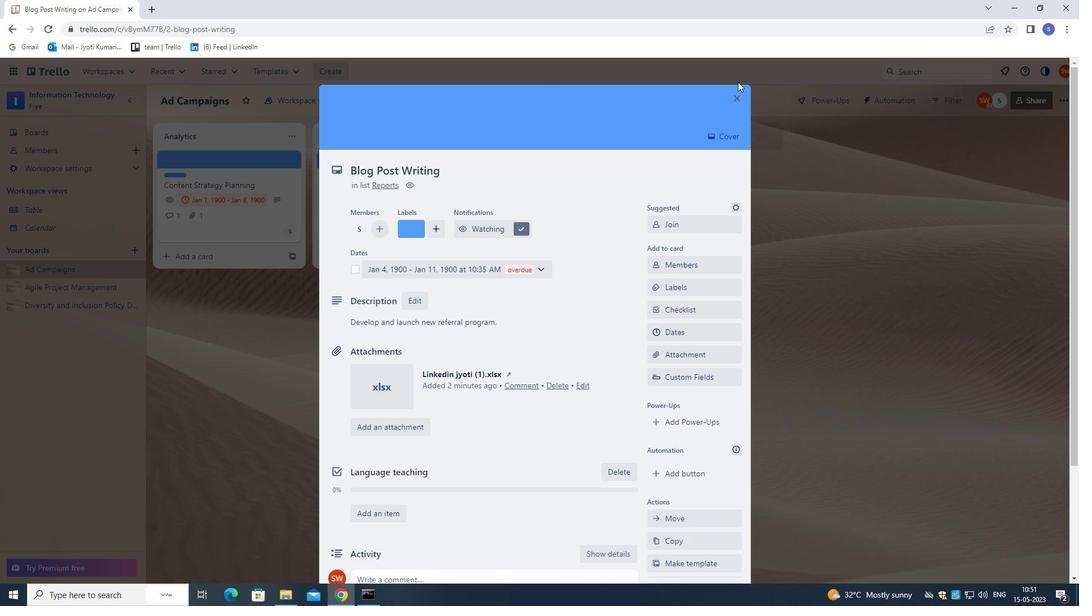 
Action: Mouse pressed left at (735, 97)
Screenshot: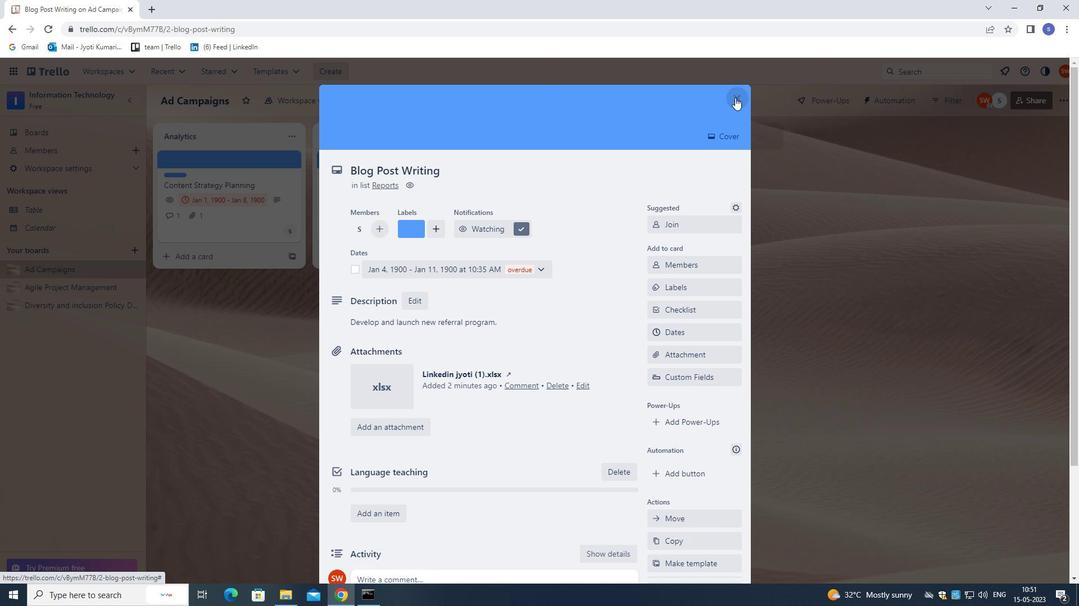 
Action: Mouse moved to (721, 122)
Screenshot: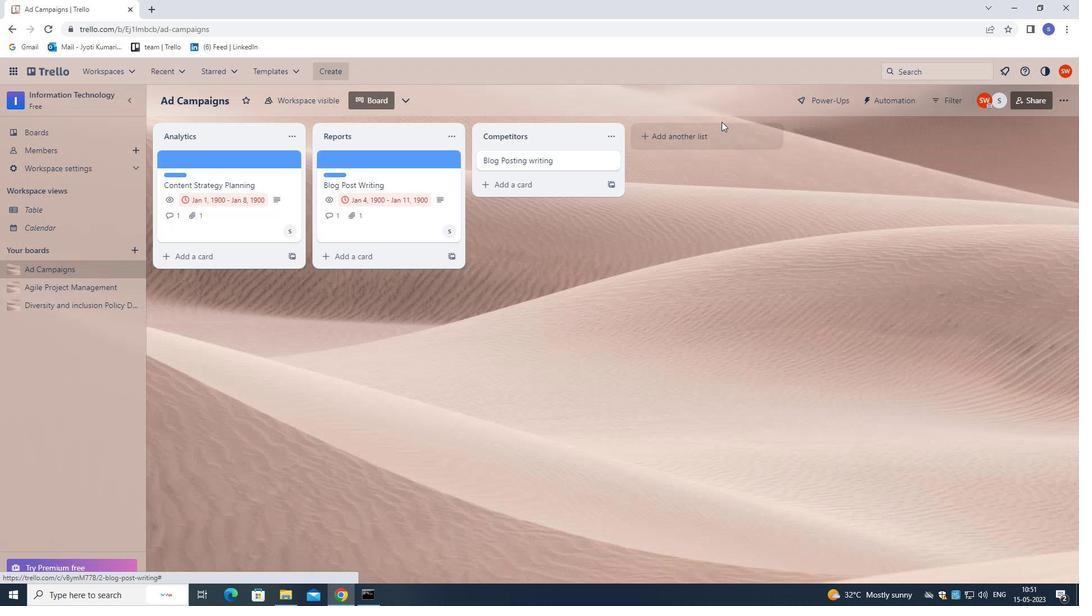 
